 Task: Search one way flight ticket for 4 adults, 2 children, 2 infants in seat and 1 infant on lap in economy from Alpena: Alpena County Regional Airport to Springfield: Abraham Lincoln Capital Airport on 5-2-2023. Choice of flights is United. Number of bags: 1 carry on bag. Price is upto 85000. Outbound departure time preference is 12:00. Flight should be less emission only.
Action: Mouse moved to (357, 144)
Screenshot: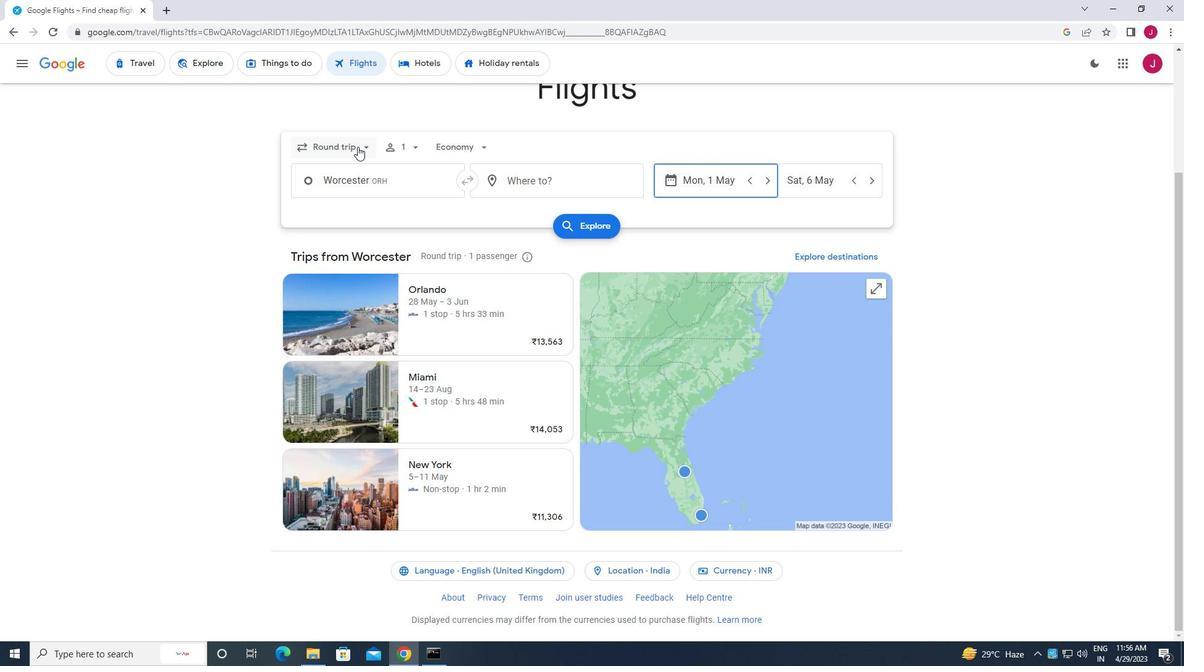 
Action: Mouse pressed left at (357, 144)
Screenshot: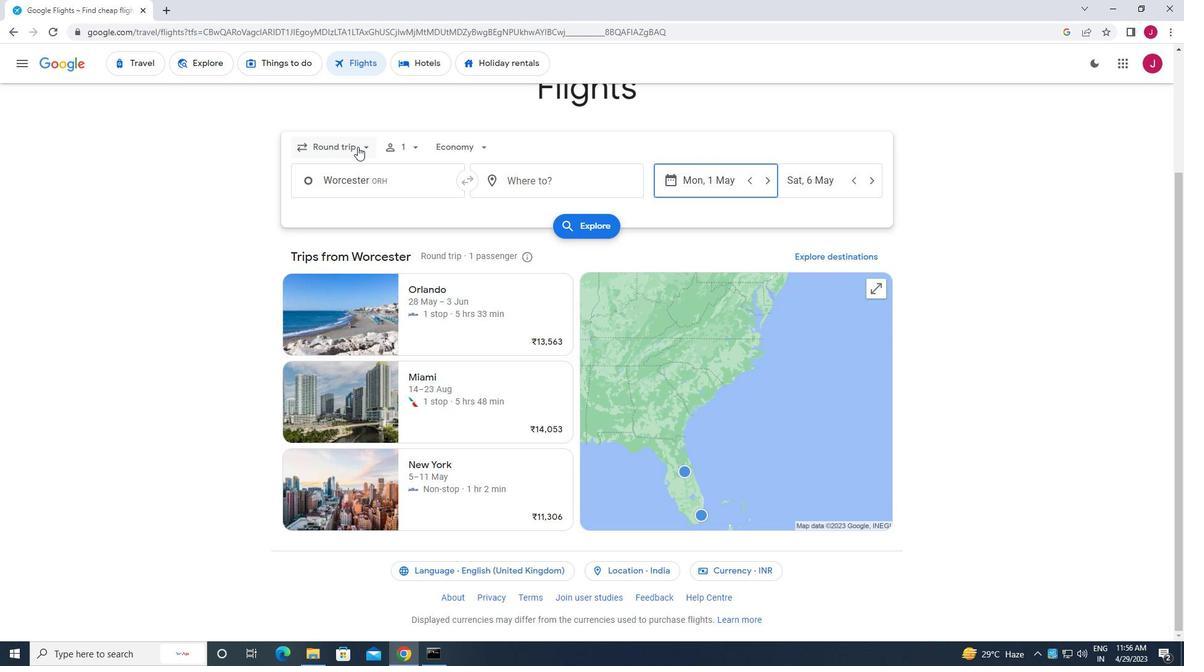 
Action: Mouse moved to (356, 199)
Screenshot: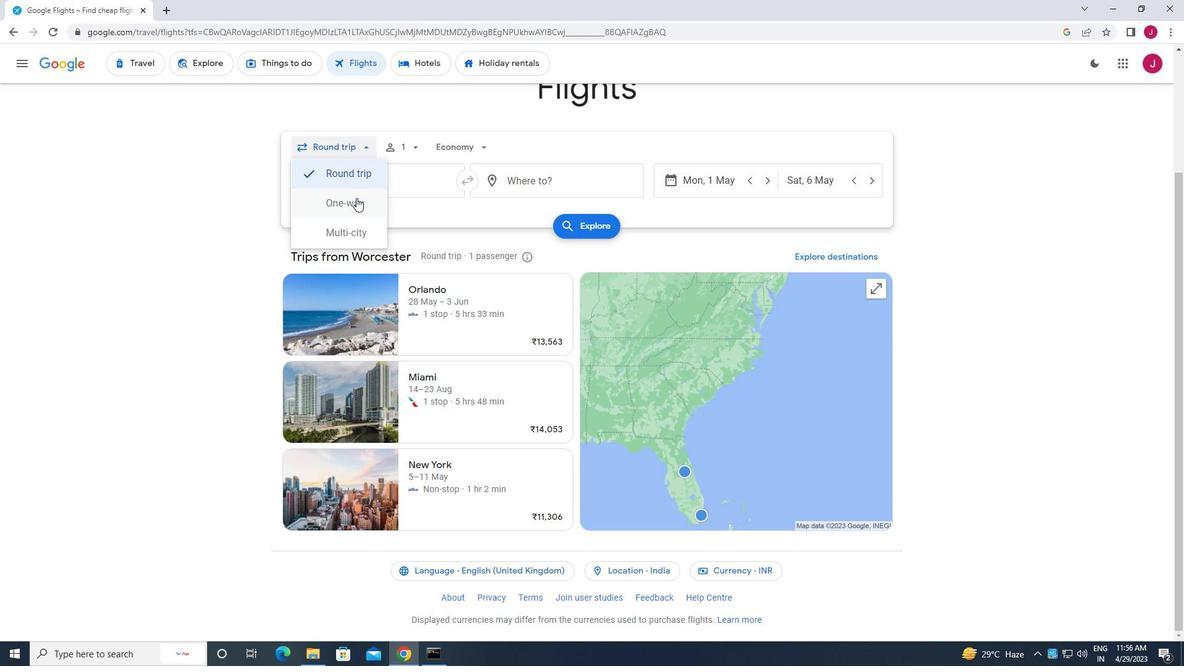 
Action: Mouse pressed left at (356, 199)
Screenshot: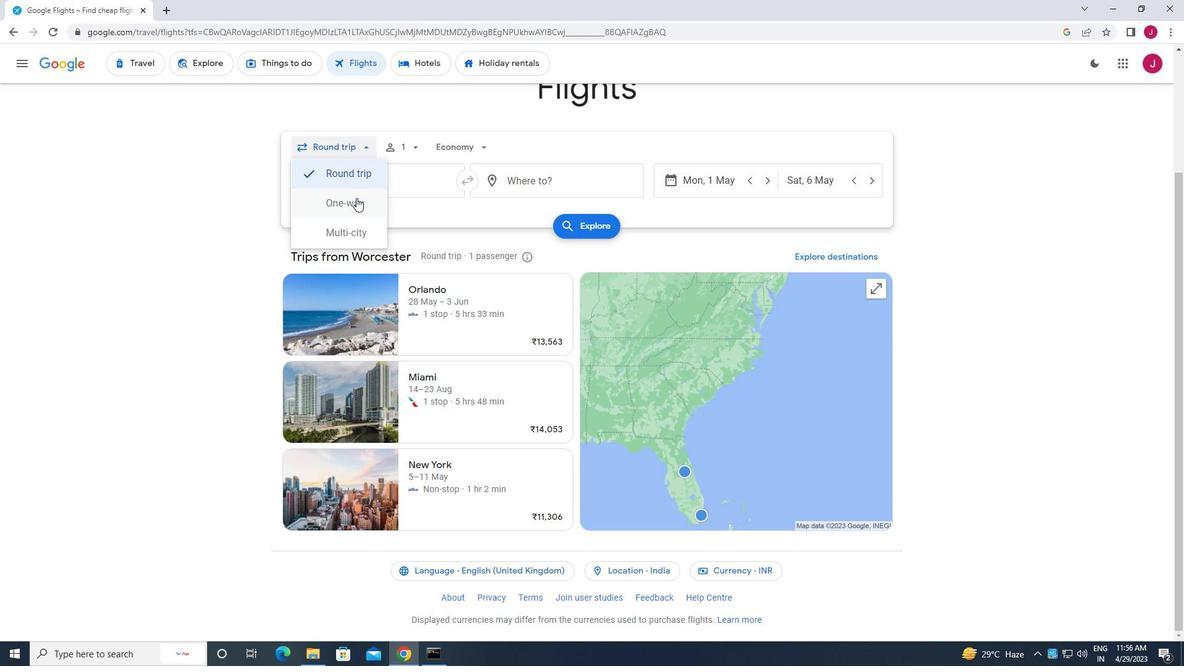 
Action: Mouse moved to (406, 145)
Screenshot: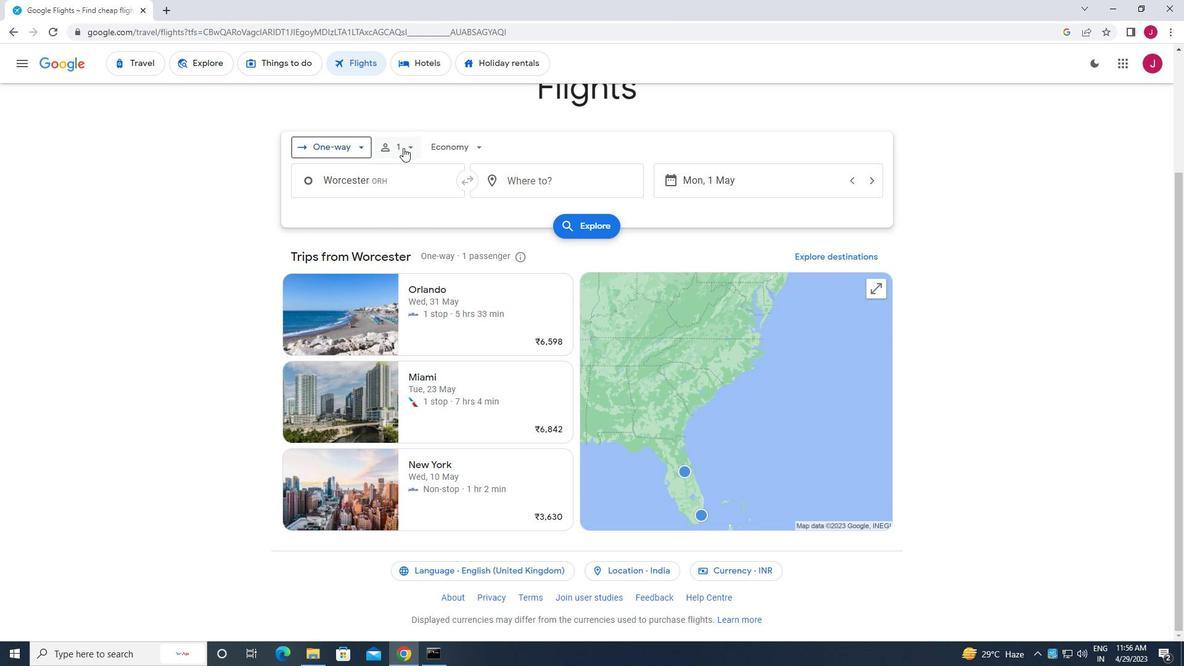 
Action: Mouse pressed left at (406, 145)
Screenshot: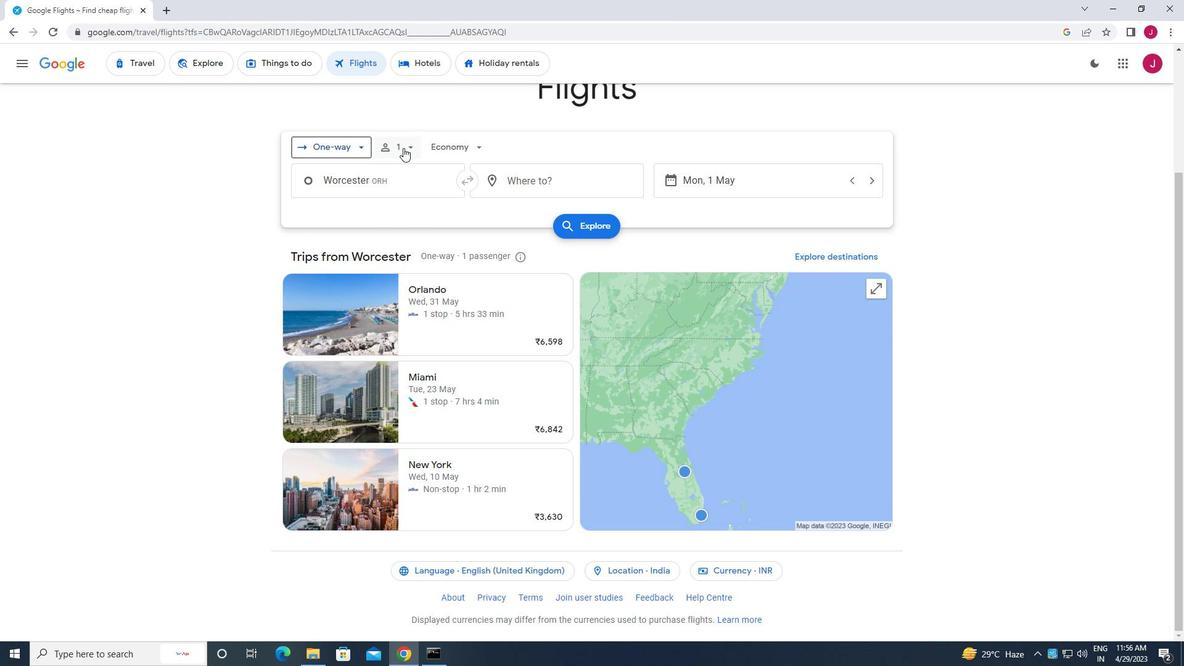 
Action: Mouse moved to (508, 179)
Screenshot: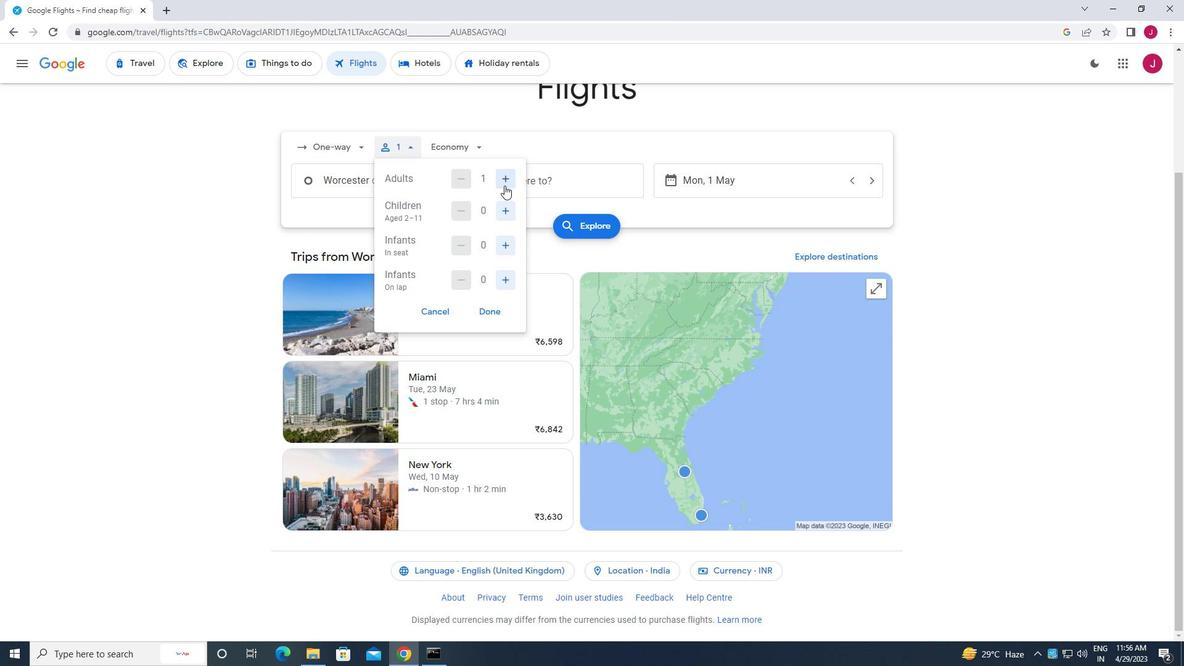 
Action: Mouse pressed left at (508, 179)
Screenshot: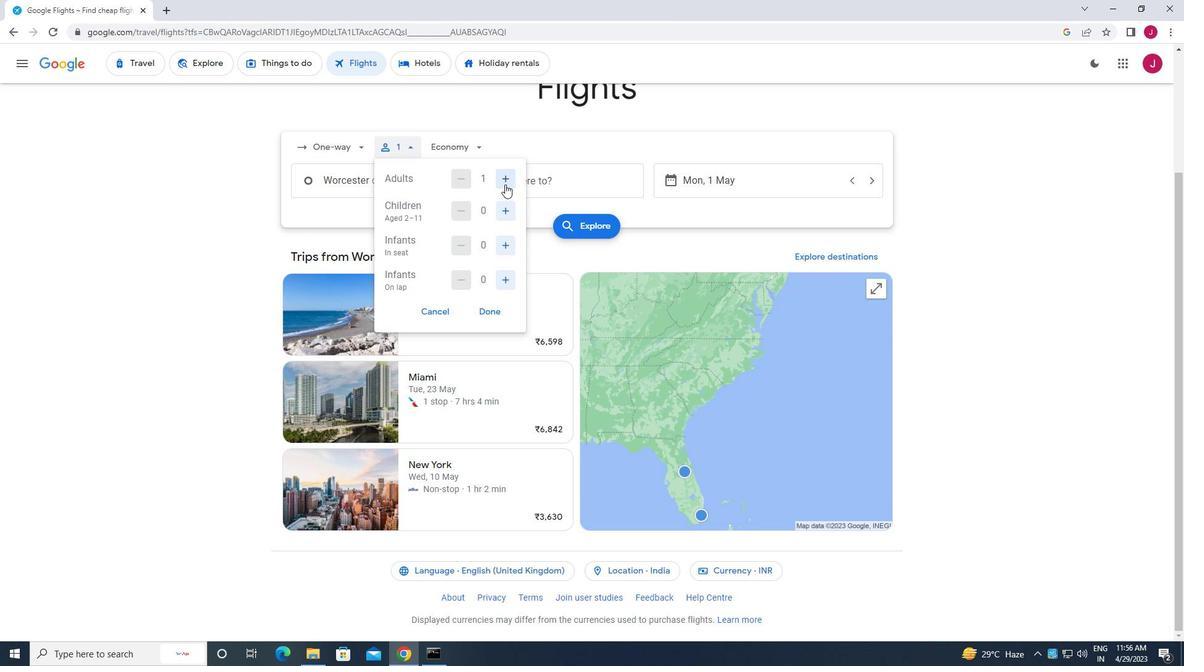
Action: Mouse pressed left at (508, 179)
Screenshot: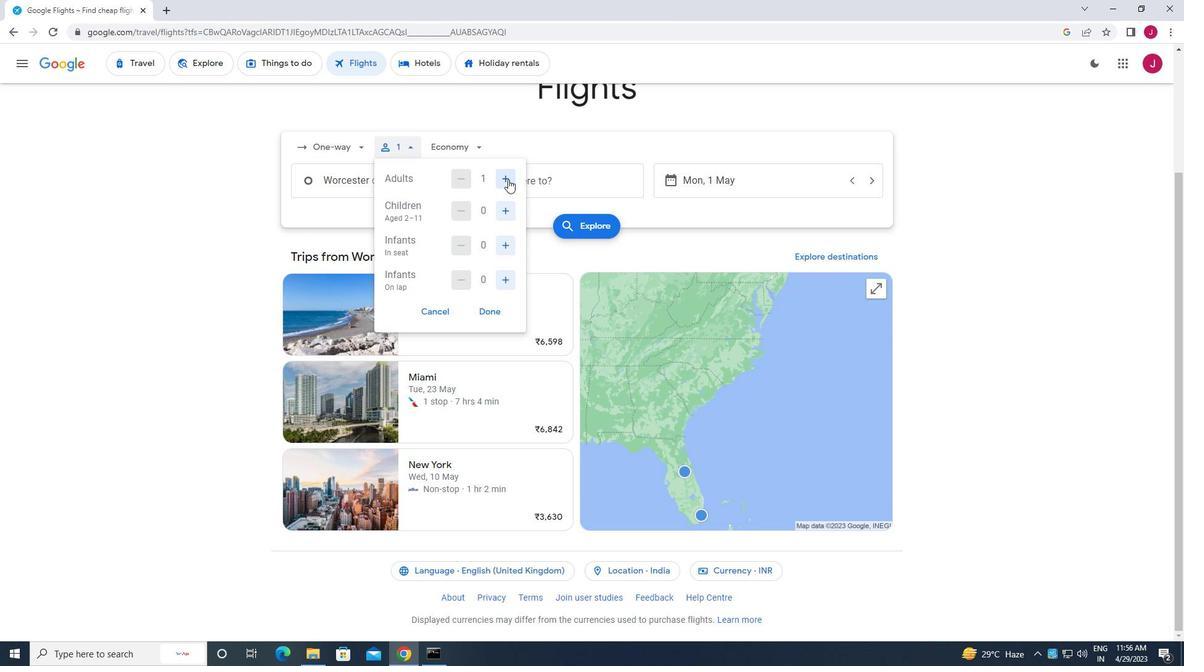 
Action: Mouse pressed left at (508, 179)
Screenshot: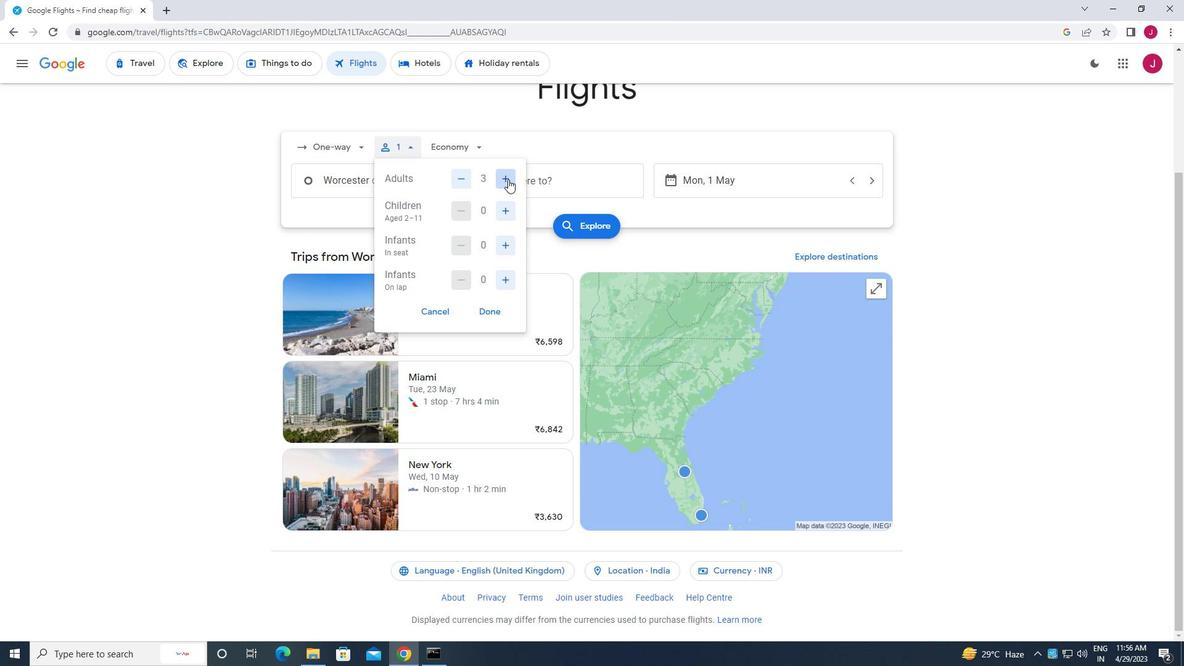 
Action: Mouse moved to (508, 212)
Screenshot: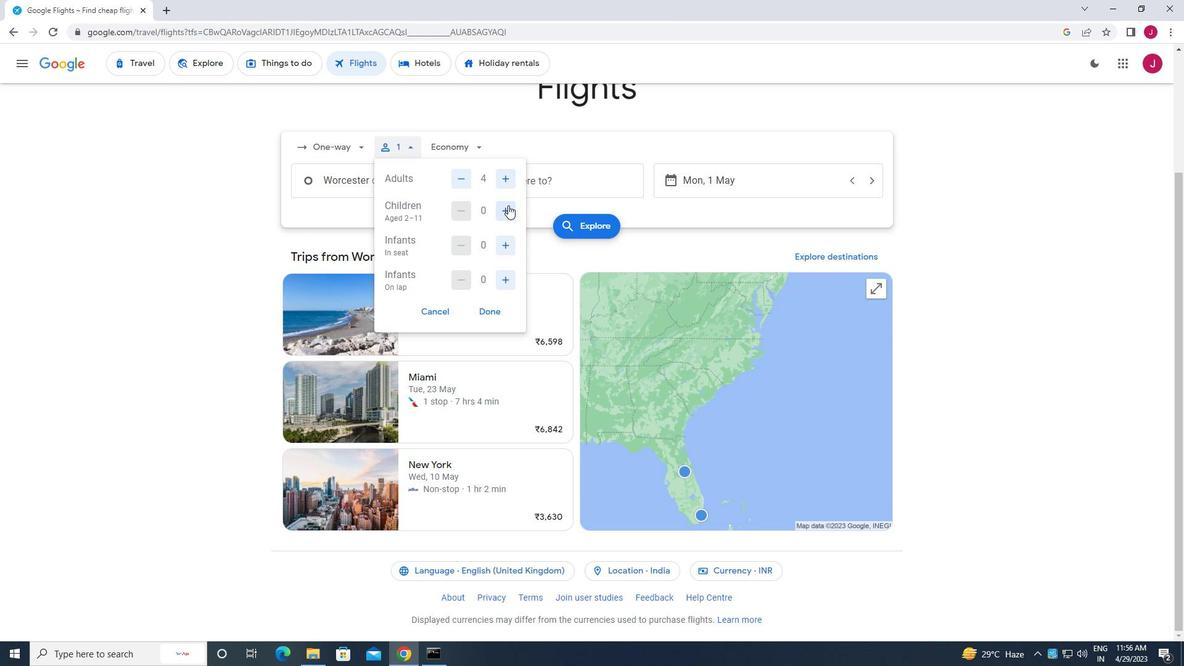 
Action: Mouse pressed left at (508, 212)
Screenshot: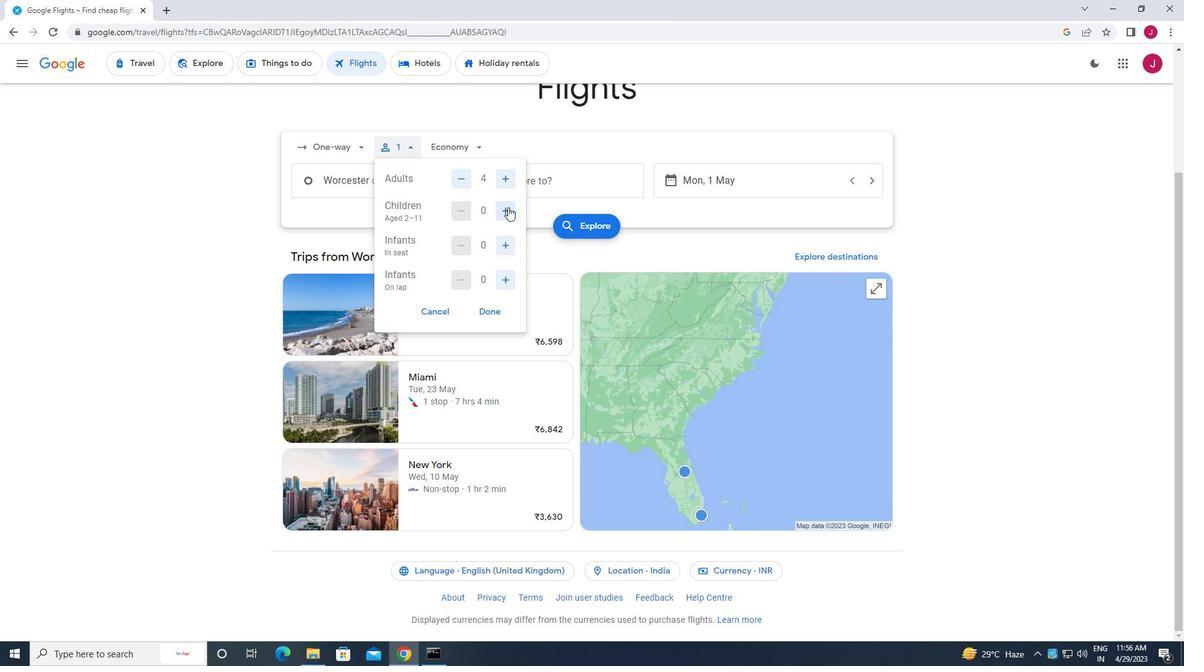 
Action: Mouse pressed left at (508, 212)
Screenshot: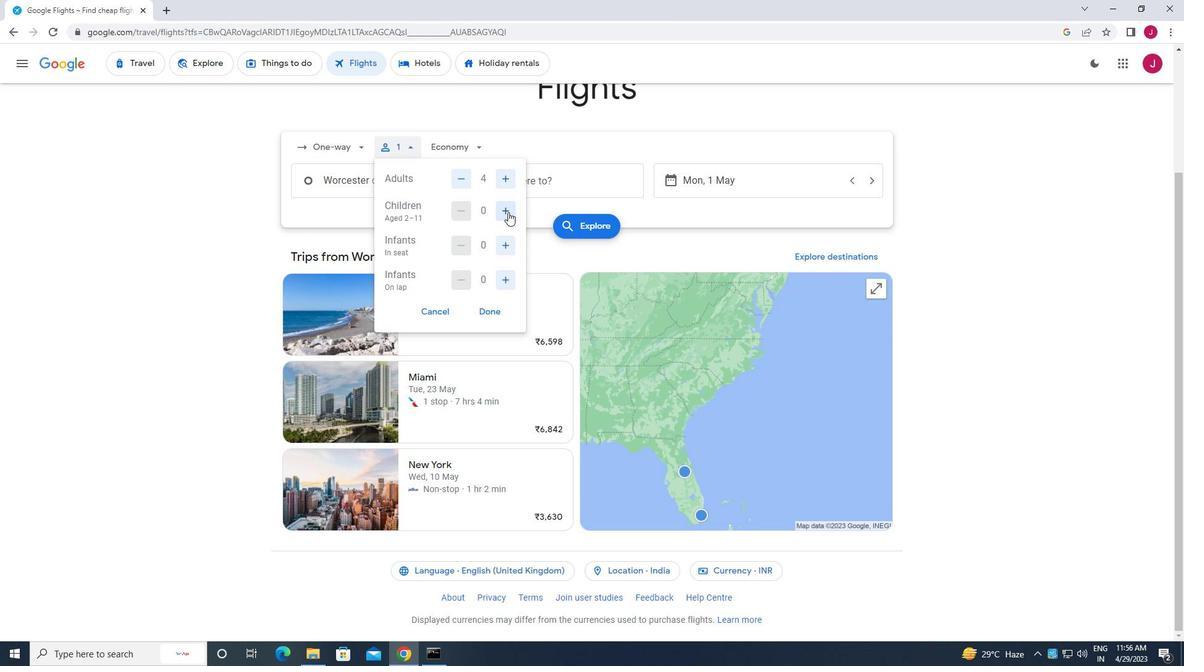 
Action: Mouse moved to (506, 246)
Screenshot: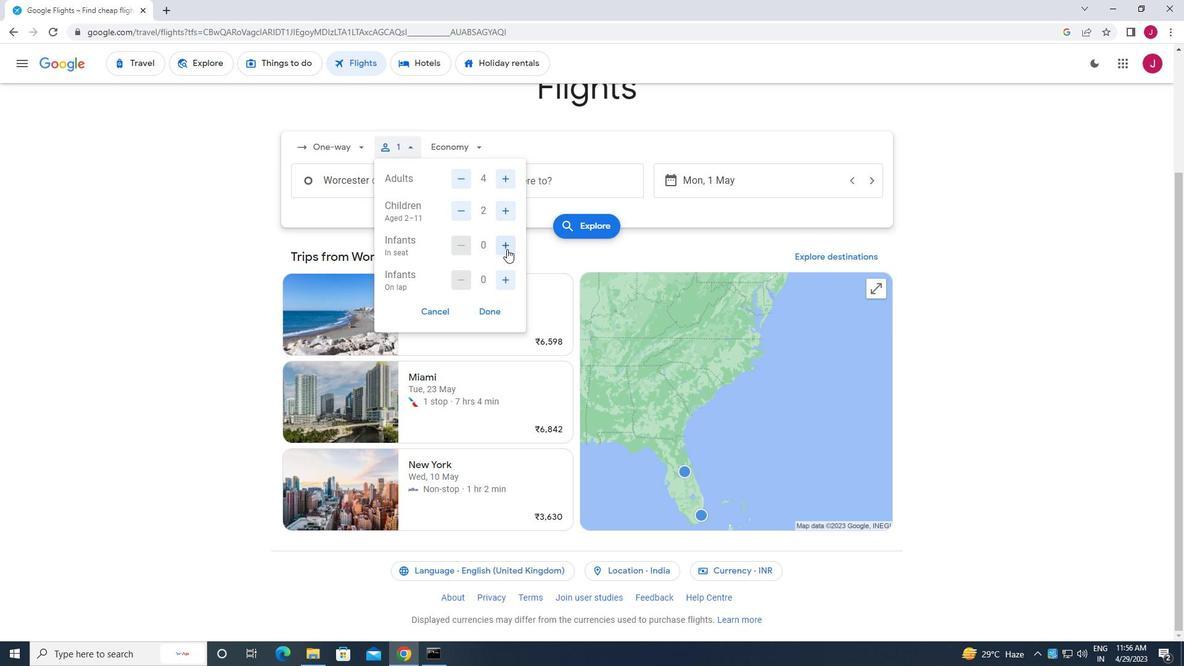 
Action: Mouse pressed left at (506, 246)
Screenshot: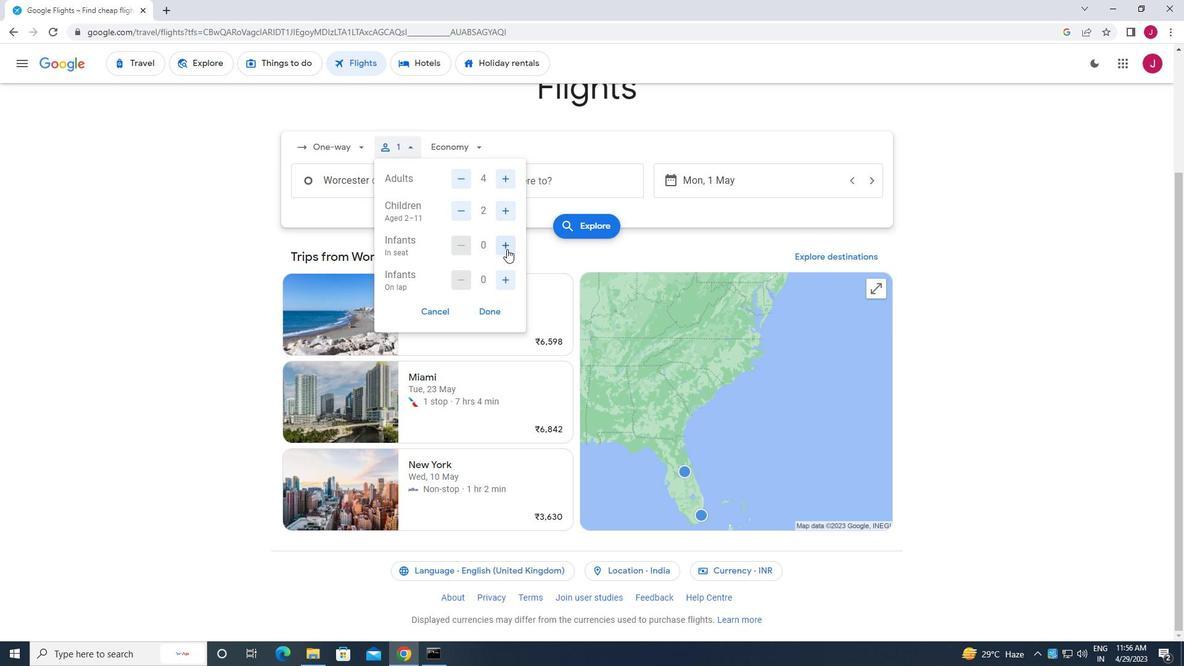 
Action: Mouse pressed left at (506, 246)
Screenshot: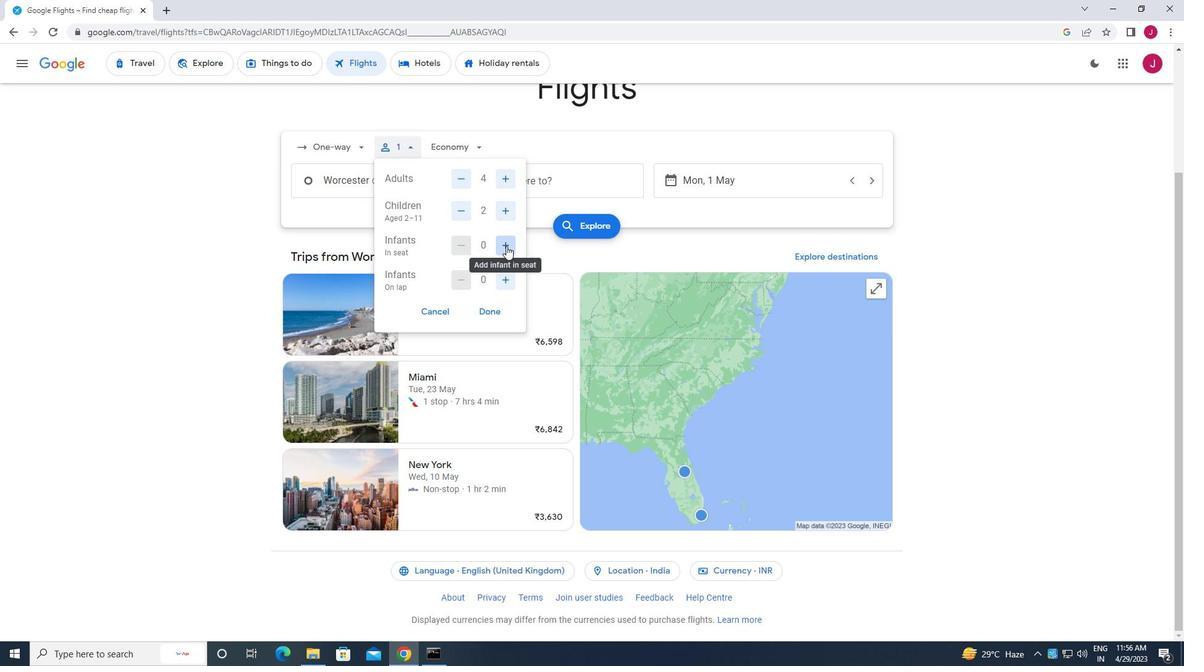 
Action: Mouse moved to (508, 276)
Screenshot: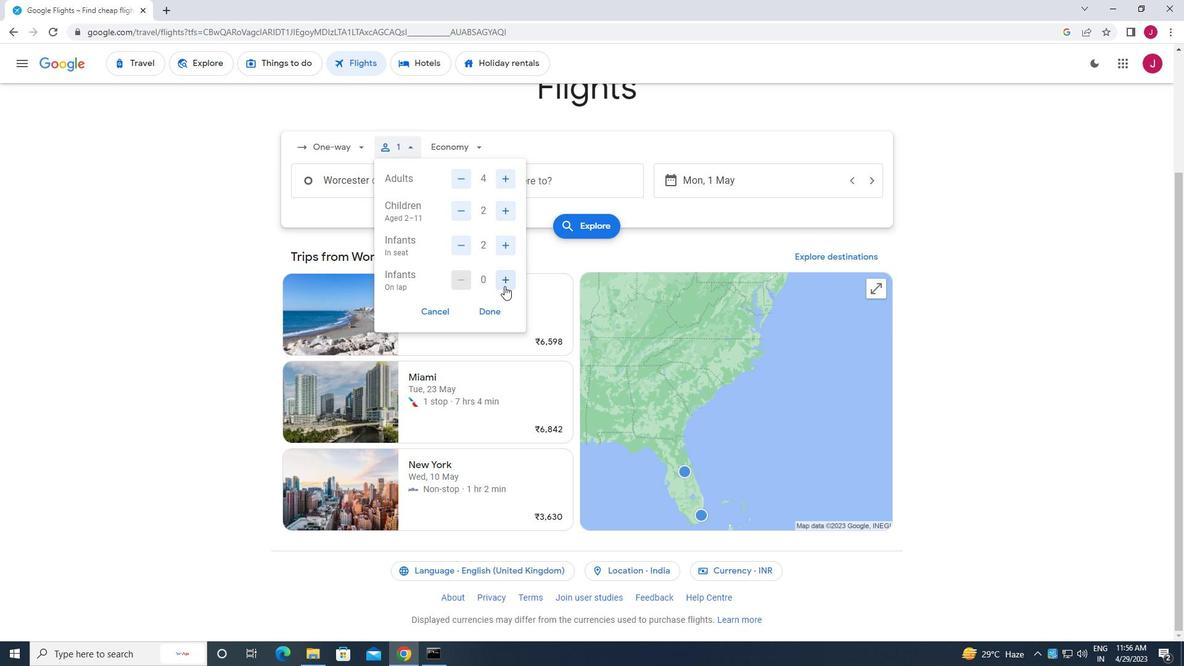 
Action: Mouse pressed left at (508, 276)
Screenshot: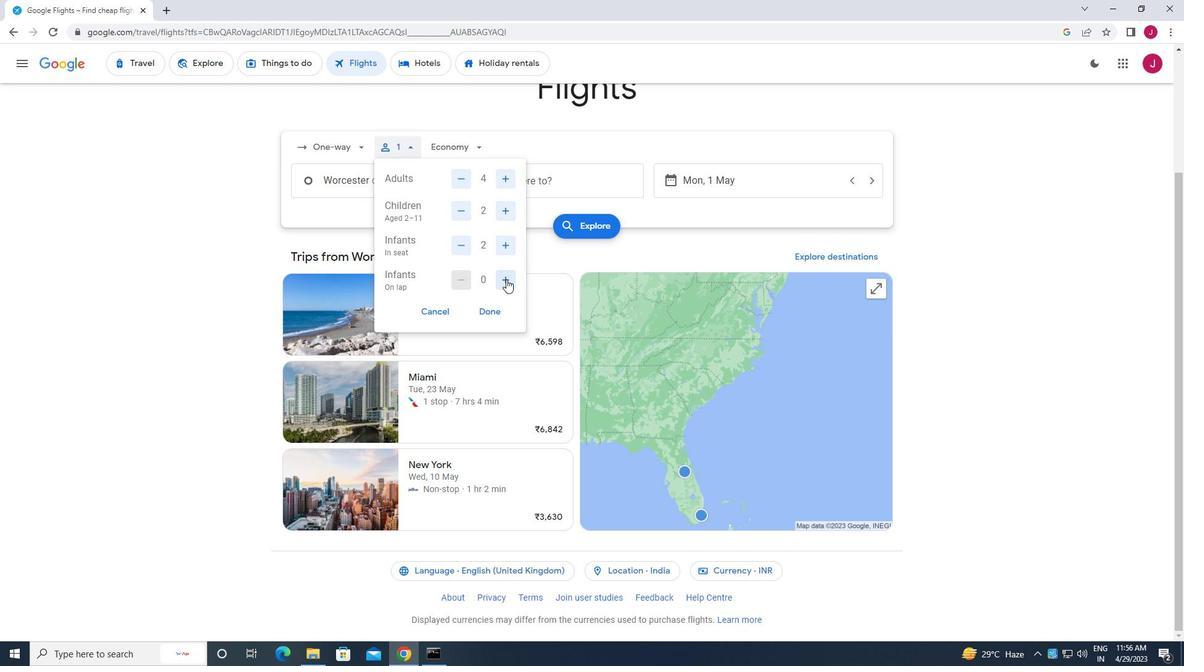 
Action: Mouse moved to (494, 309)
Screenshot: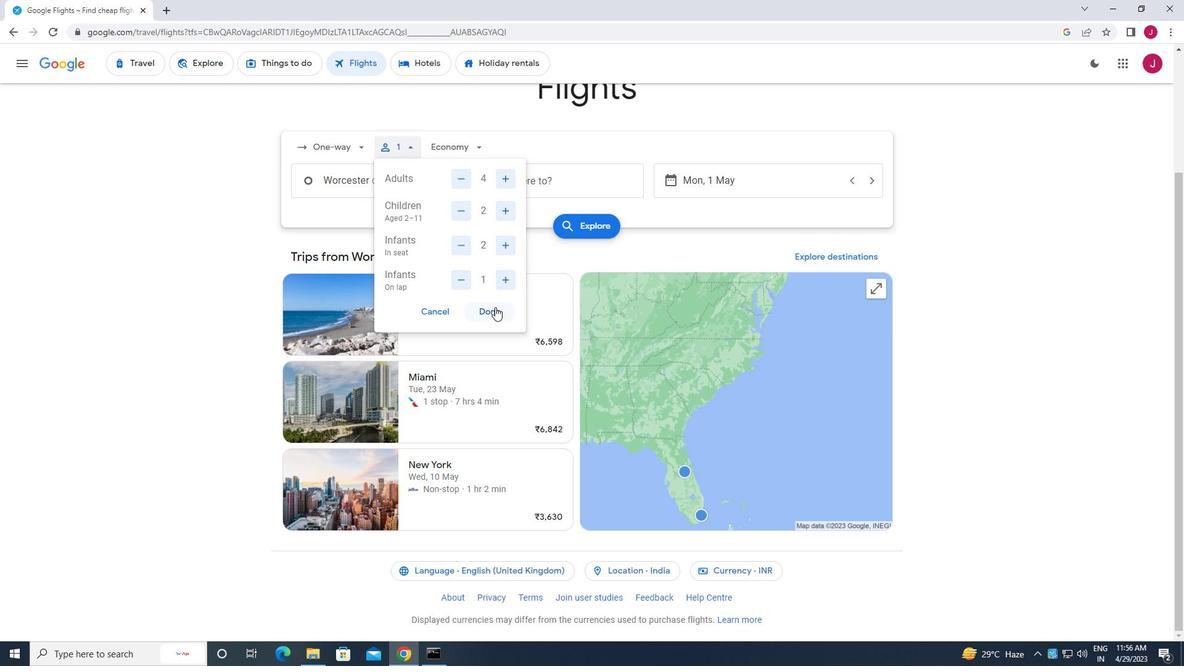 
Action: Mouse pressed left at (494, 309)
Screenshot: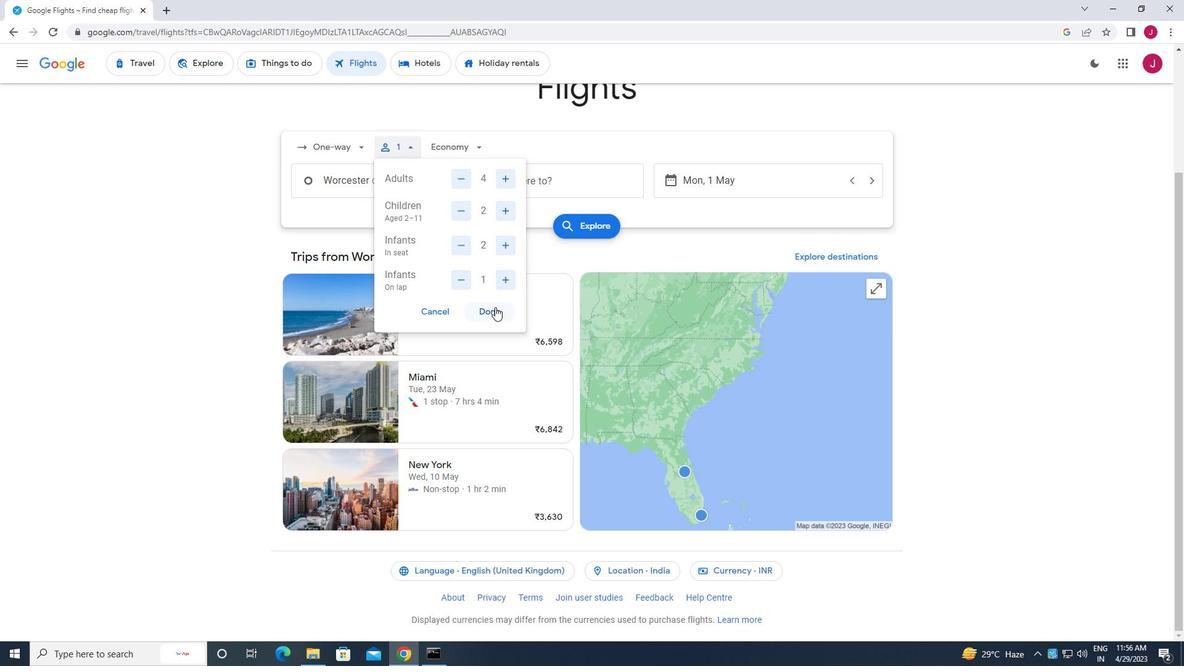 
Action: Mouse moved to (476, 150)
Screenshot: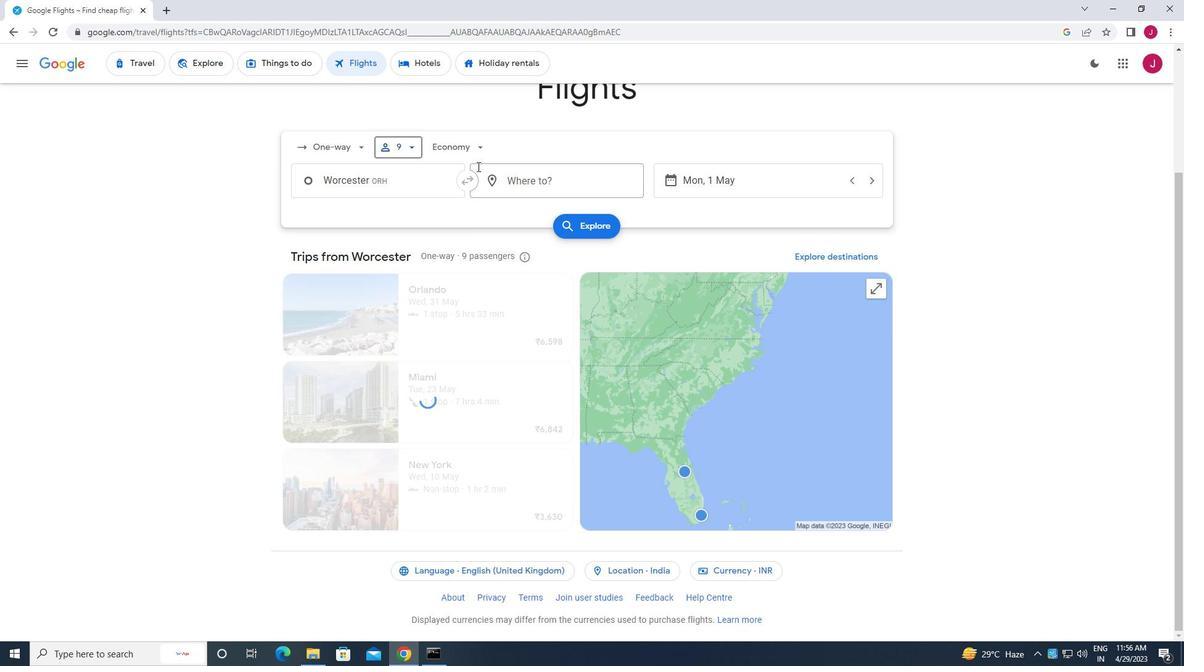 
Action: Mouse pressed left at (476, 150)
Screenshot: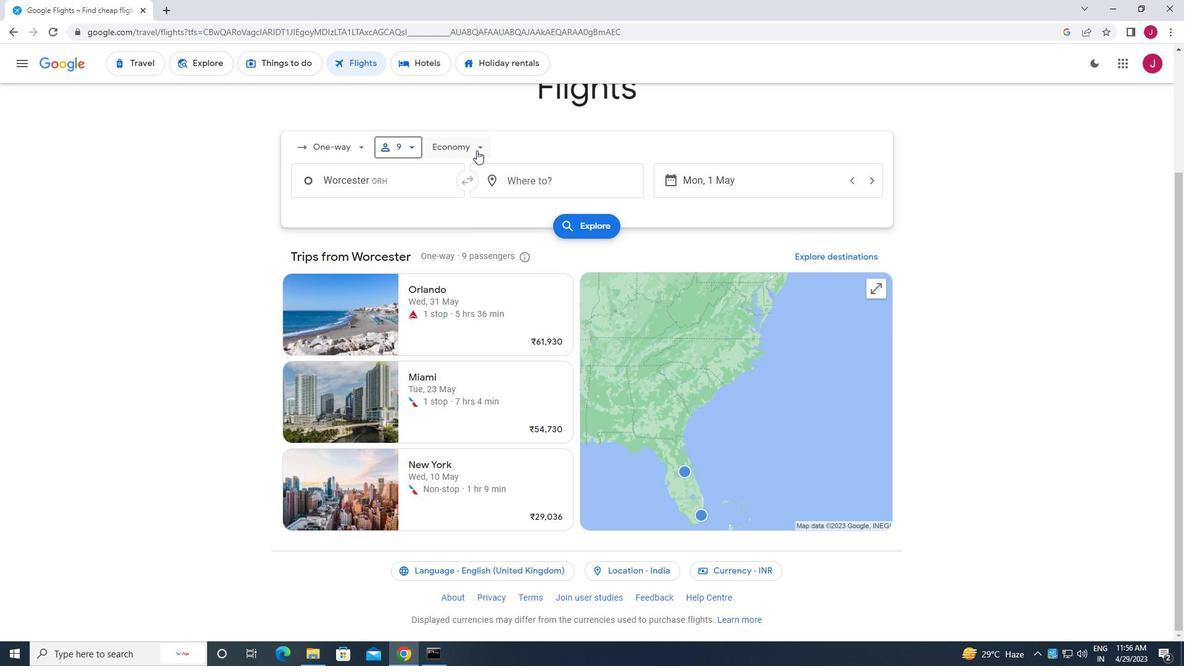
Action: Mouse moved to (498, 170)
Screenshot: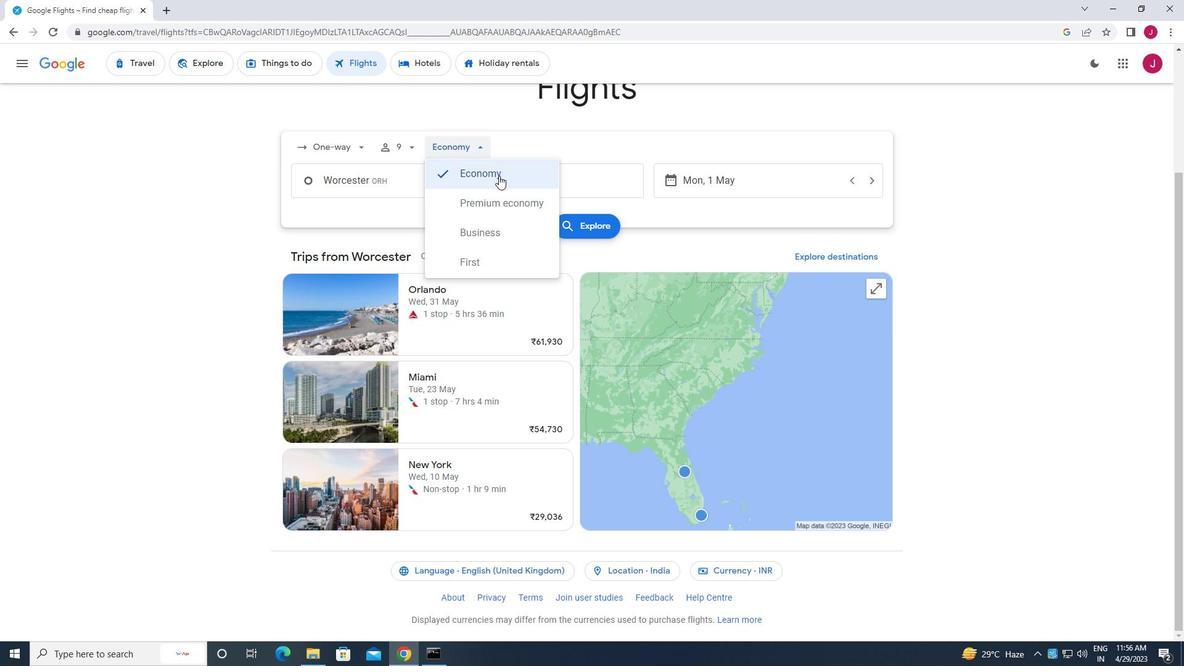 
Action: Mouse pressed left at (498, 170)
Screenshot: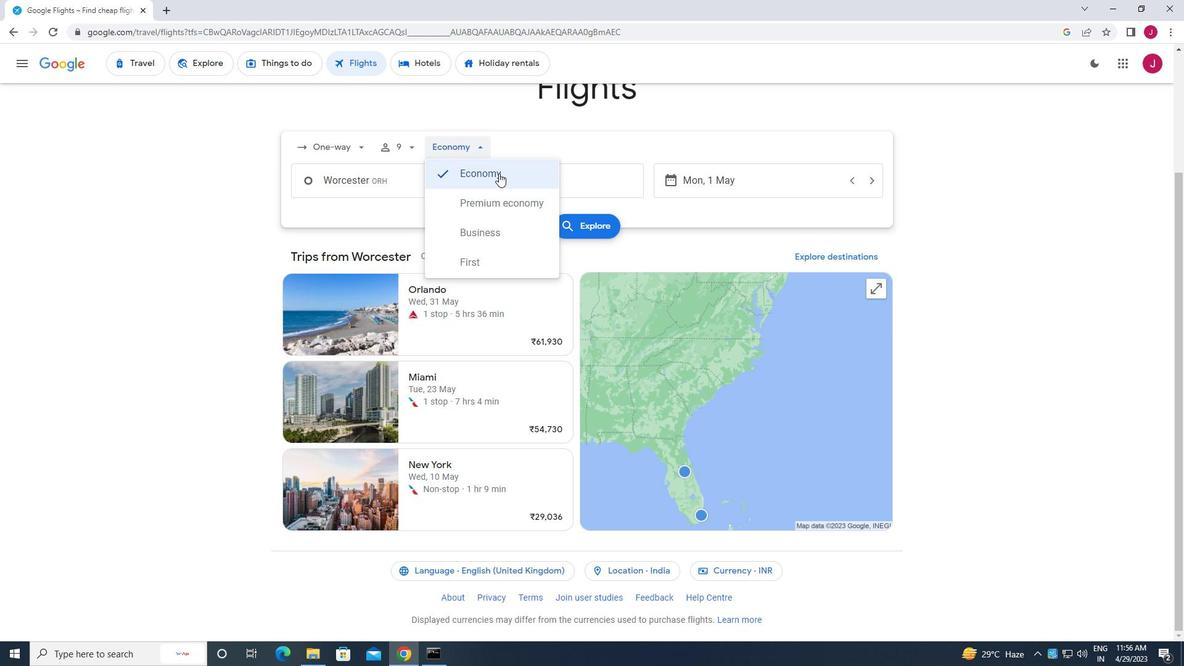
Action: Mouse moved to (431, 184)
Screenshot: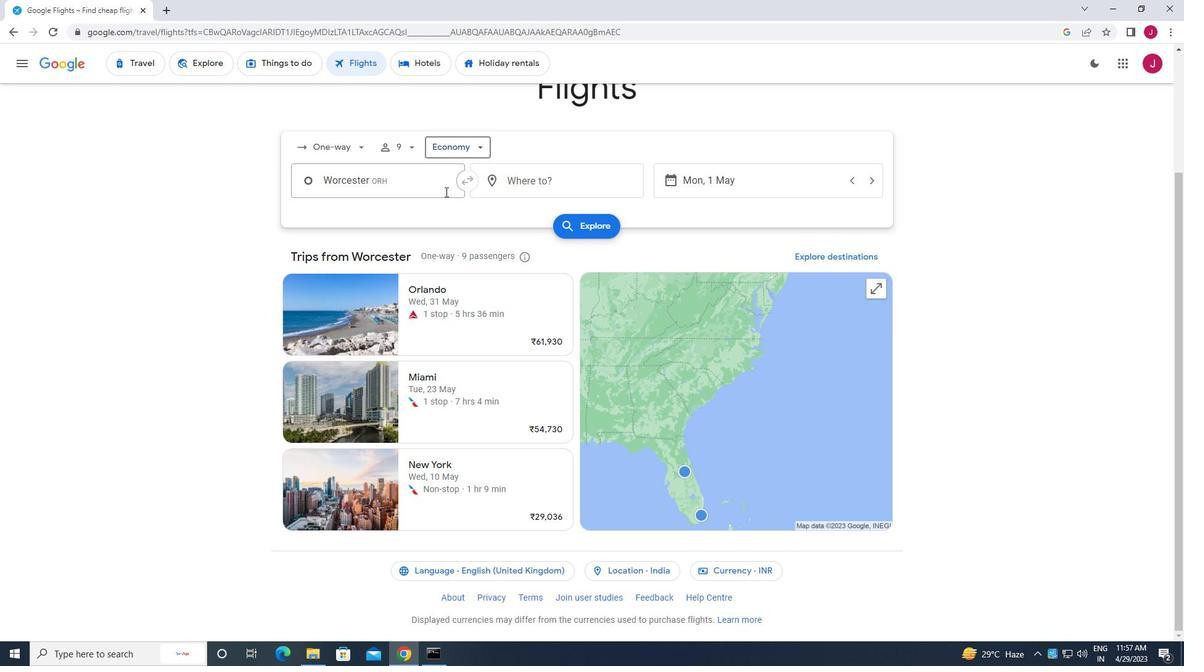 
Action: Mouse pressed left at (431, 184)
Screenshot: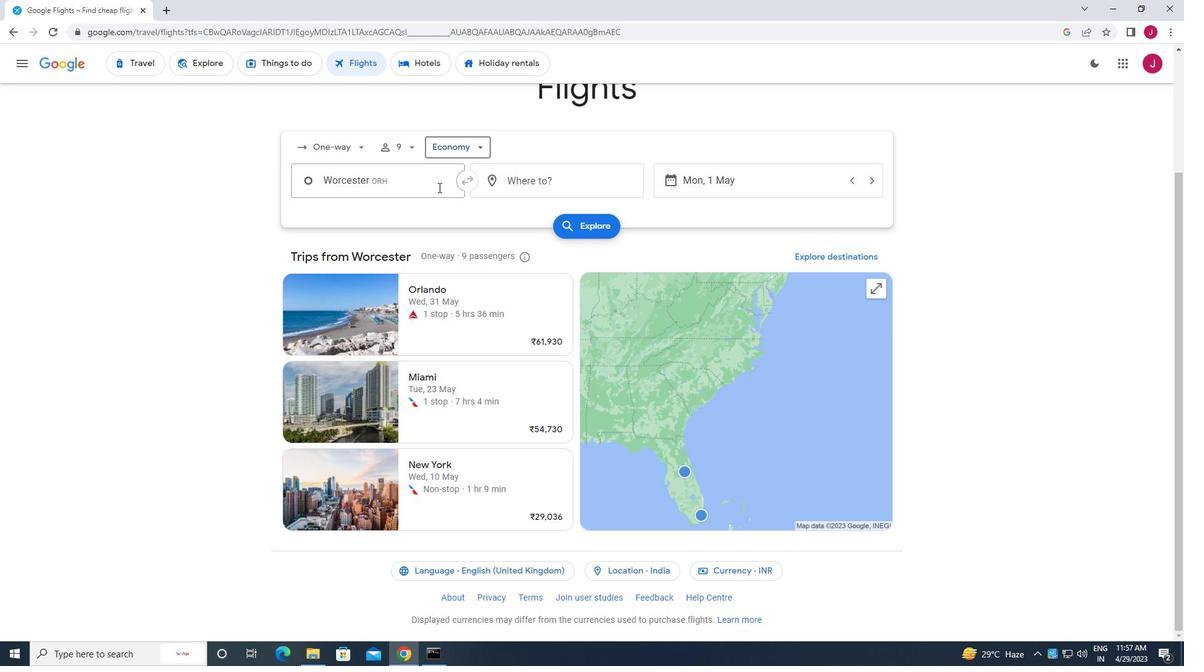 
Action: Mouse moved to (431, 183)
Screenshot: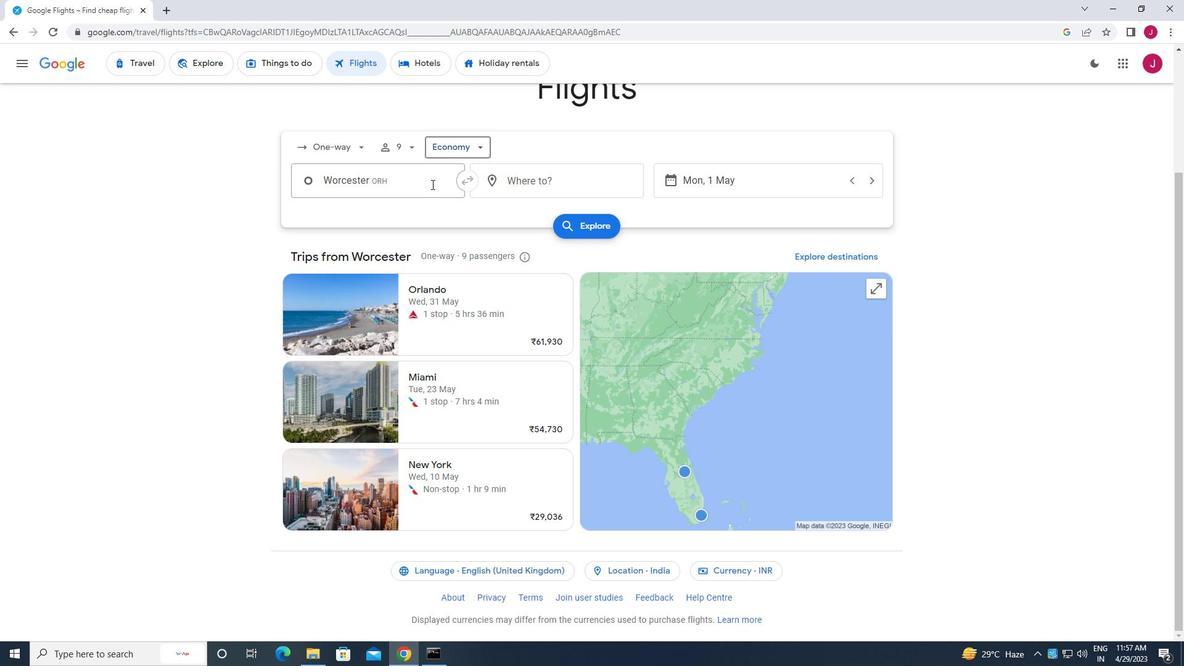 
Action: Key pressed <Key.backspace>alpena
Screenshot: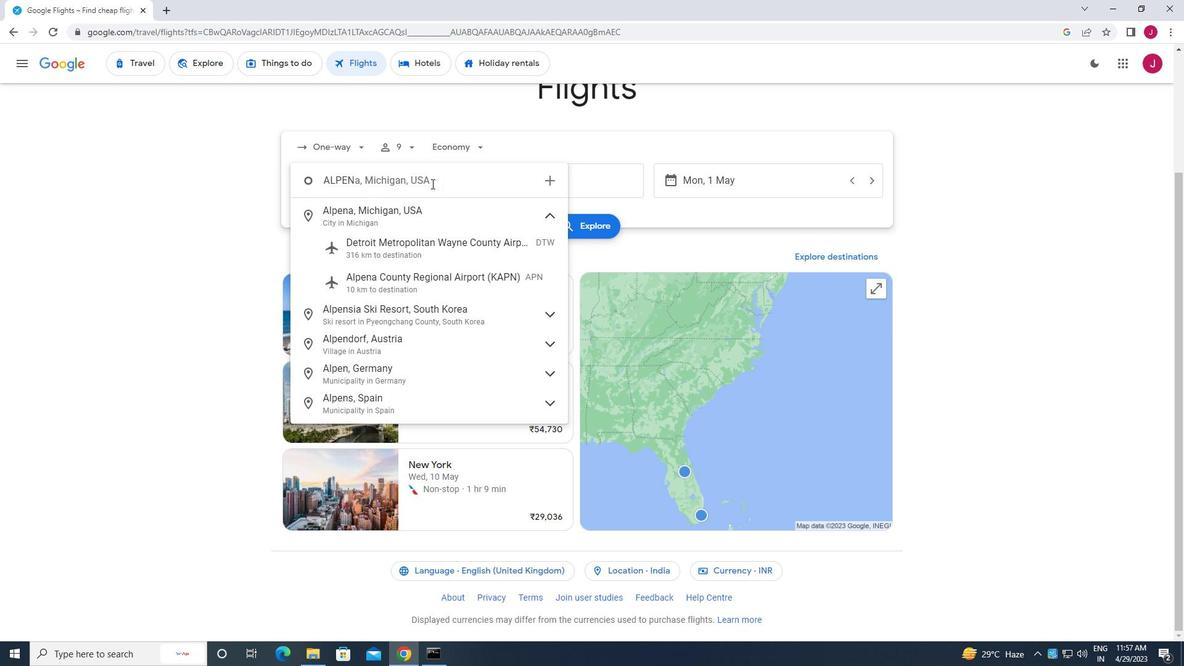 
Action: Mouse moved to (463, 271)
Screenshot: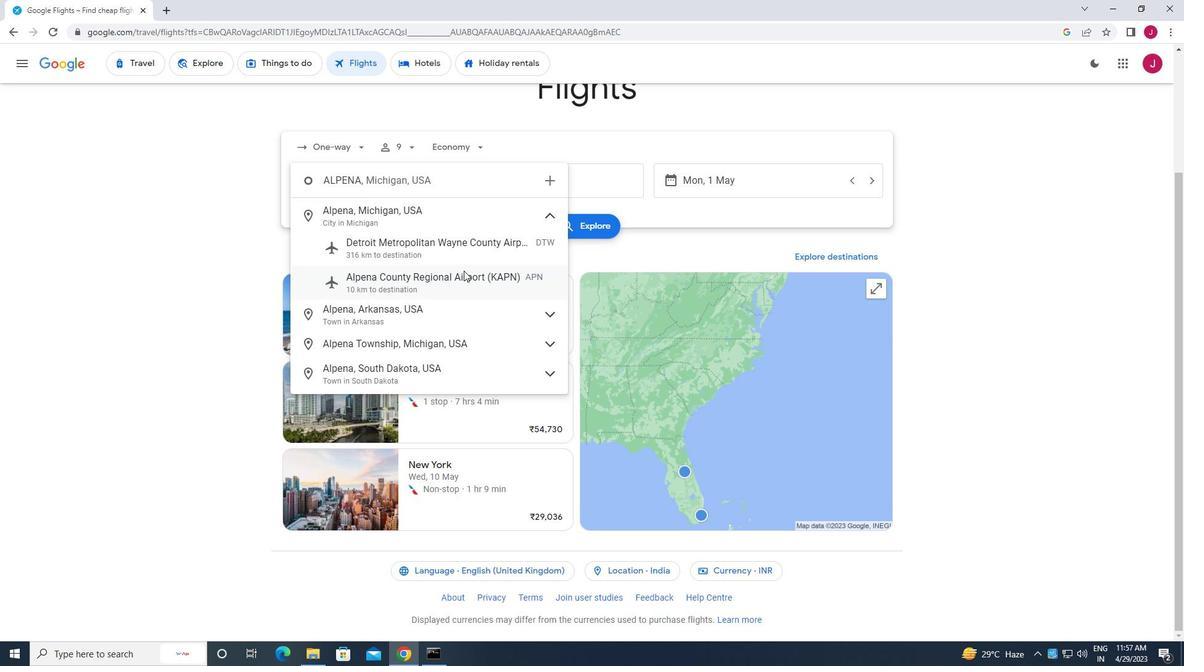 
Action: Mouse pressed left at (463, 271)
Screenshot: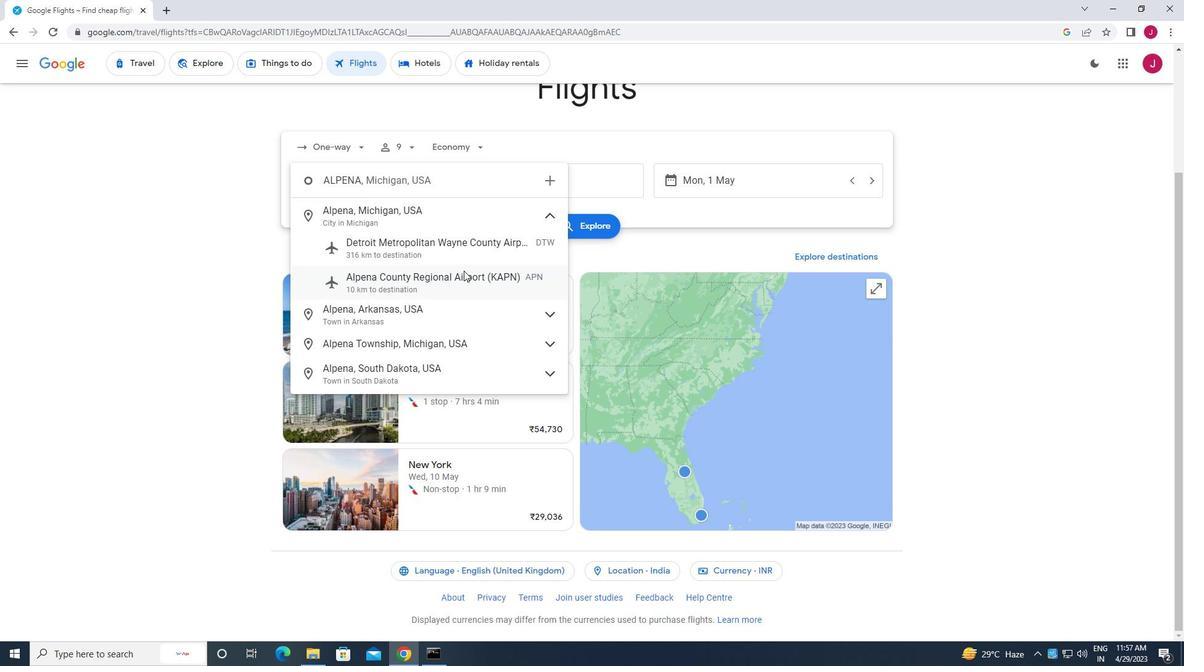 
Action: Mouse moved to (545, 179)
Screenshot: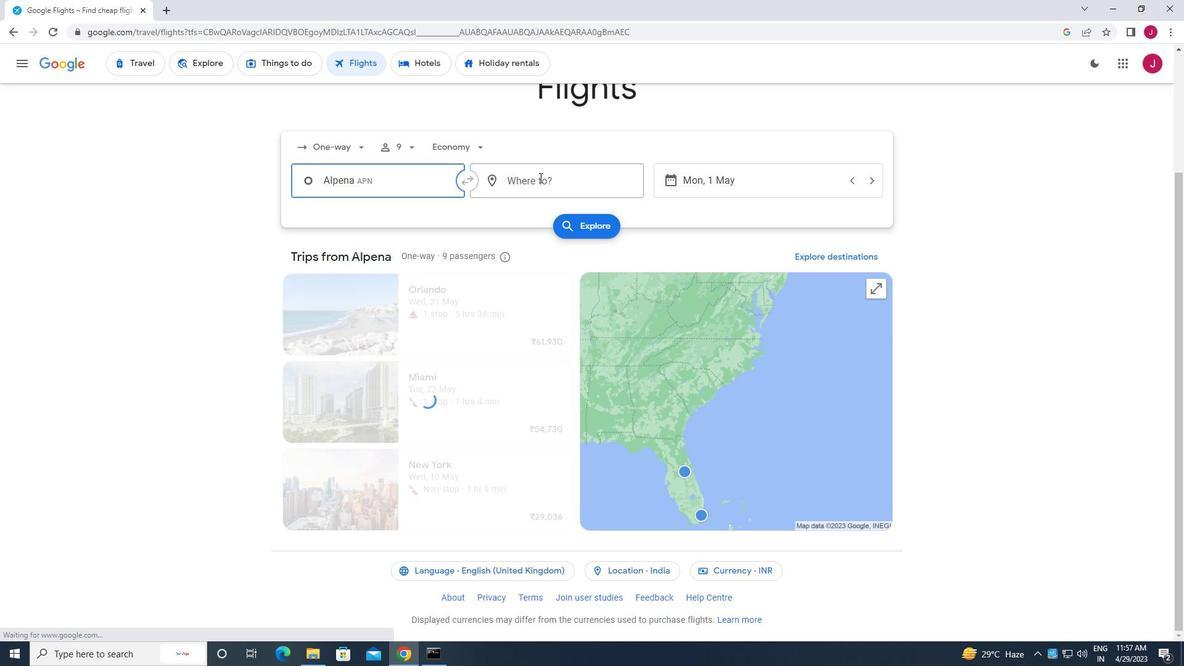 
Action: Mouse pressed left at (545, 179)
Screenshot: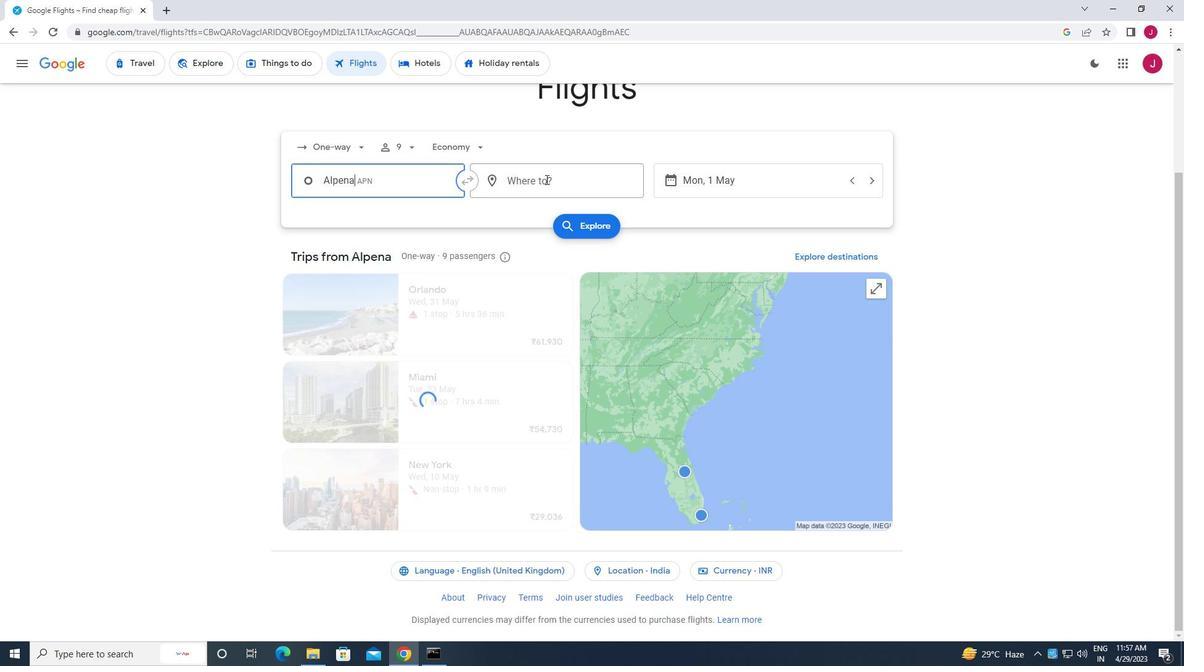 
Action: Mouse moved to (550, 181)
Screenshot: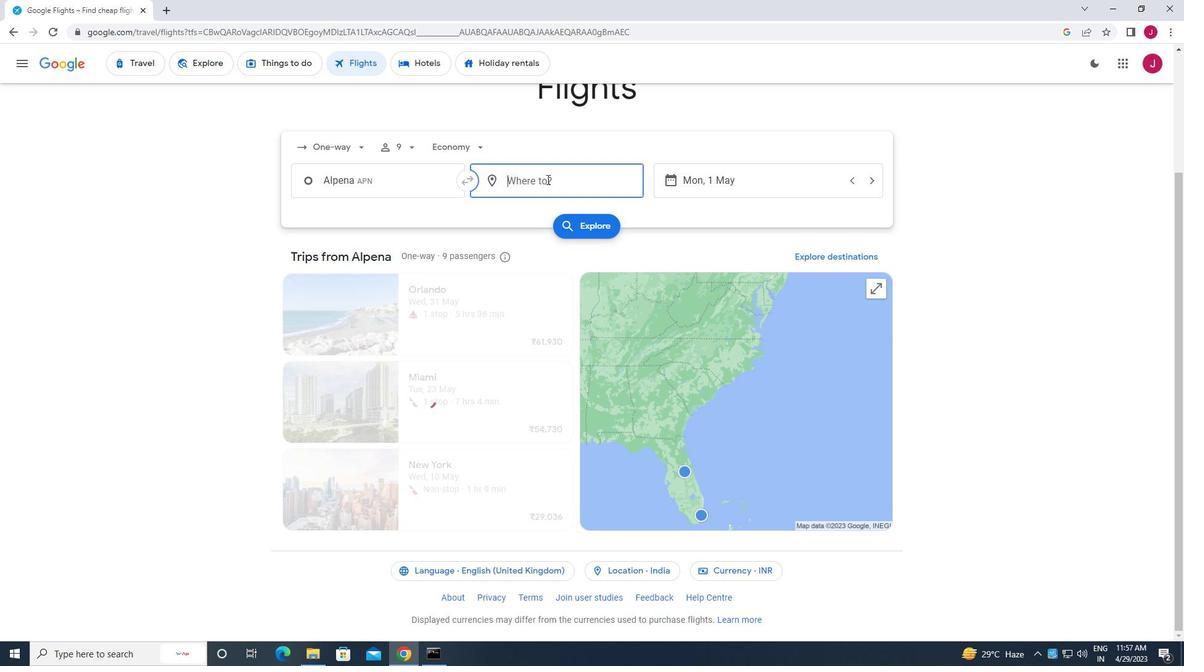 
Action: Key pressed springb<Key.backspace>field
Screenshot: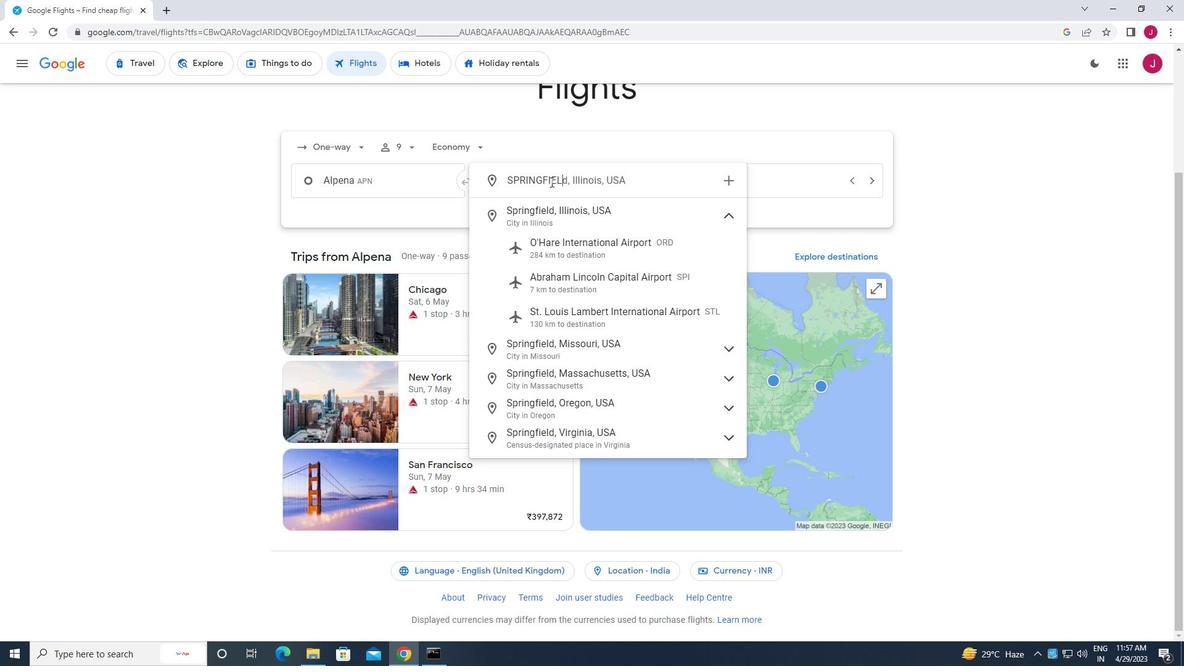 
Action: Mouse moved to (622, 290)
Screenshot: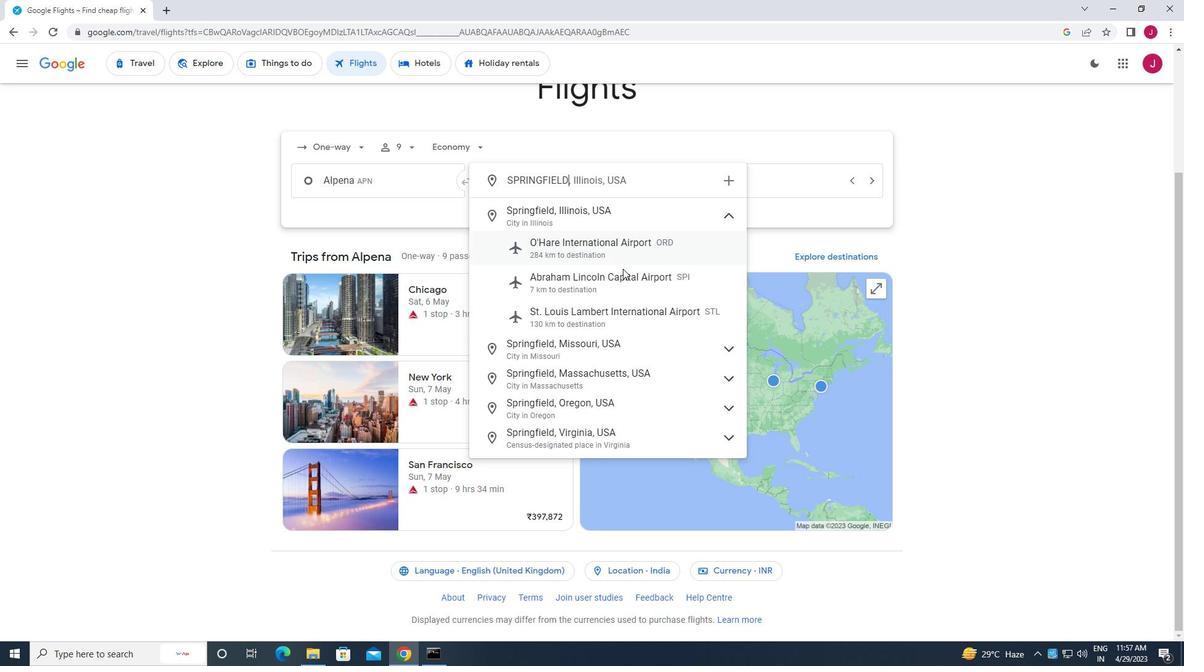 
Action: Mouse pressed left at (622, 290)
Screenshot: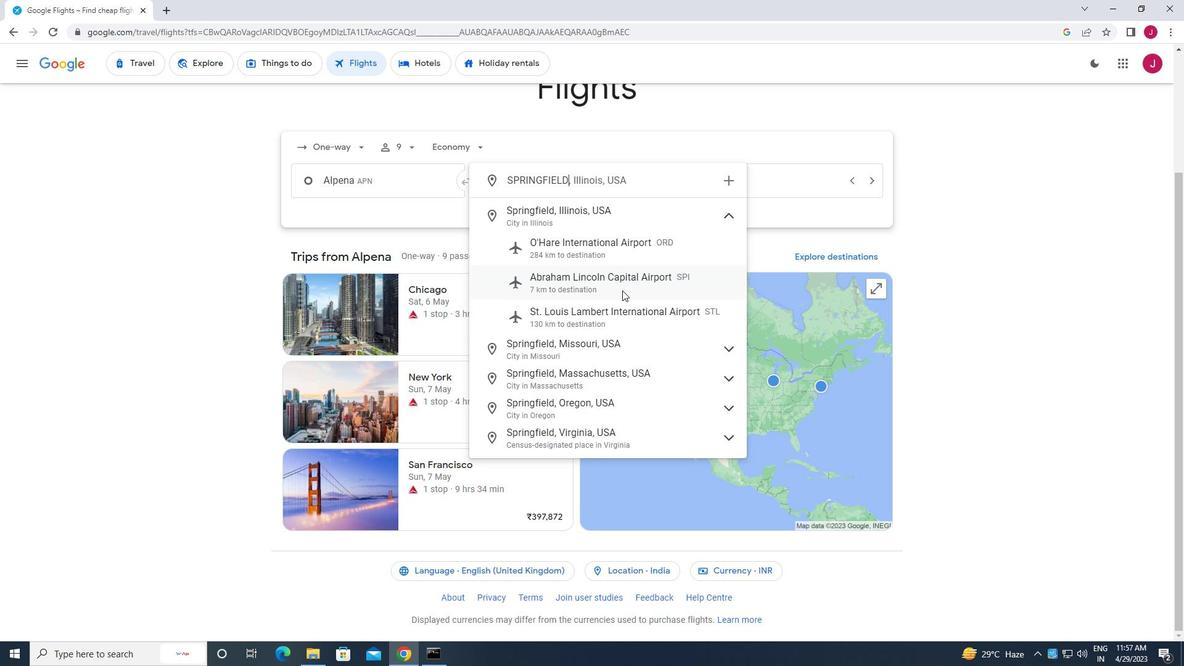 
Action: Mouse moved to (622, 291)
Screenshot: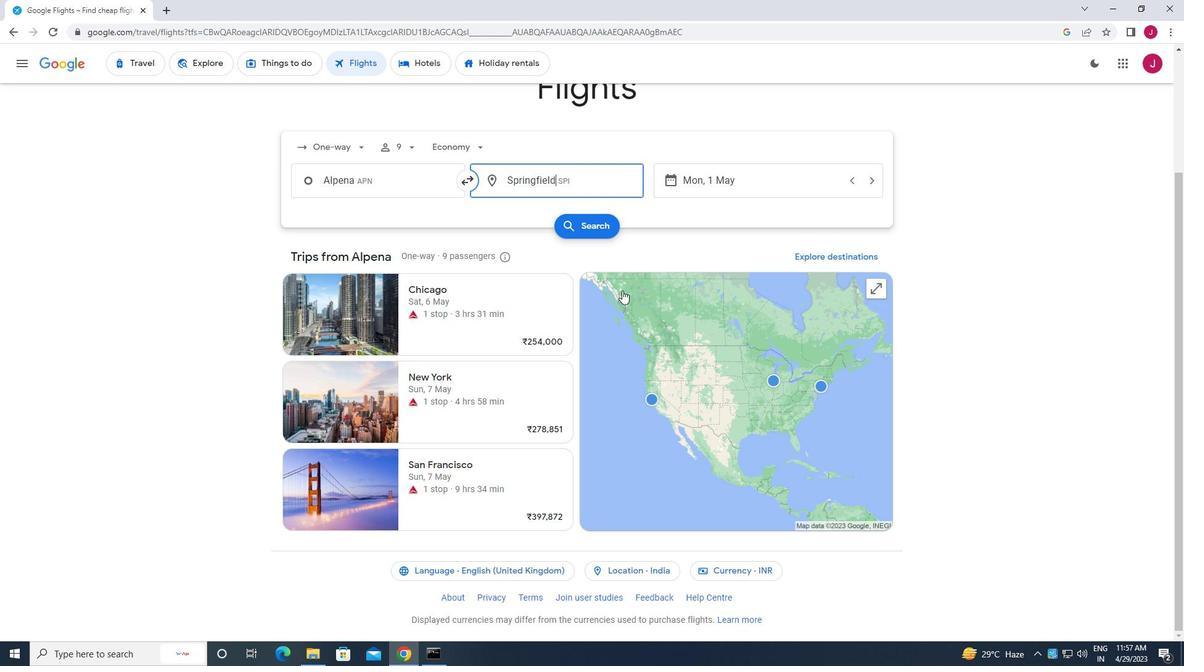 
Action: Mouse scrolled (622, 290) with delta (0, 0)
Screenshot: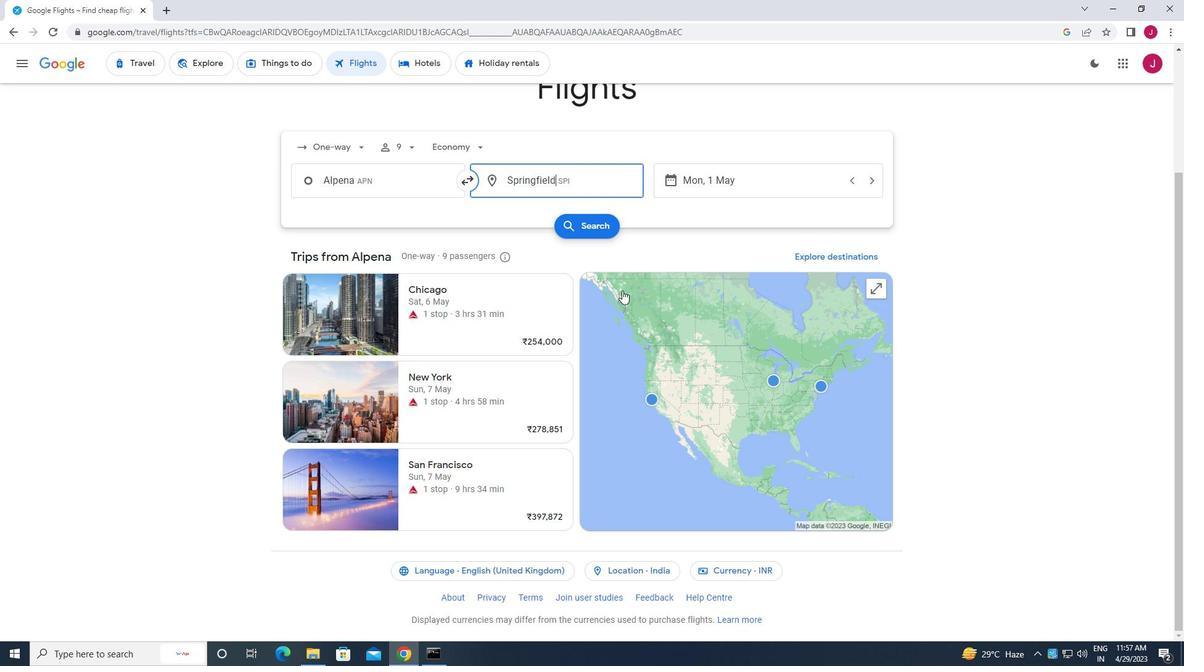 
Action: Mouse scrolled (622, 290) with delta (0, 0)
Screenshot: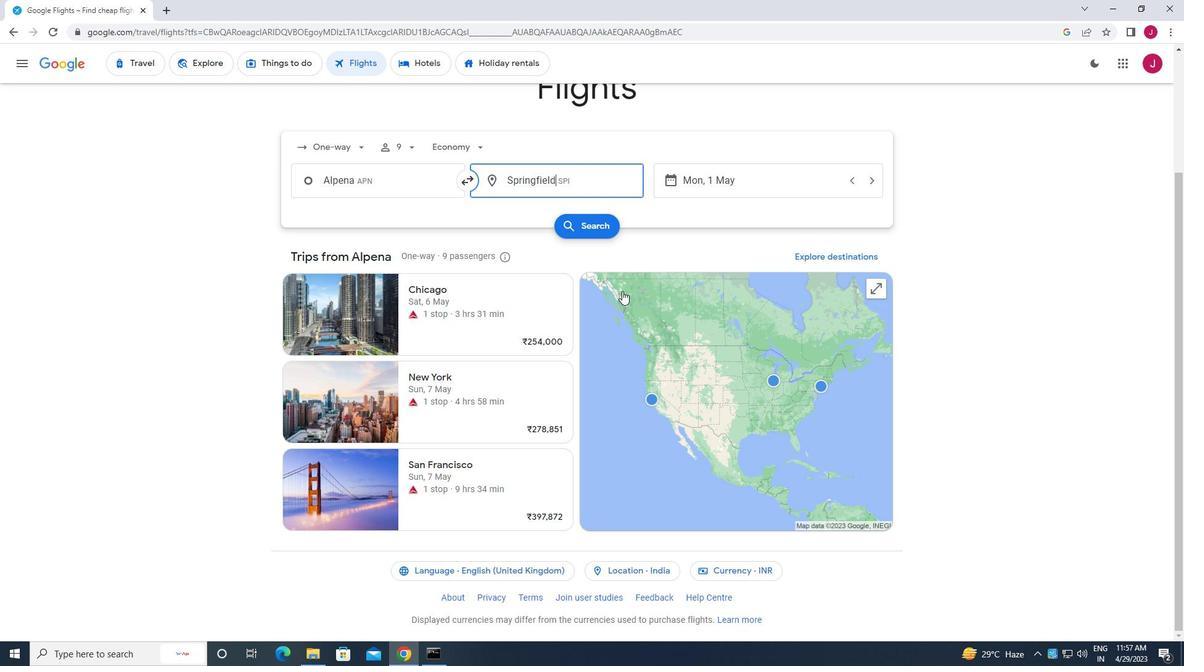 
Action: Mouse moved to (731, 183)
Screenshot: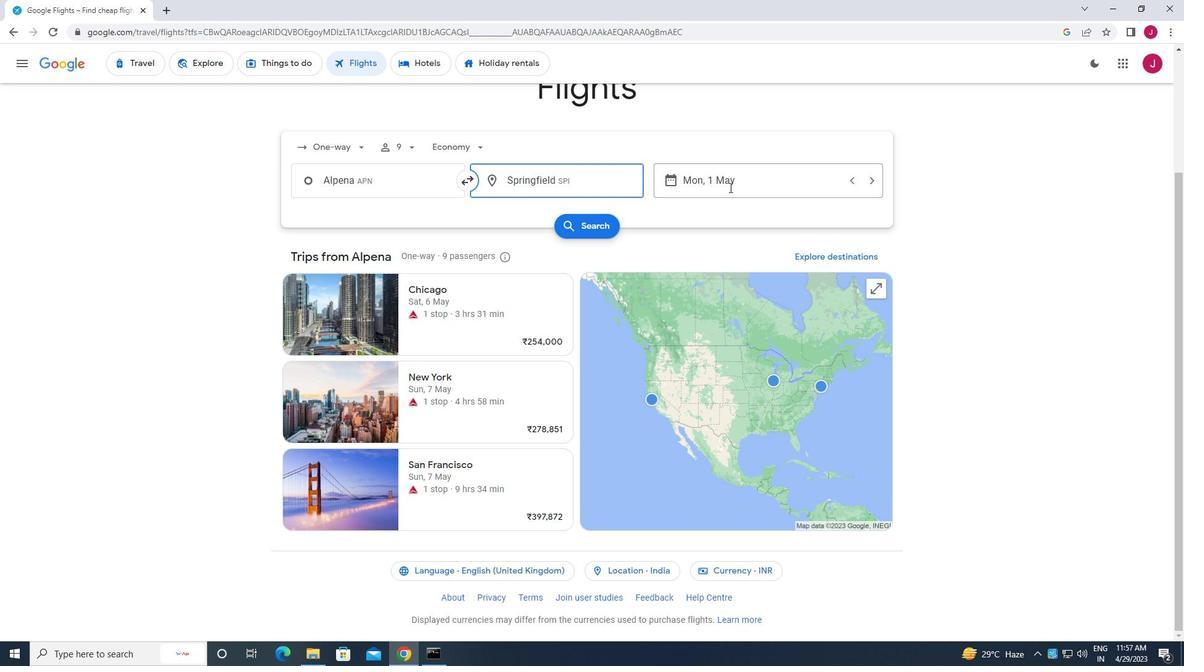 
Action: Mouse pressed left at (731, 183)
Screenshot: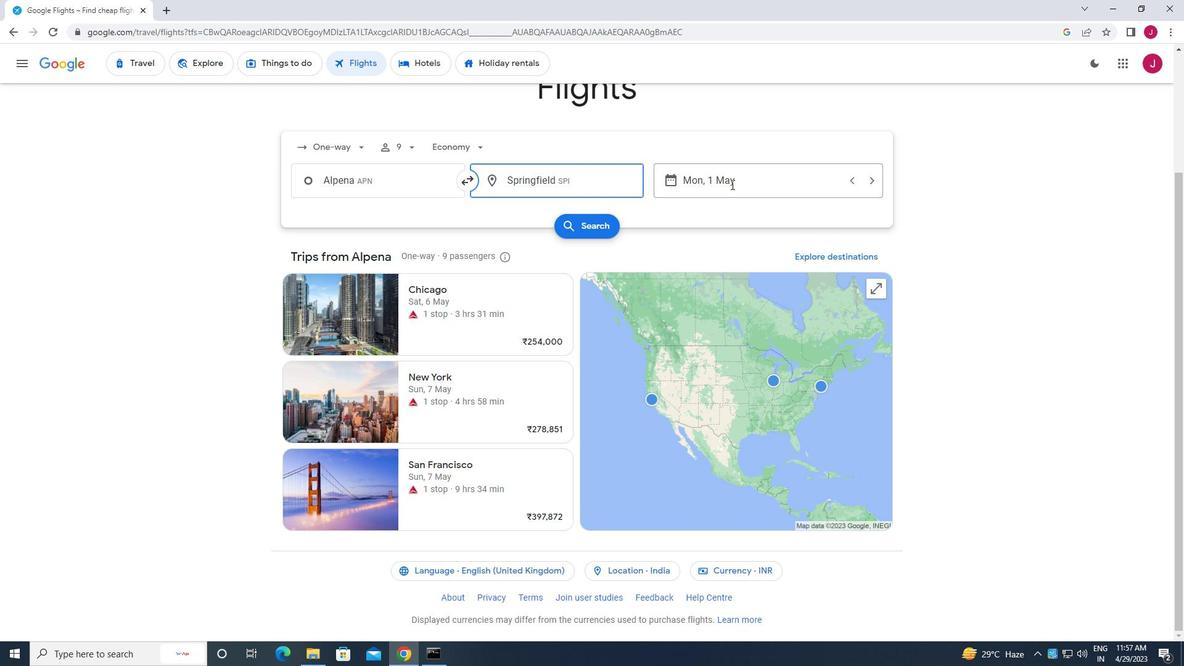 
Action: Mouse moved to (747, 278)
Screenshot: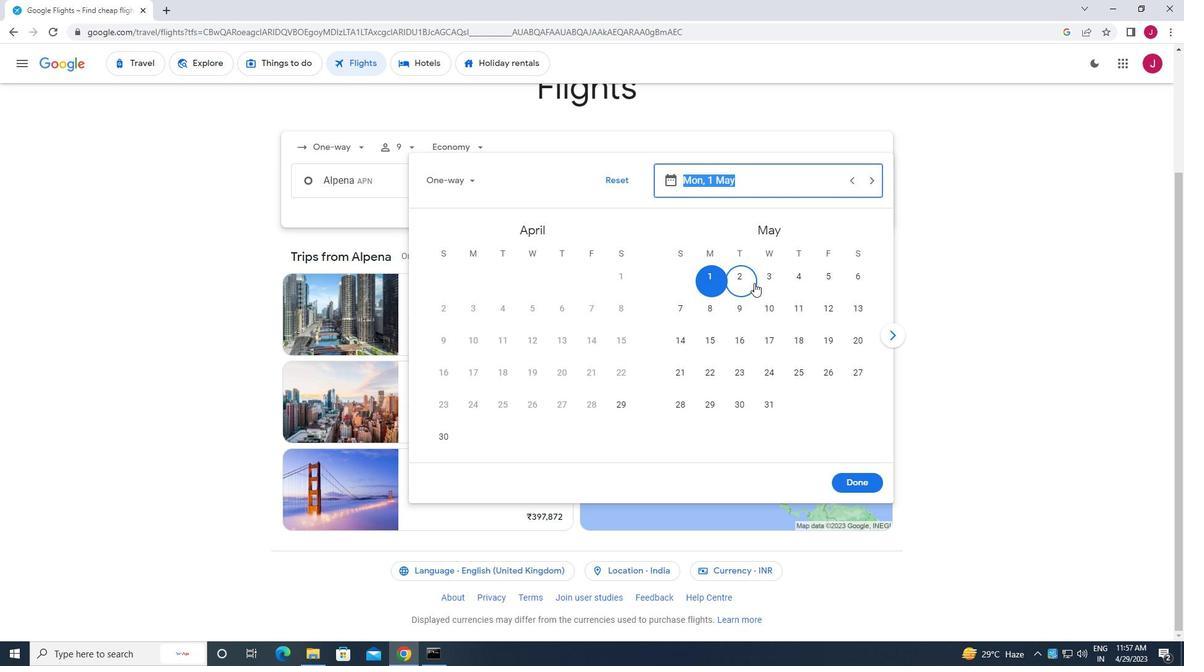 
Action: Mouse pressed left at (747, 278)
Screenshot: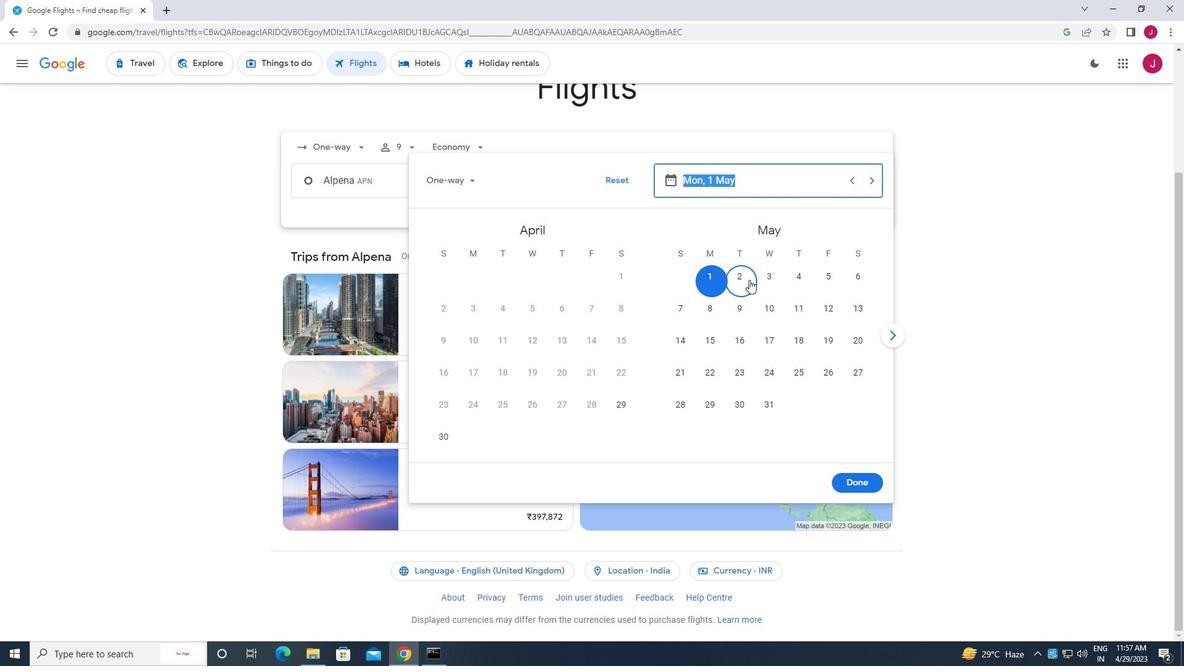 
Action: Mouse moved to (853, 477)
Screenshot: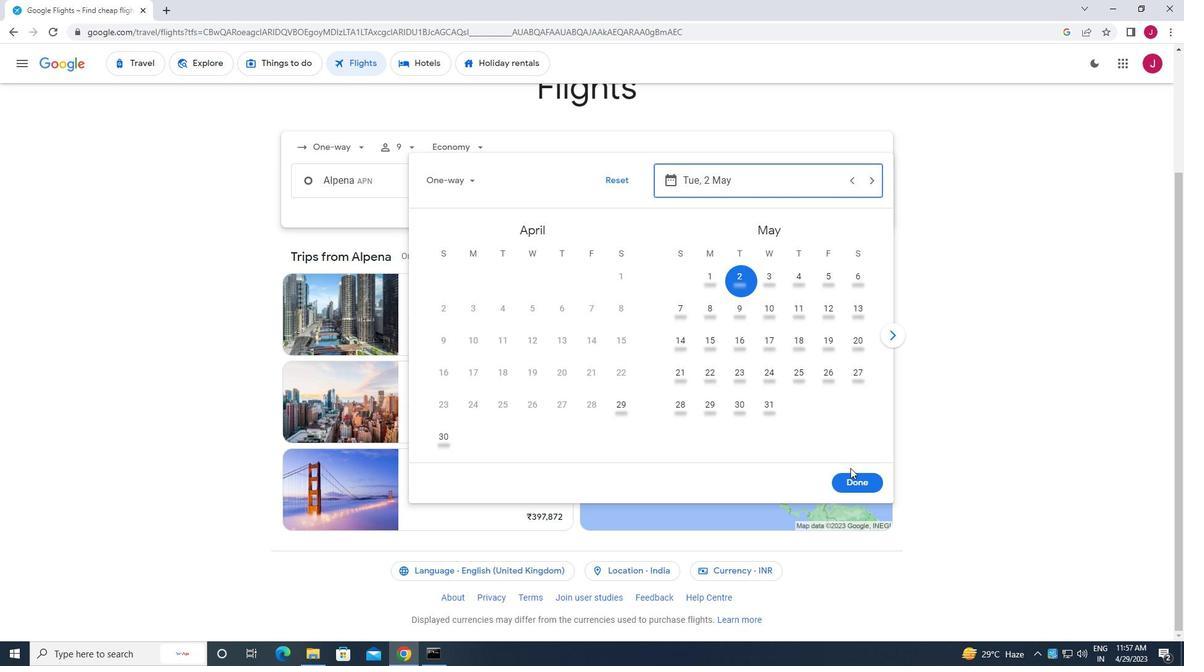 
Action: Mouse pressed left at (853, 477)
Screenshot: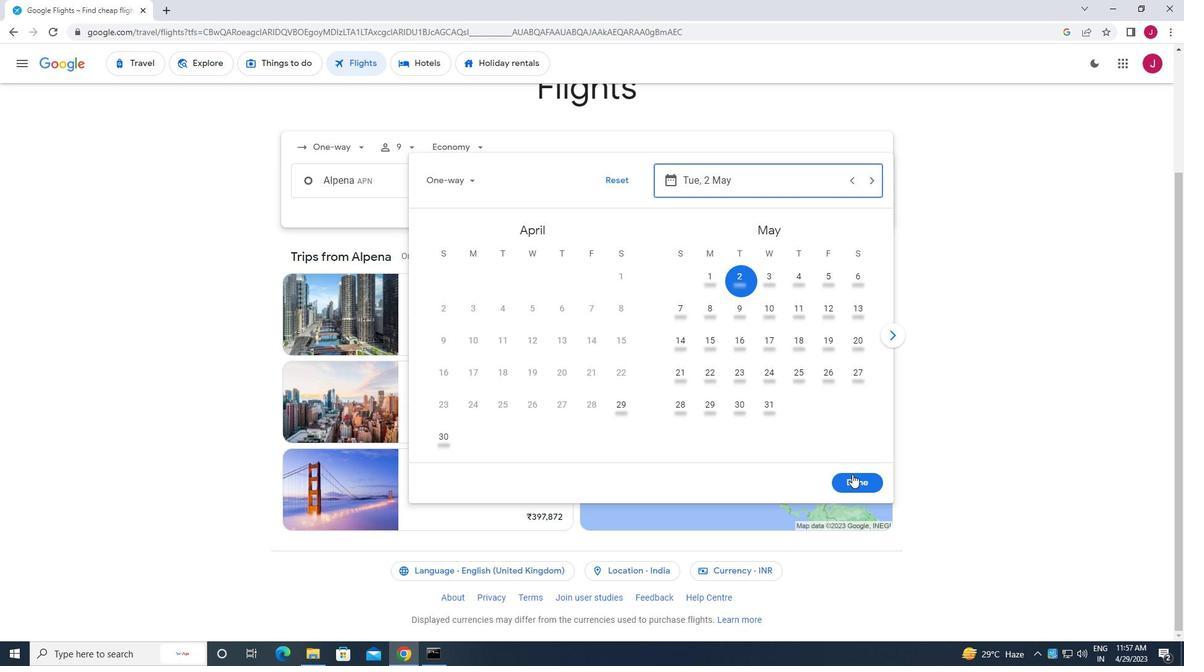 
Action: Mouse moved to (604, 220)
Screenshot: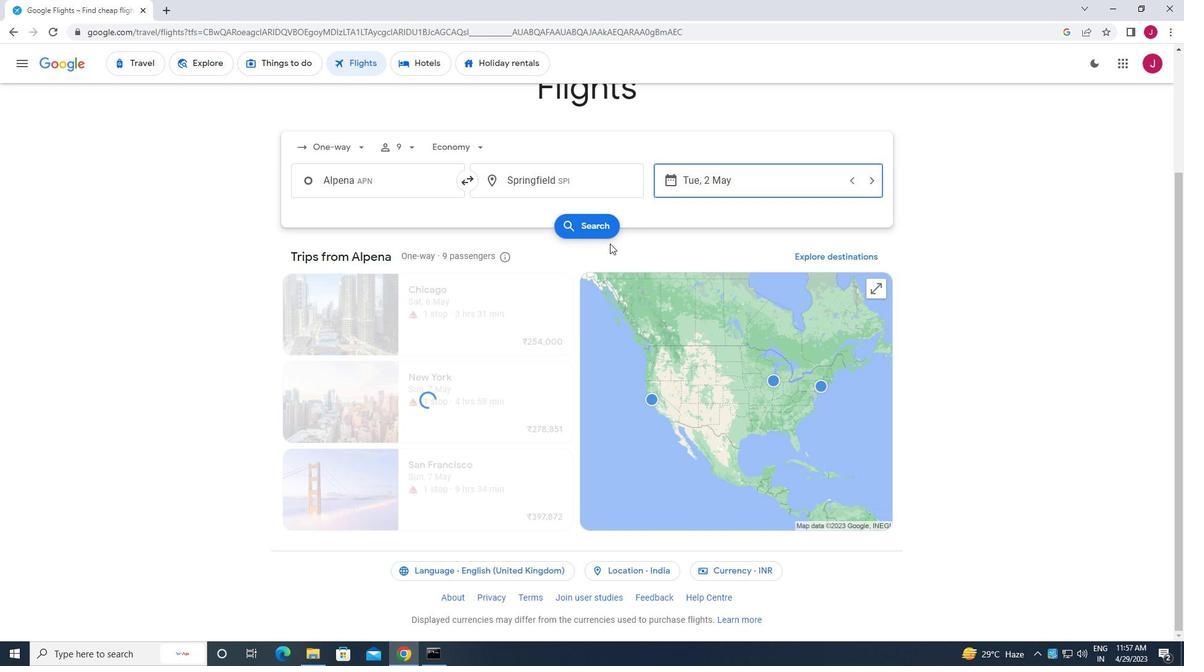 
Action: Mouse pressed left at (604, 220)
Screenshot: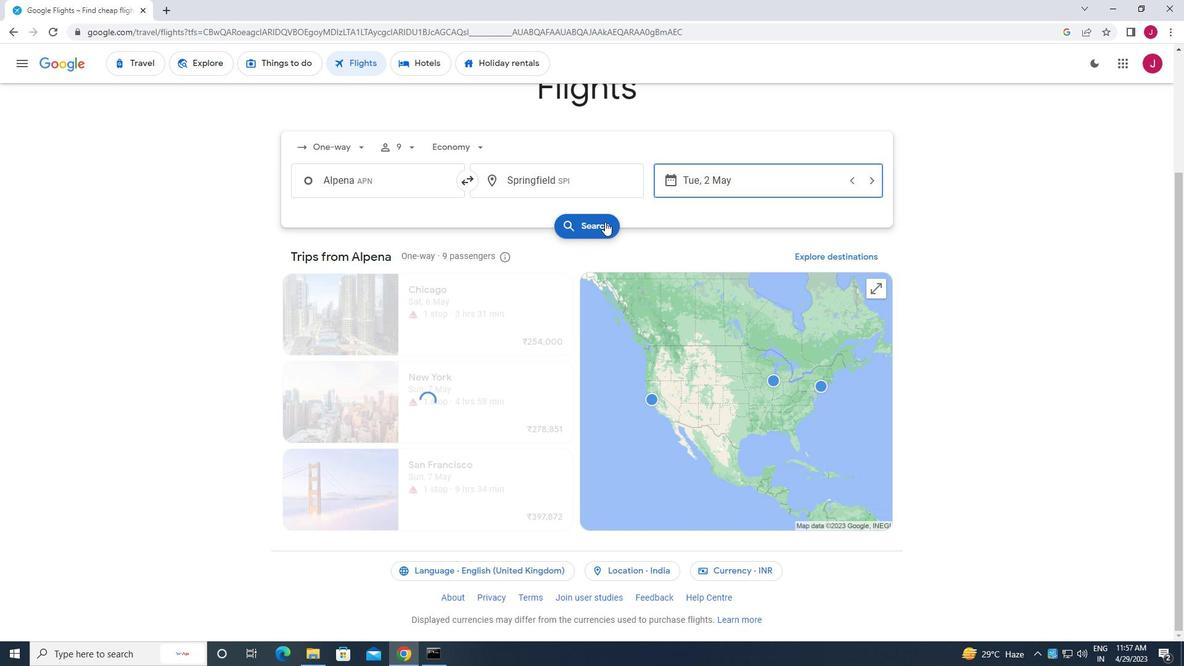 
Action: Mouse moved to (314, 177)
Screenshot: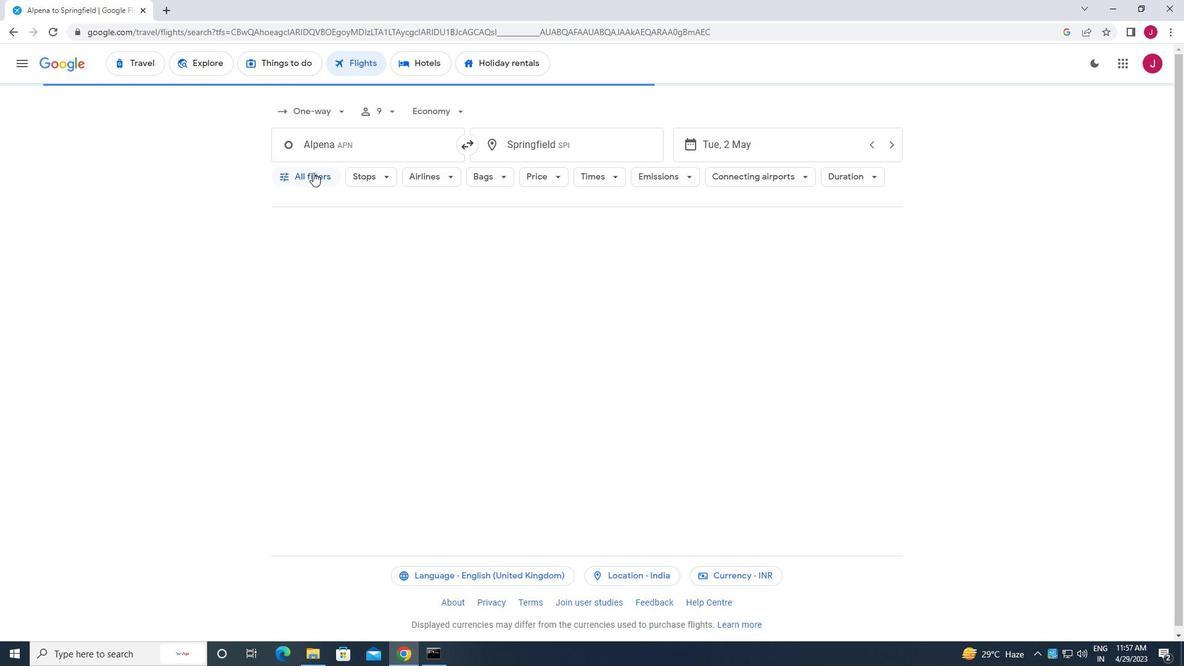 
Action: Mouse pressed left at (314, 177)
Screenshot: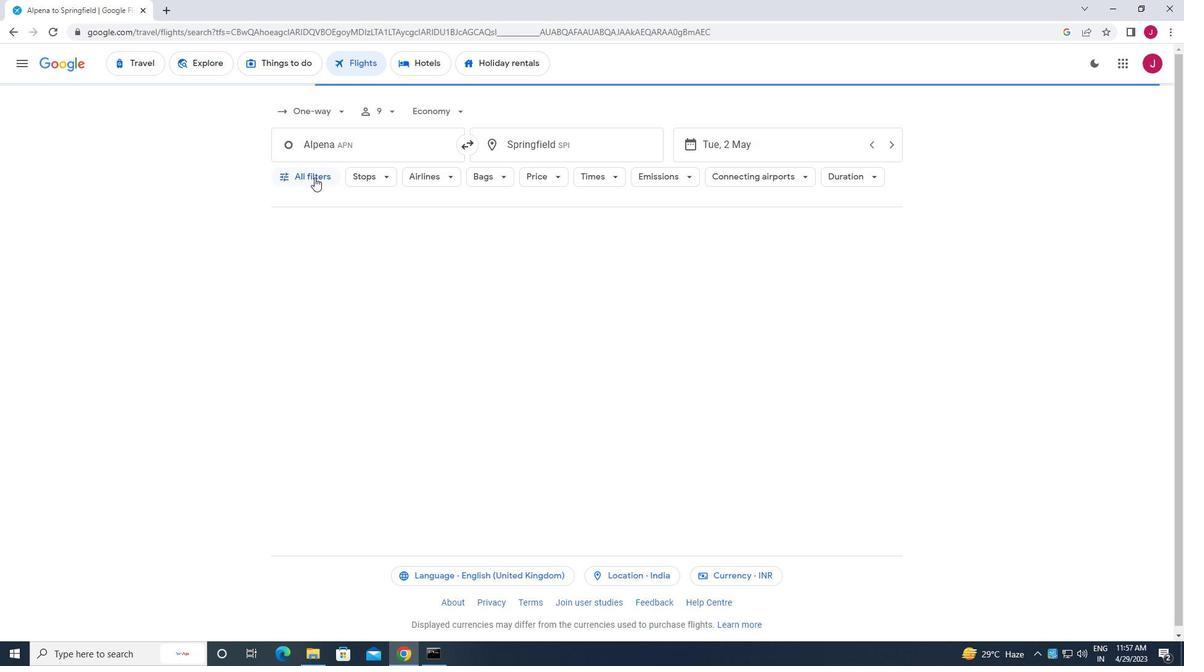 
Action: Mouse moved to (322, 235)
Screenshot: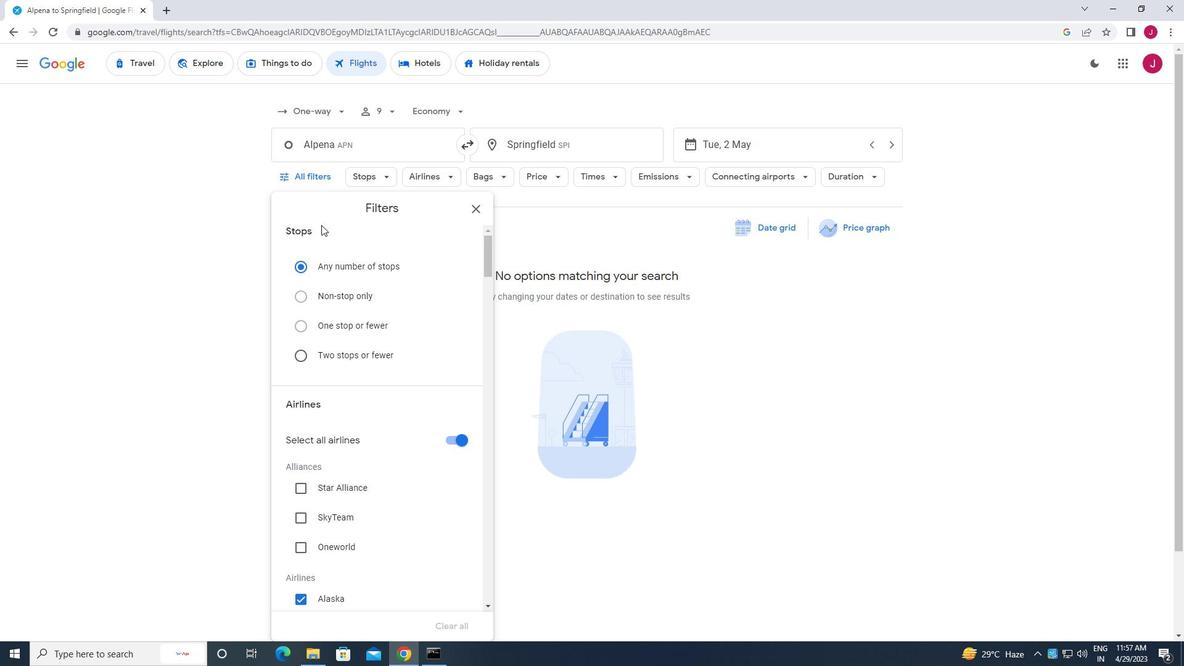 
Action: Mouse scrolled (322, 234) with delta (0, 0)
Screenshot: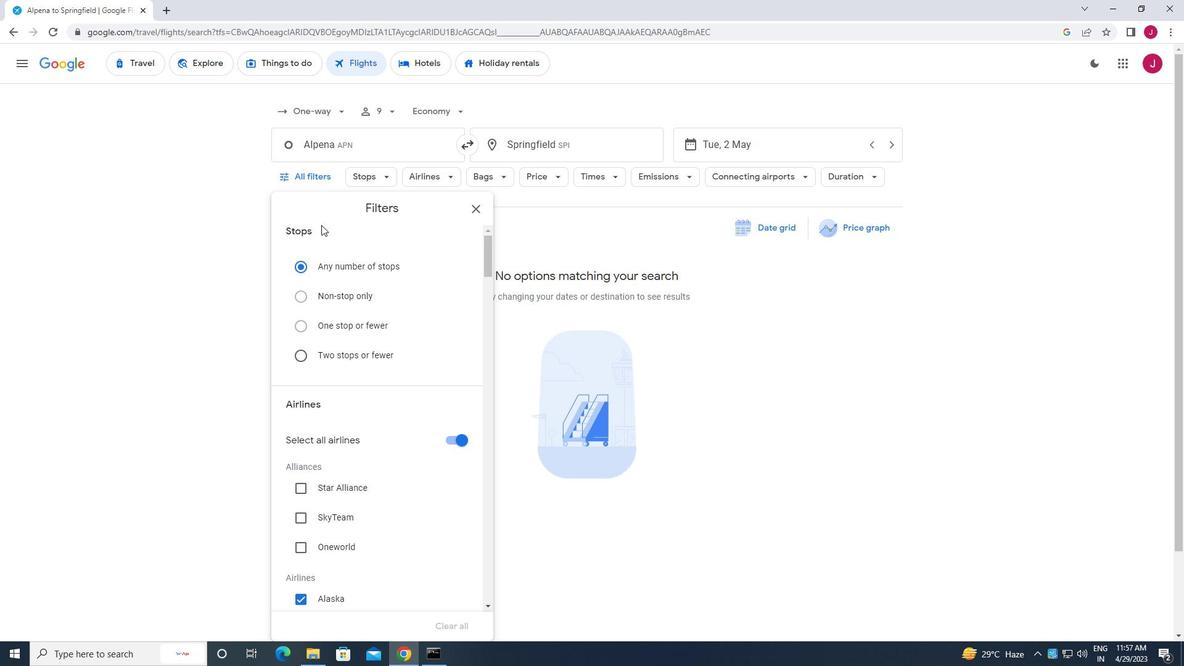 
Action: Mouse moved to (321, 239)
Screenshot: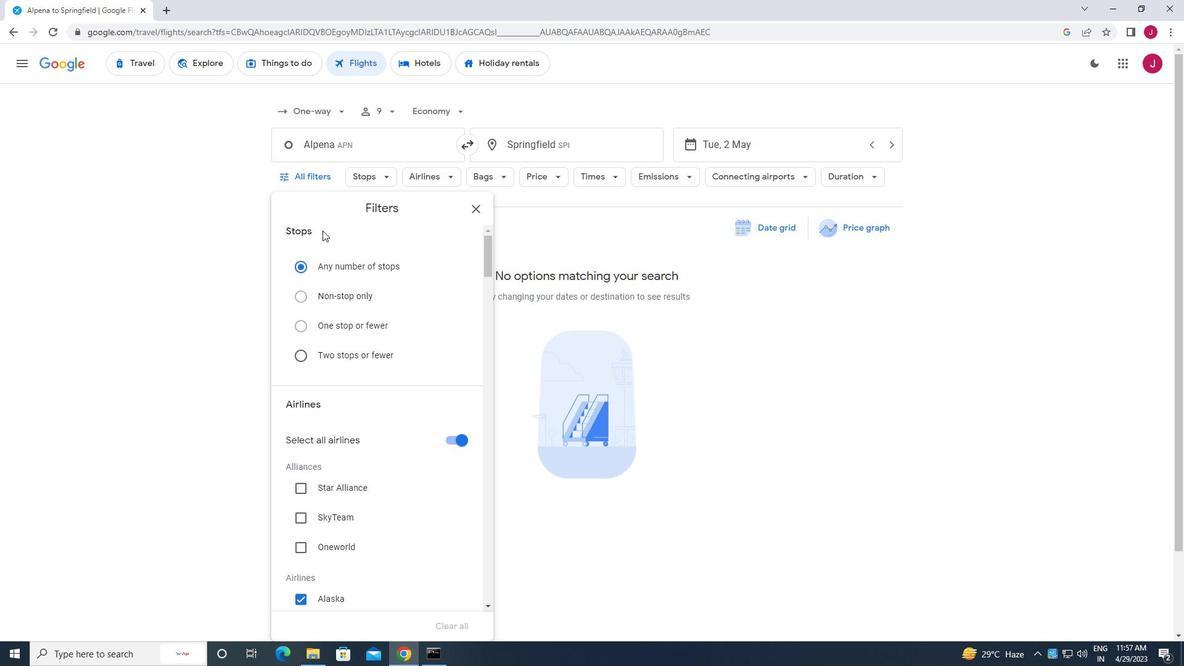 
Action: Mouse scrolled (321, 239) with delta (0, 0)
Screenshot: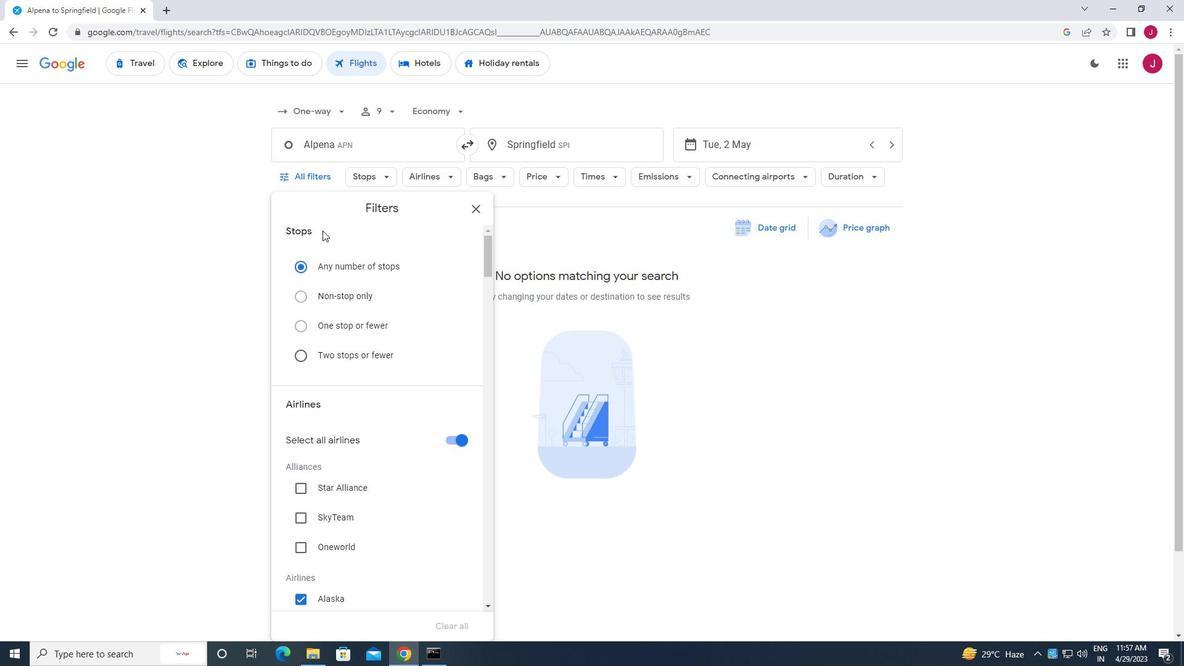 
Action: Mouse moved to (321, 241)
Screenshot: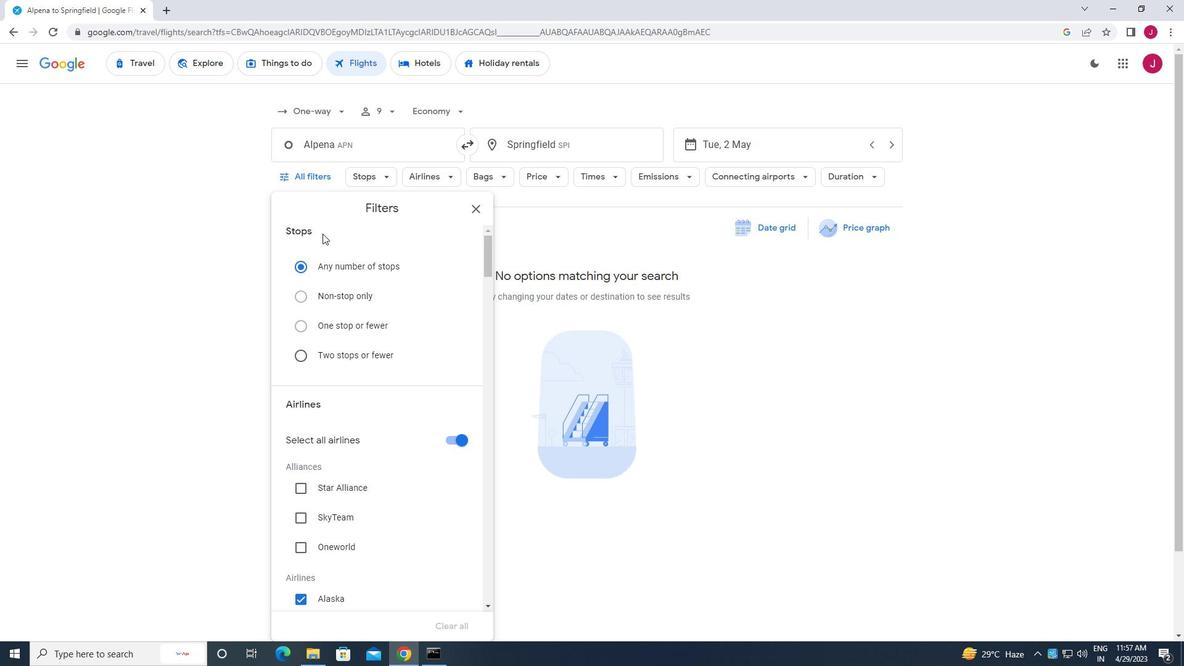 
Action: Mouse scrolled (321, 240) with delta (0, 0)
Screenshot: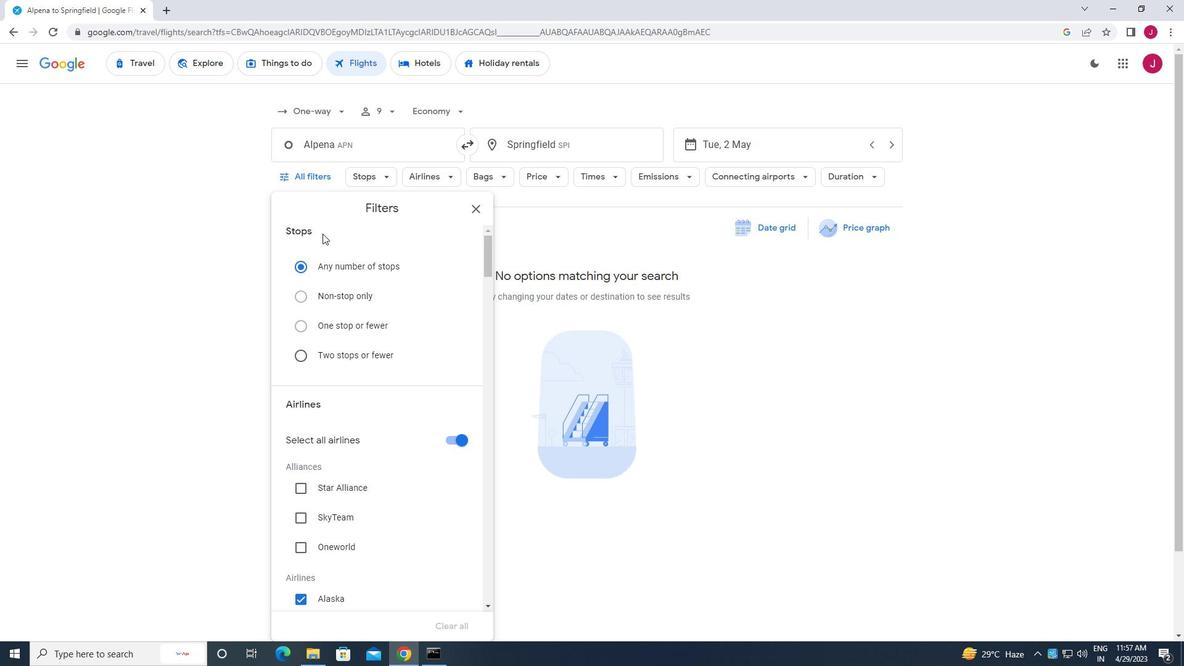 
Action: Mouse moved to (322, 242)
Screenshot: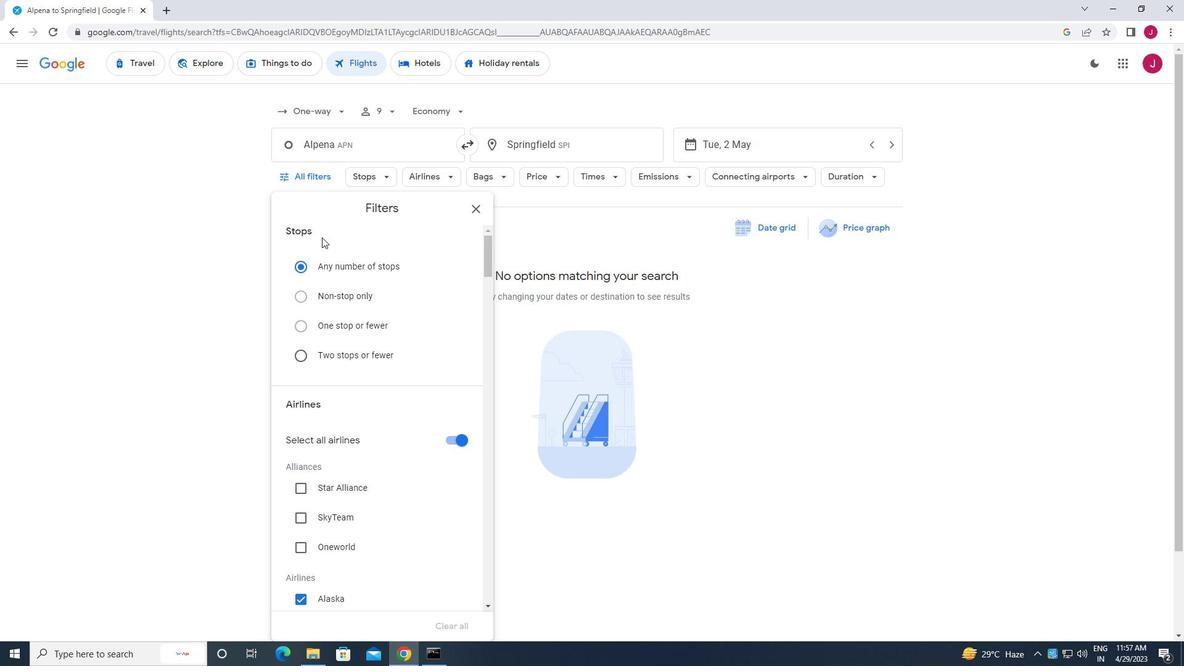 
Action: Mouse scrolled (322, 241) with delta (0, 0)
Screenshot: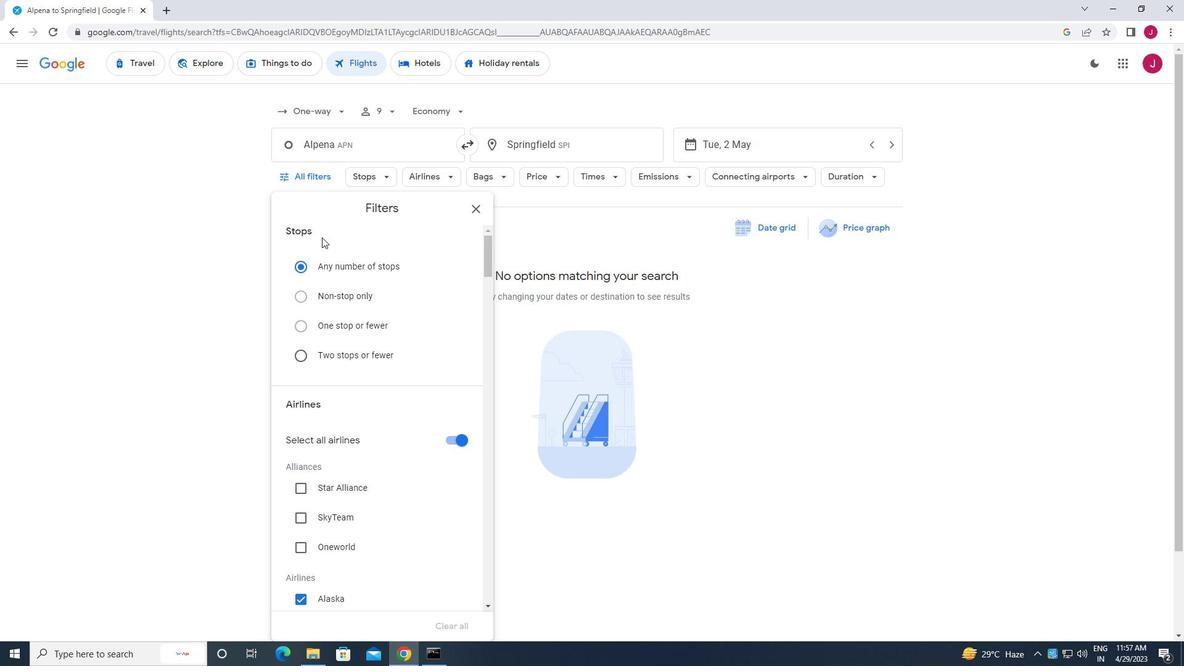 
Action: Mouse moved to (406, 250)
Screenshot: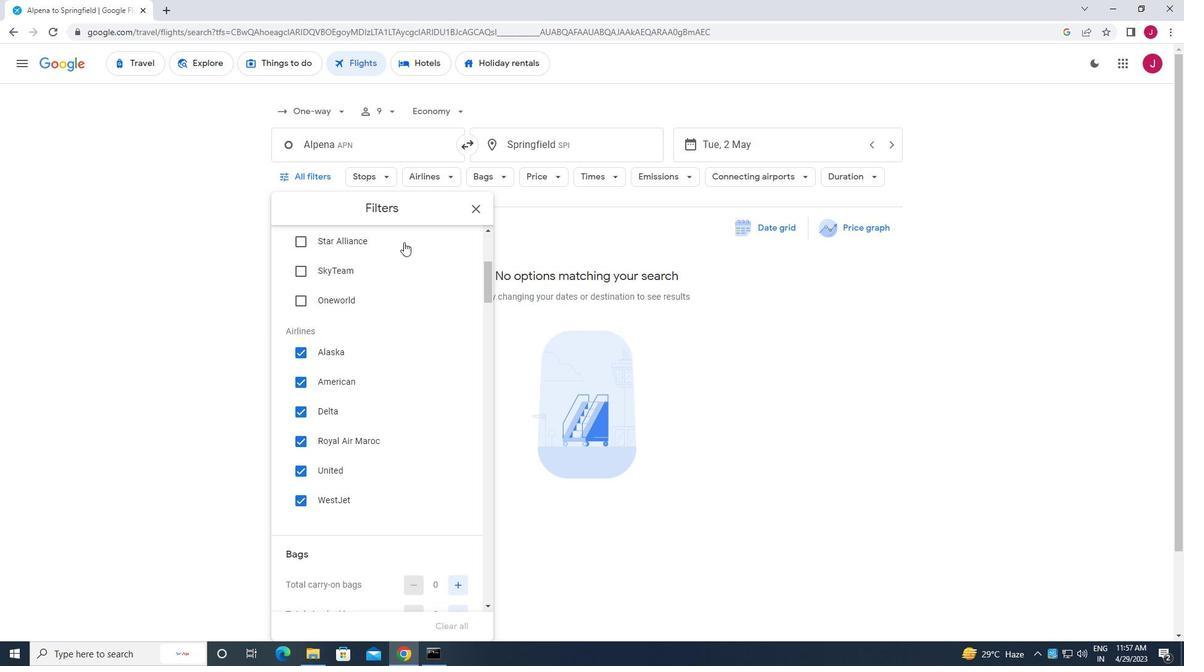 
Action: Mouse scrolled (406, 251) with delta (0, 0)
Screenshot: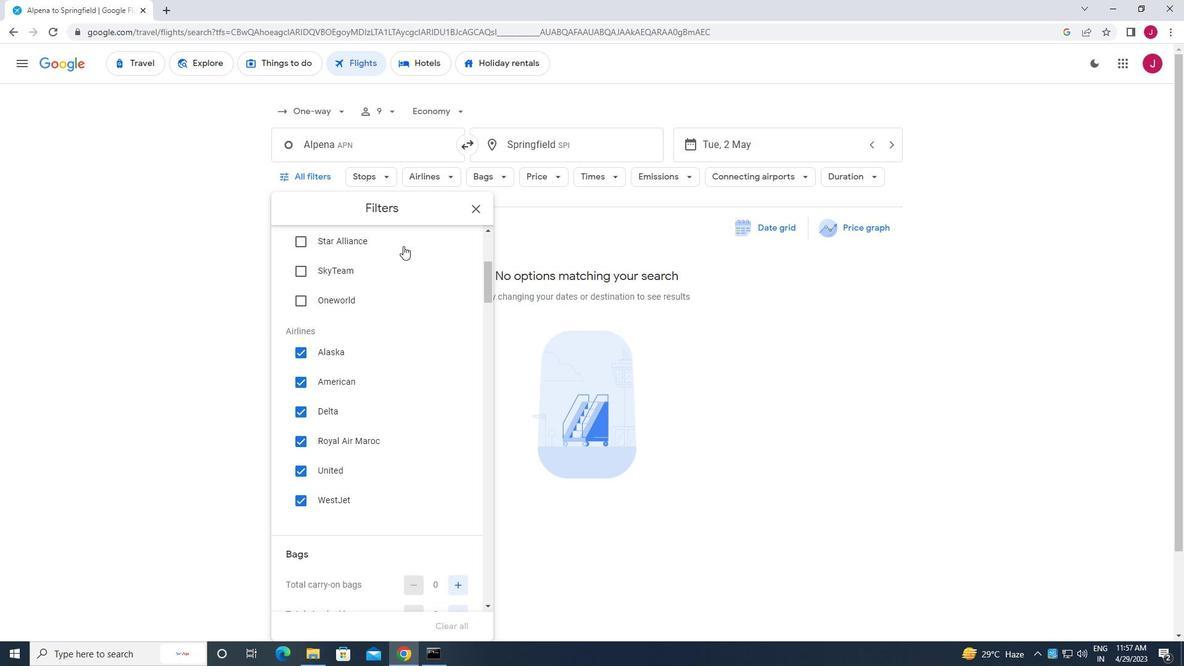 
Action: Mouse moved to (459, 252)
Screenshot: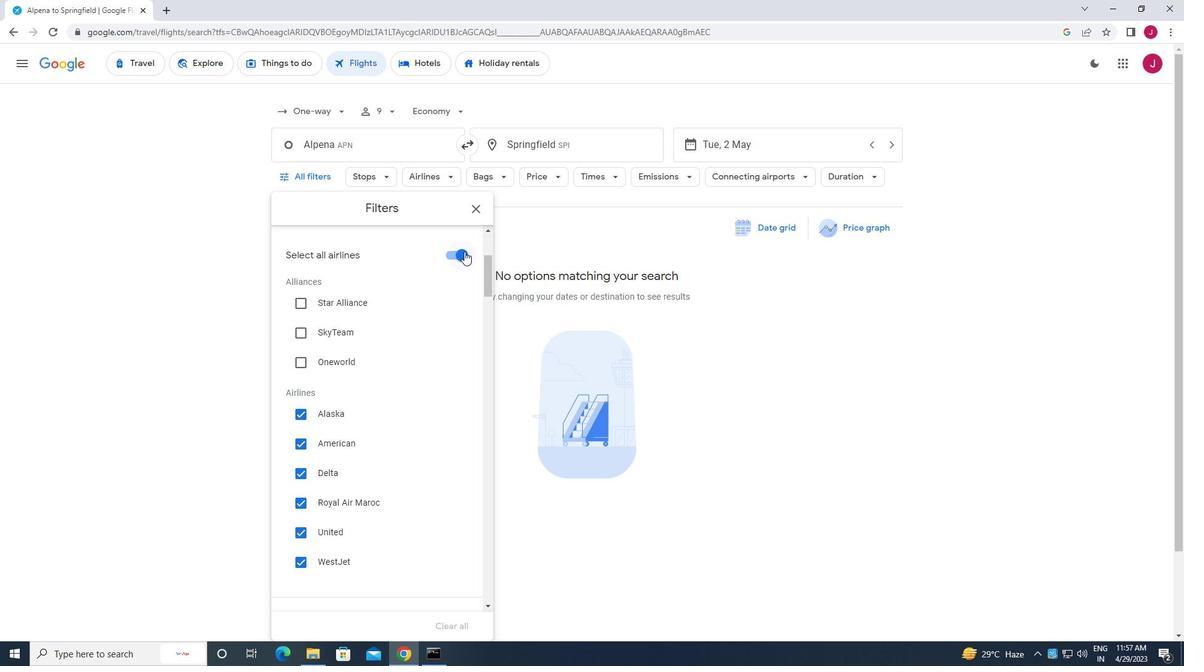 
Action: Mouse pressed left at (459, 252)
Screenshot: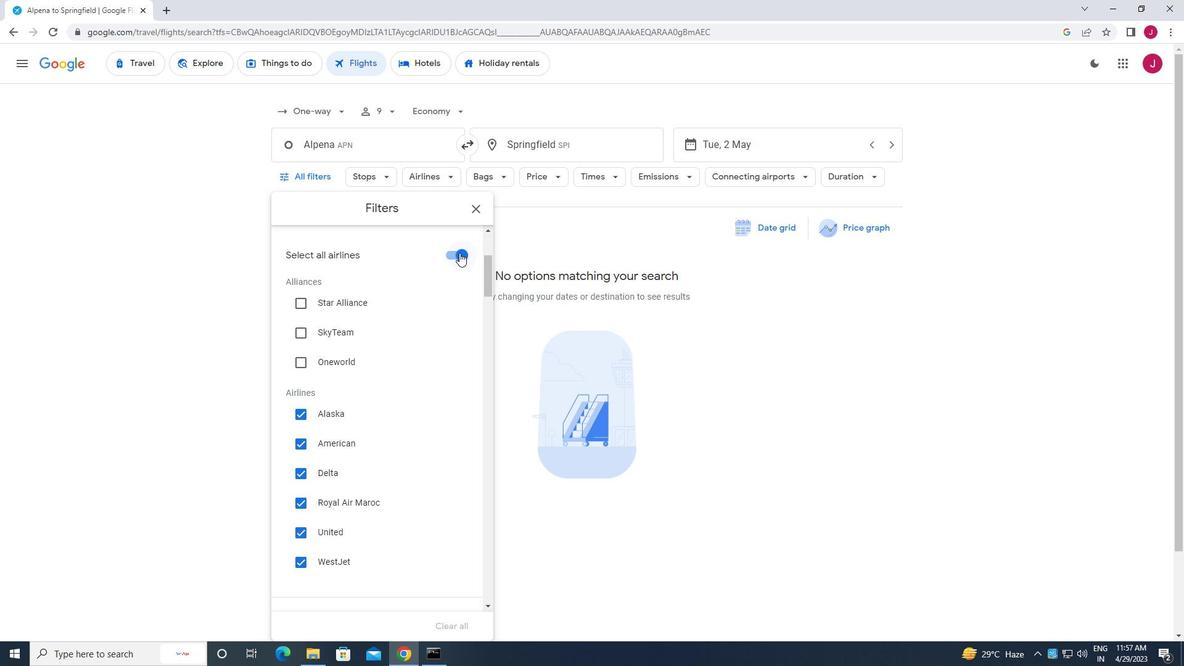 
Action: Mouse moved to (395, 286)
Screenshot: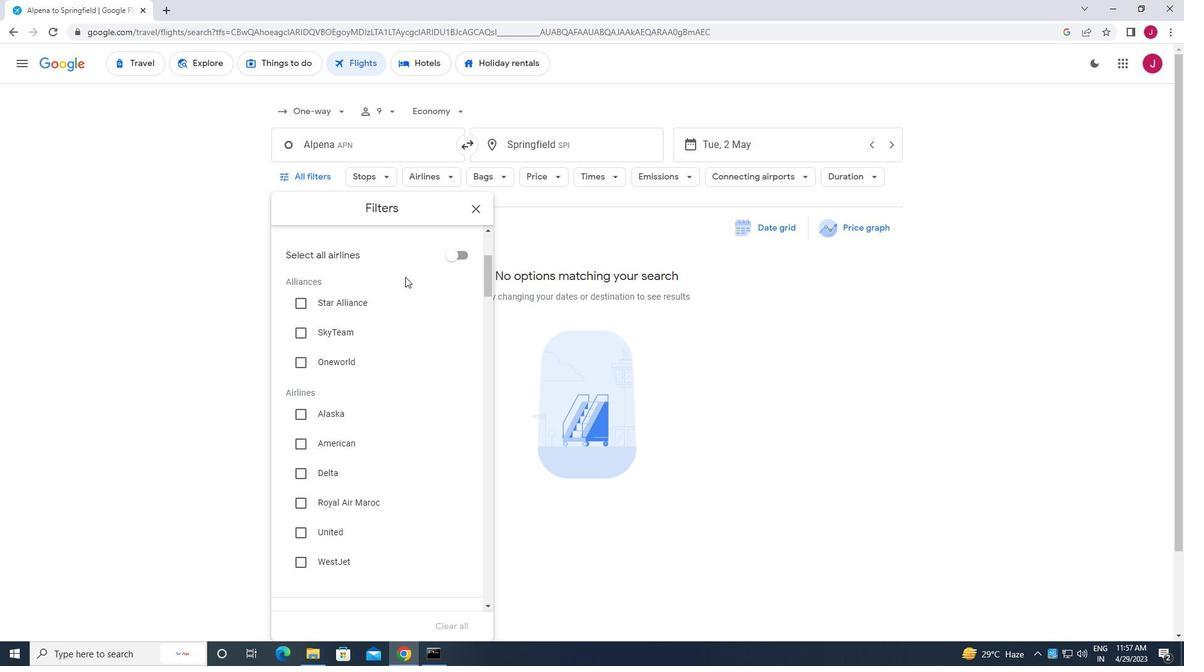 
Action: Mouse scrolled (395, 285) with delta (0, 0)
Screenshot: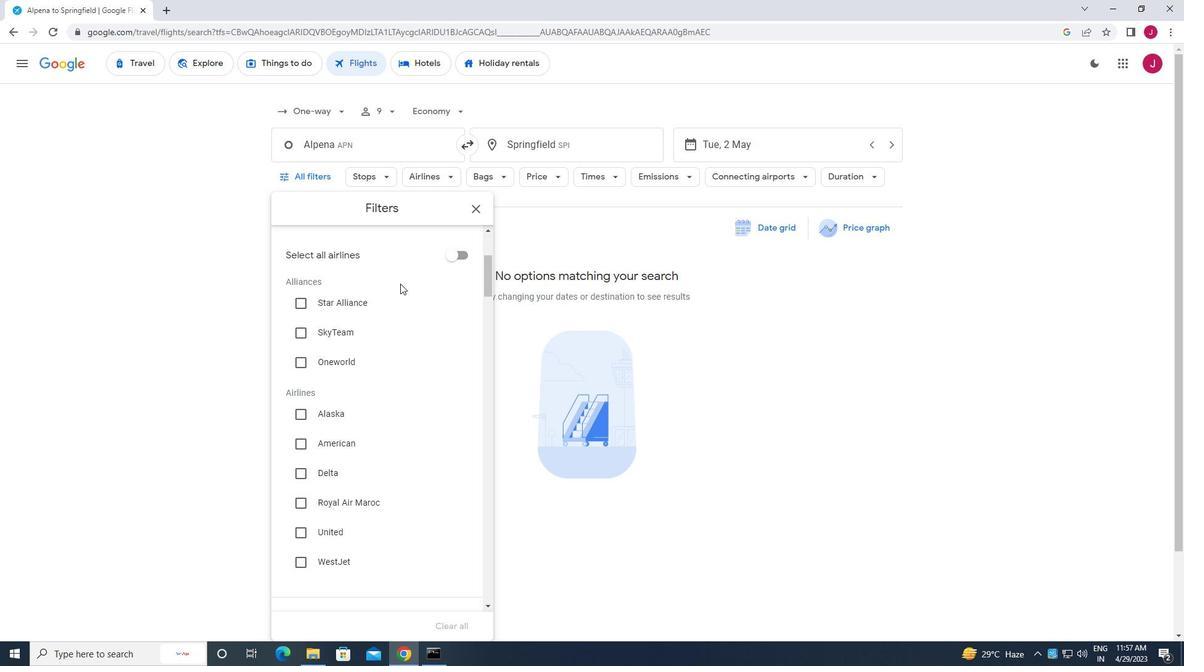 
Action: Mouse scrolled (395, 285) with delta (0, 0)
Screenshot: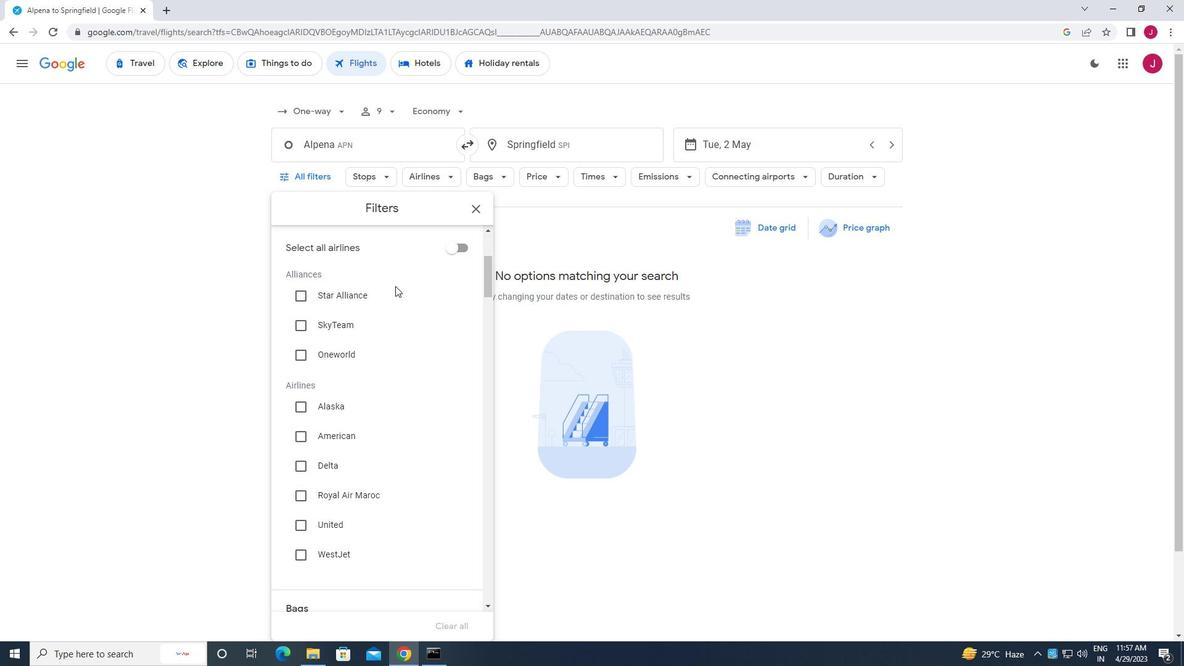 
Action: Mouse moved to (298, 411)
Screenshot: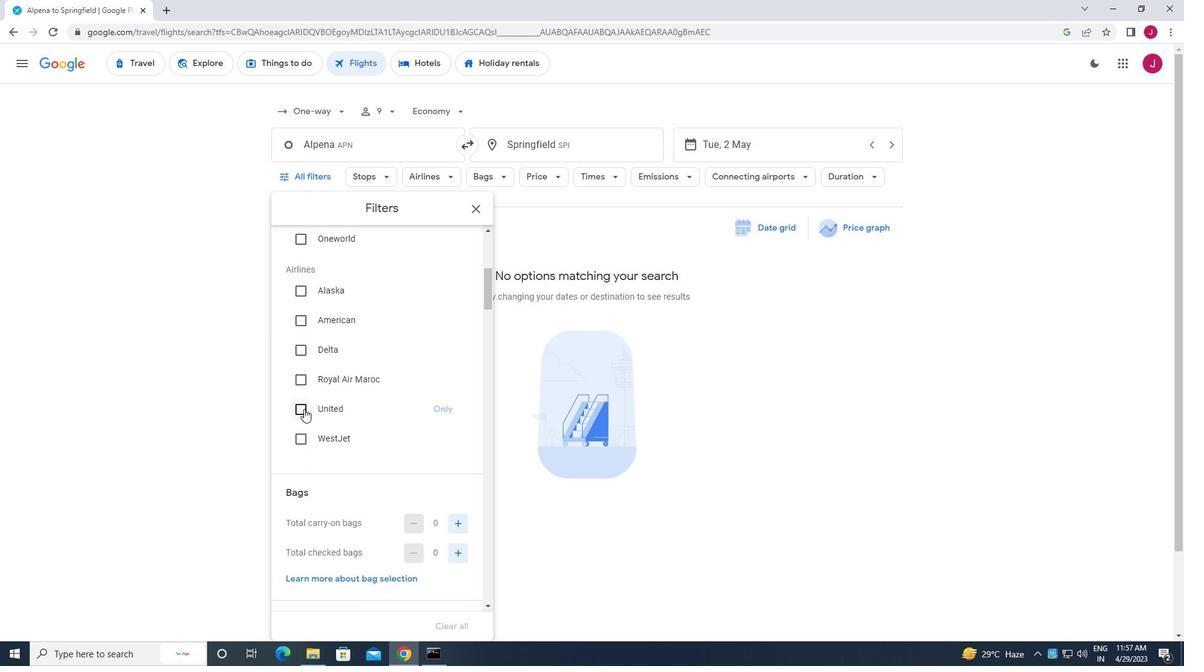
Action: Mouse pressed left at (298, 411)
Screenshot: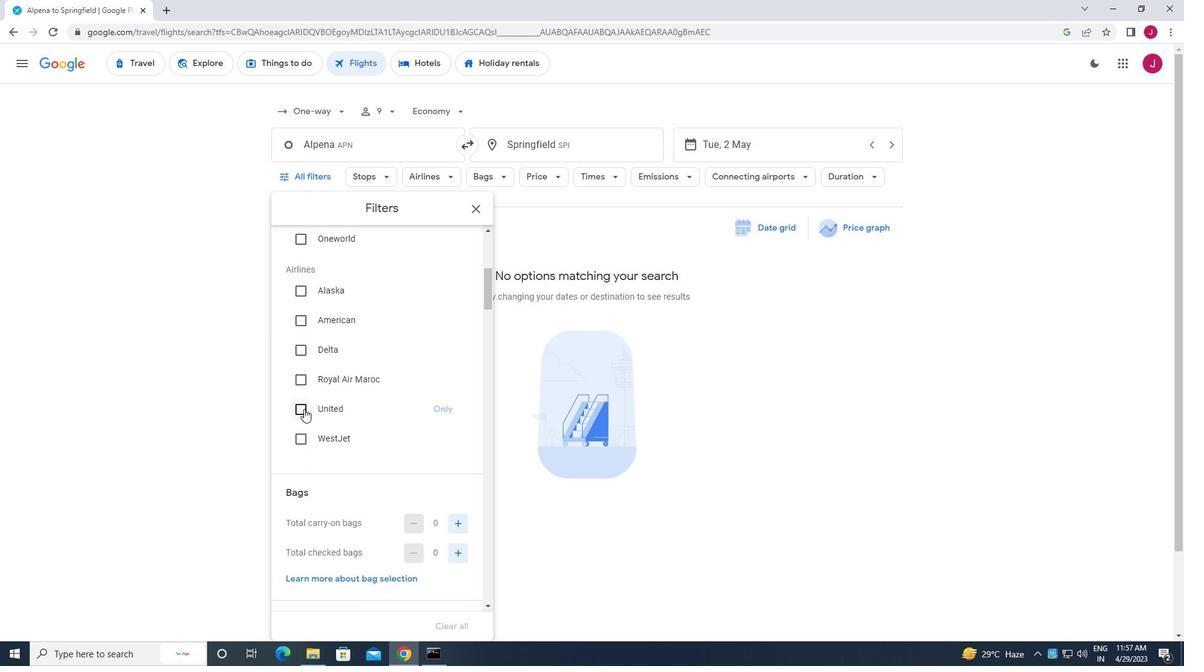 
Action: Mouse moved to (309, 395)
Screenshot: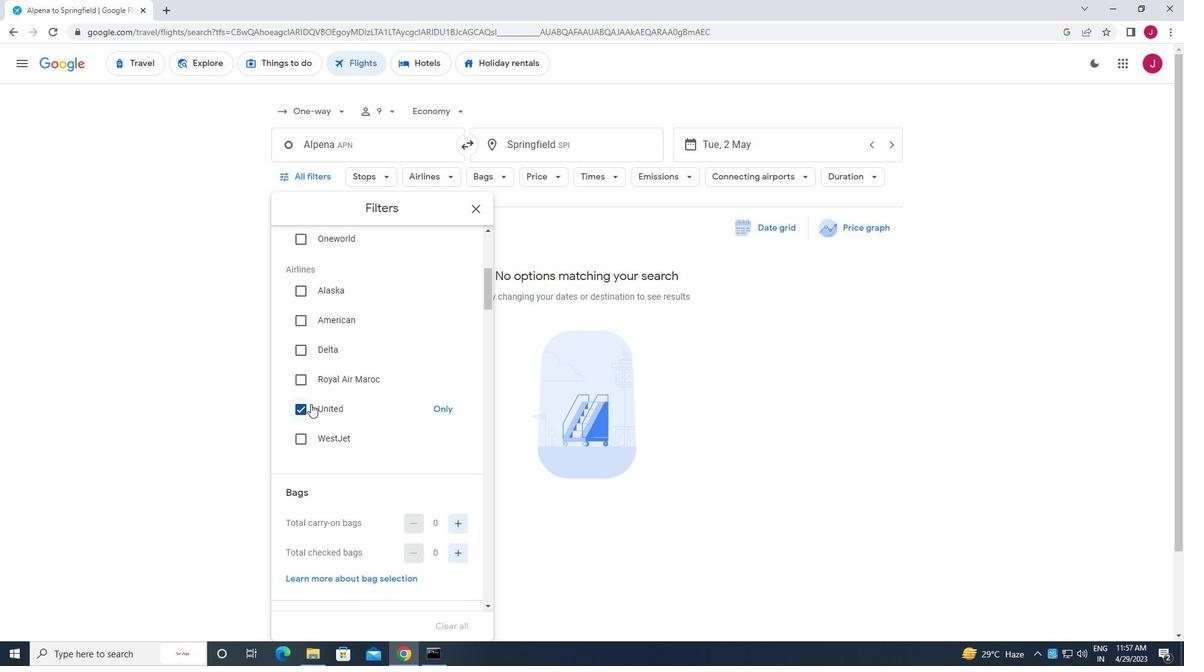 
Action: Mouse scrolled (309, 395) with delta (0, 0)
Screenshot: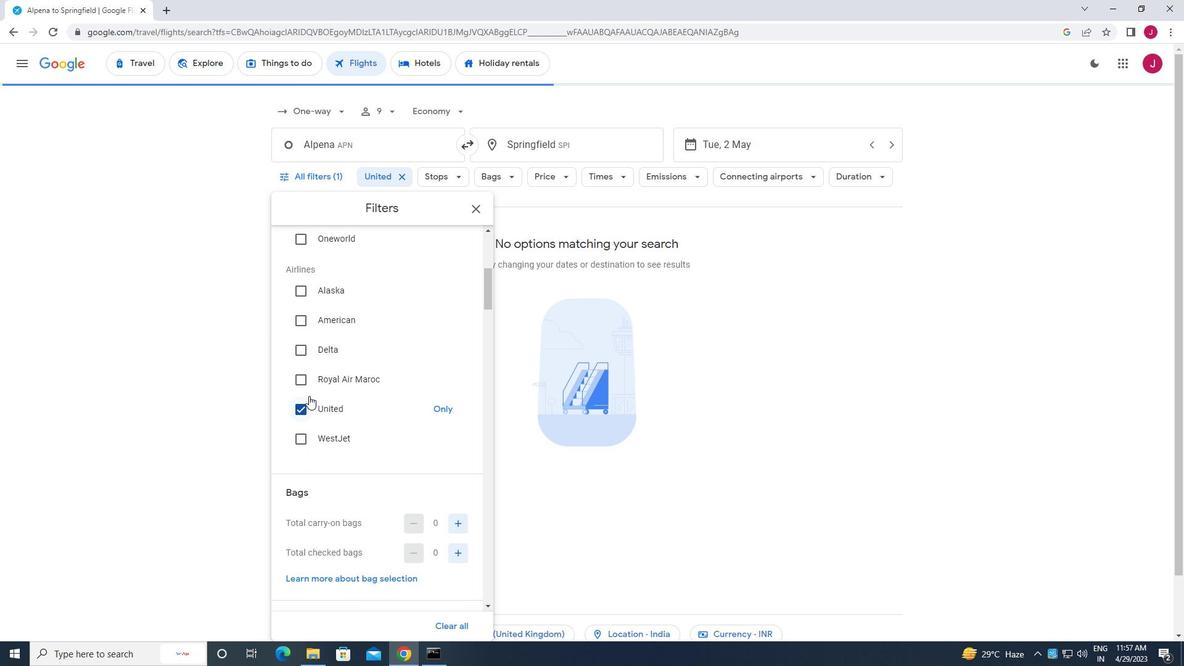 
Action: Mouse scrolled (309, 395) with delta (0, 0)
Screenshot: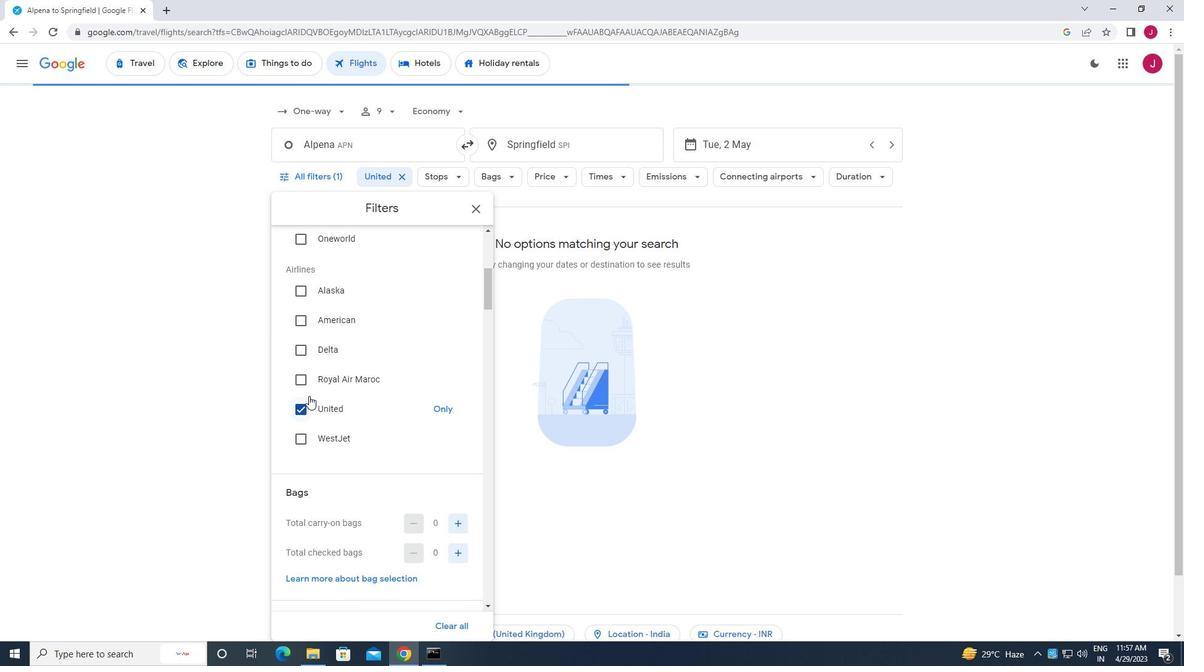 
Action: Mouse scrolled (309, 395) with delta (0, 0)
Screenshot: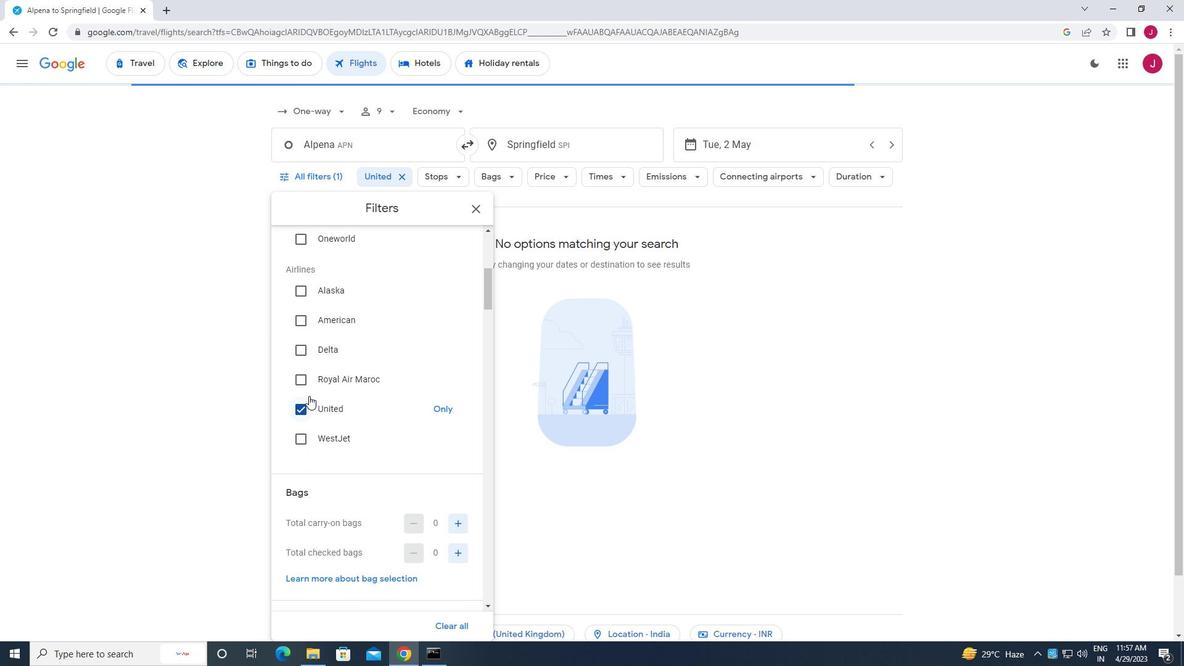 
Action: Mouse moved to (461, 340)
Screenshot: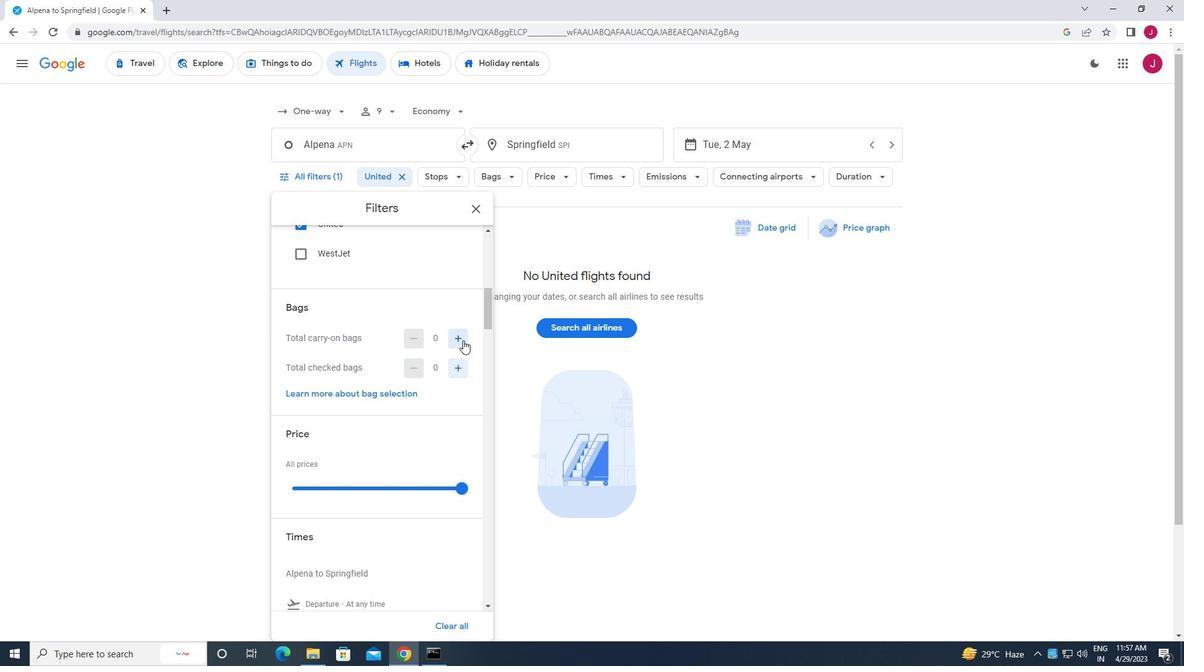 
Action: Mouse pressed left at (461, 340)
Screenshot: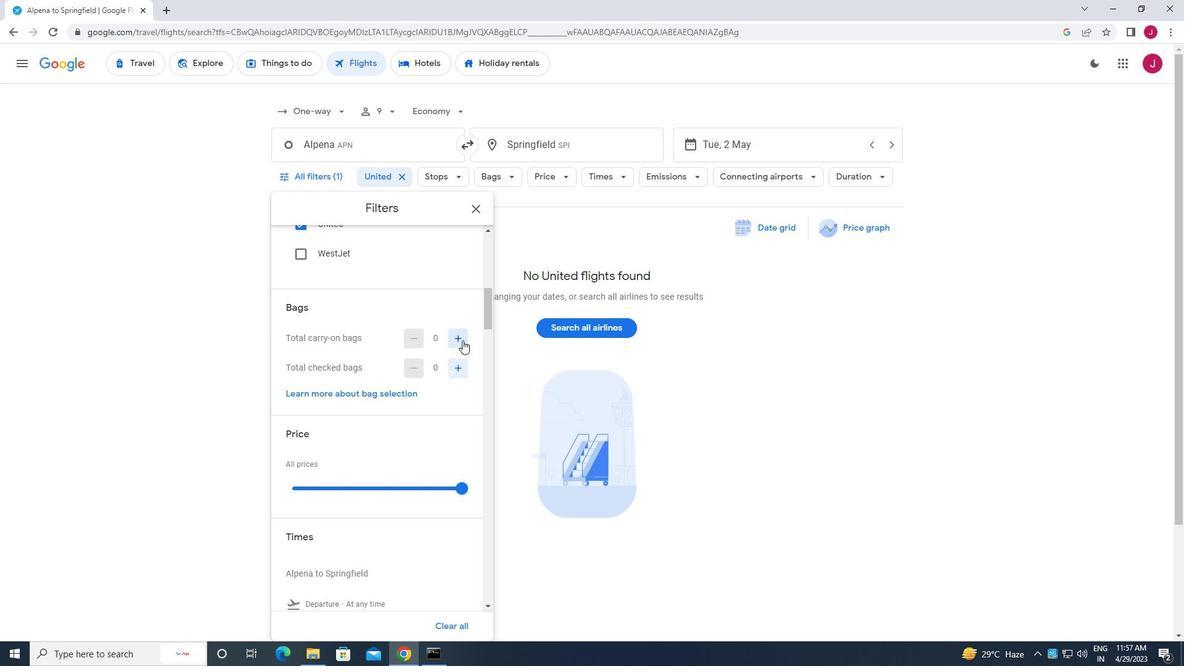 
Action: Mouse moved to (464, 490)
Screenshot: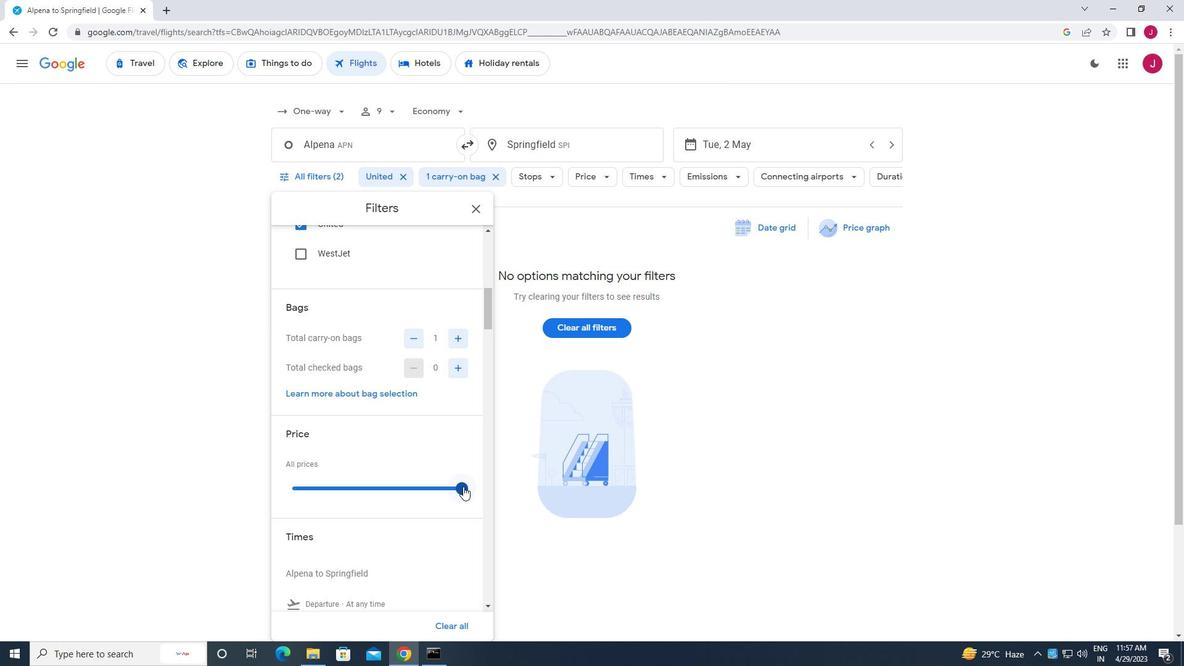
Action: Mouse pressed left at (464, 490)
Screenshot: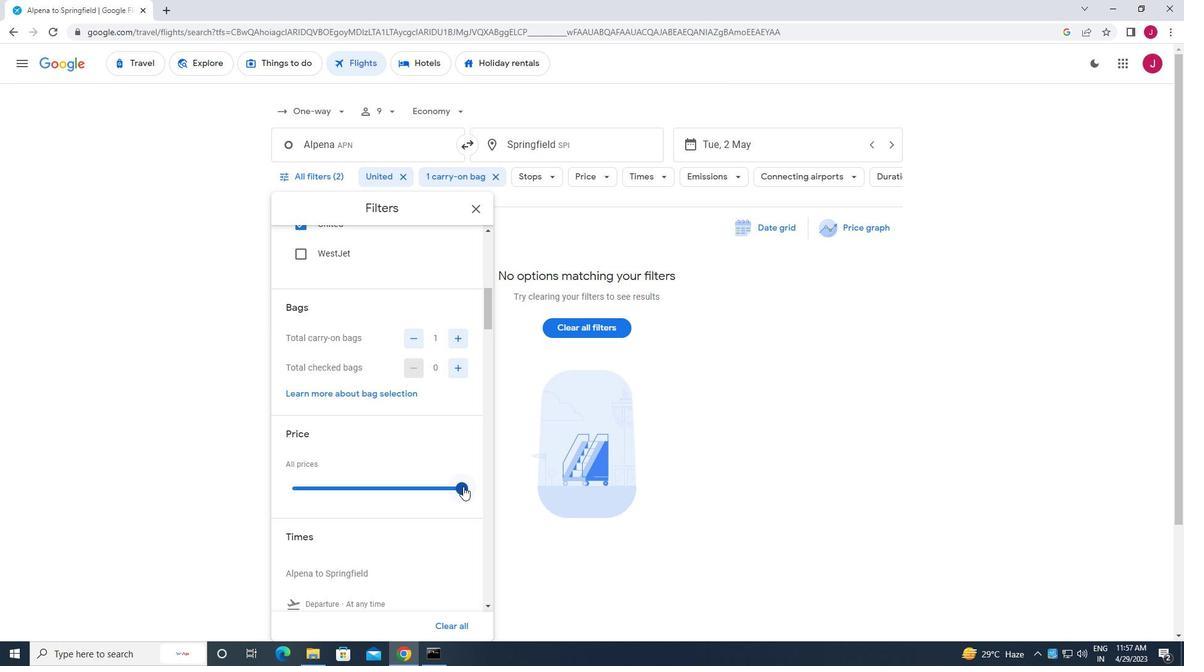 
Action: Mouse moved to (458, 447)
Screenshot: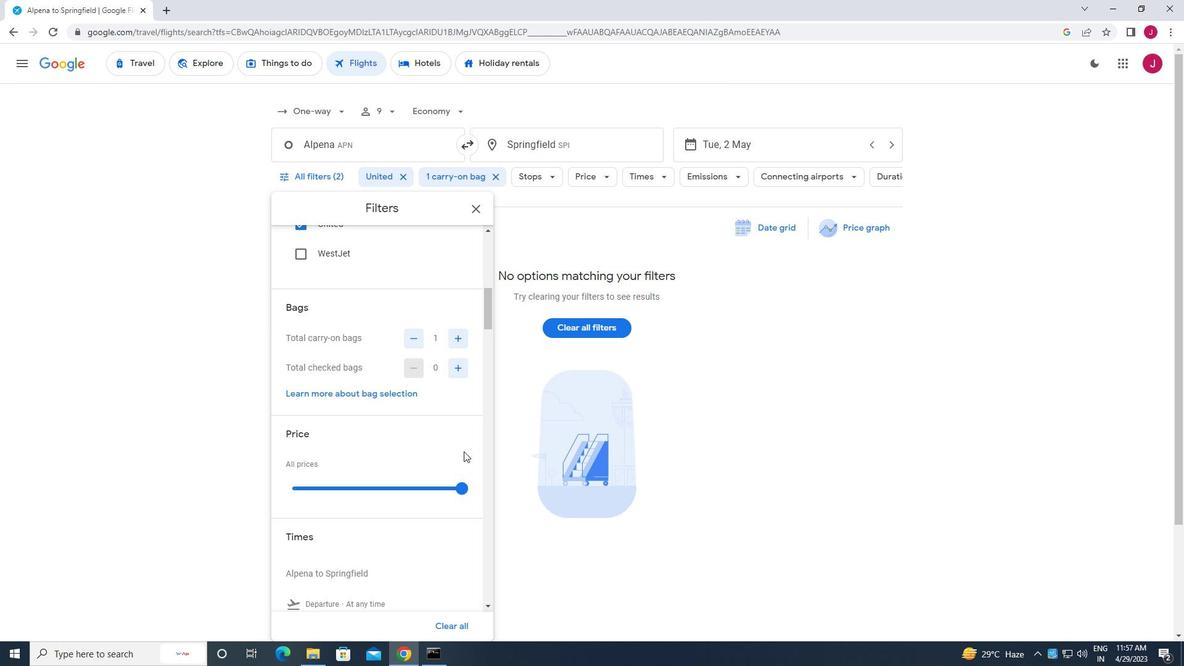 
Action: Mouse scrolled (458, 446) with delta (0, 0)
Screenshot: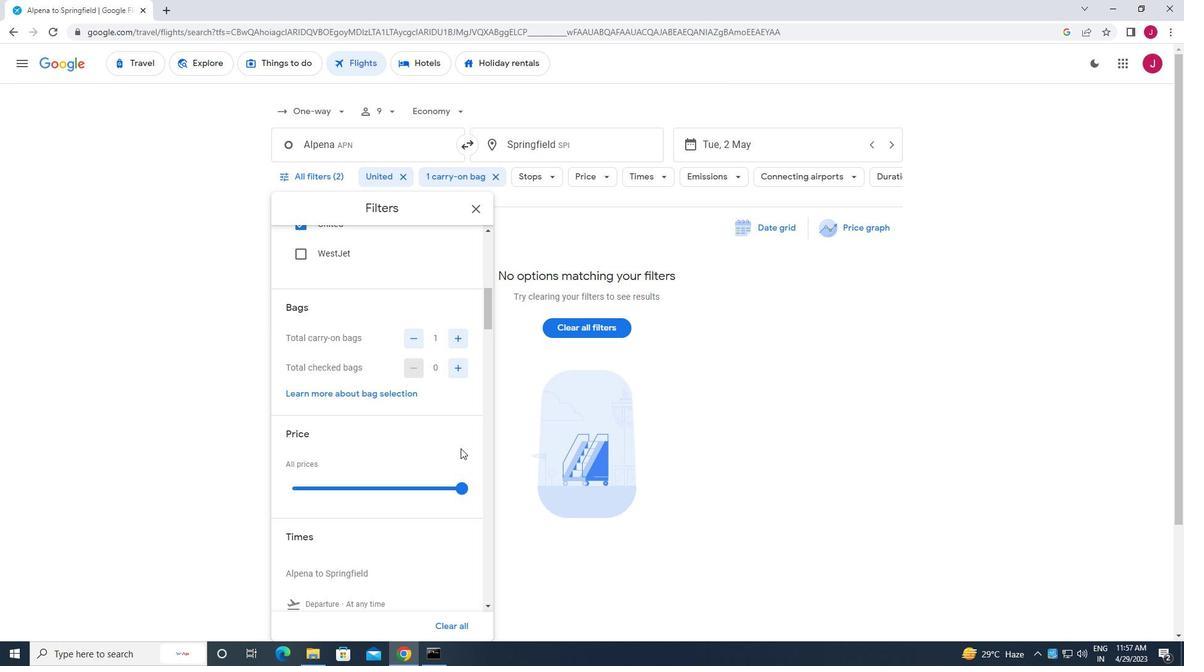 
Action: Mouse scrolled (458, 446) with delta (0, 0)
Screenshot: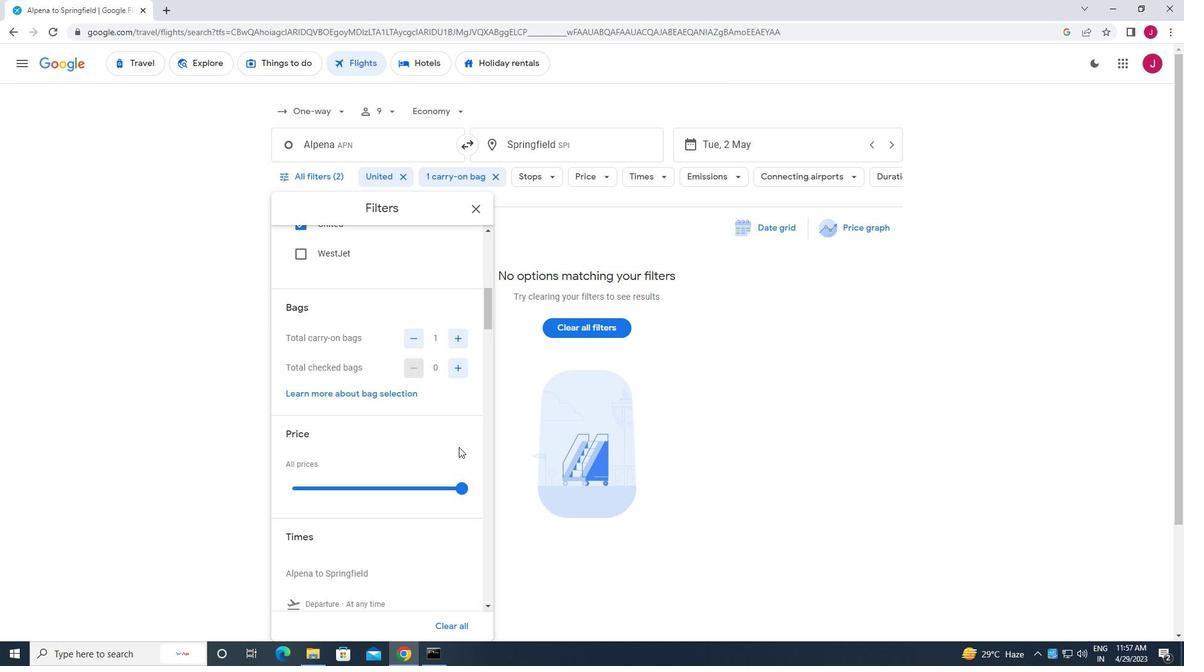 
Action: Mouse scrolled (458, 446) with delta (0, 0)
Screenshot: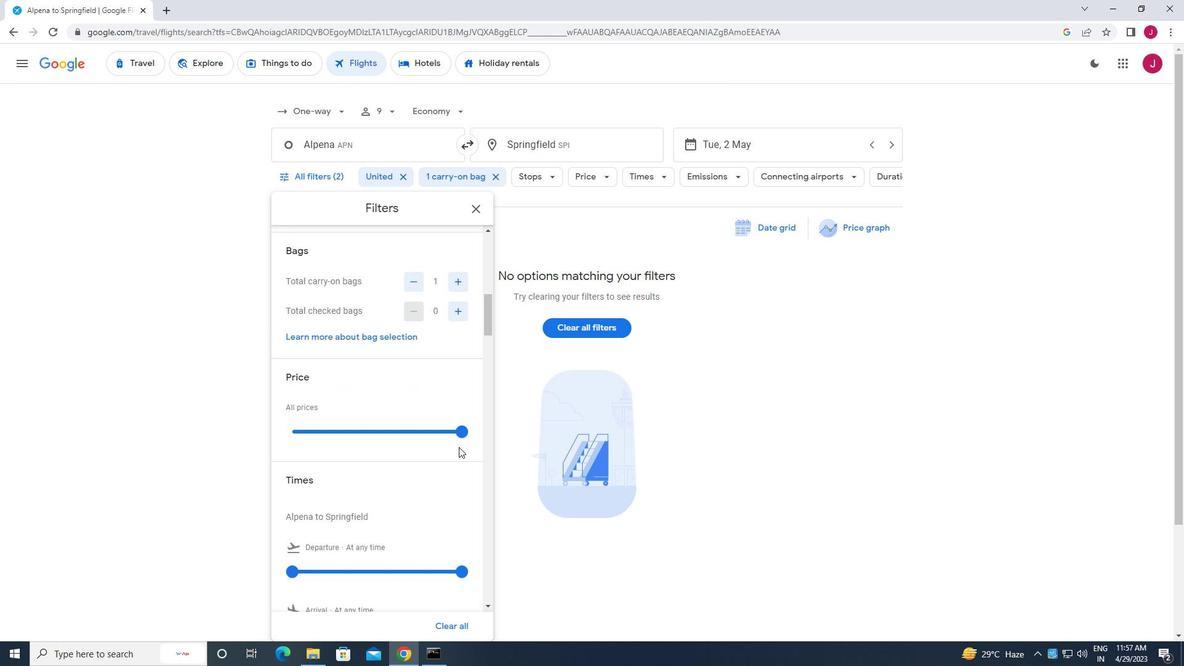 
Action: Mouse scrolled (458, 446) with delta (0, 0)
Screenshot: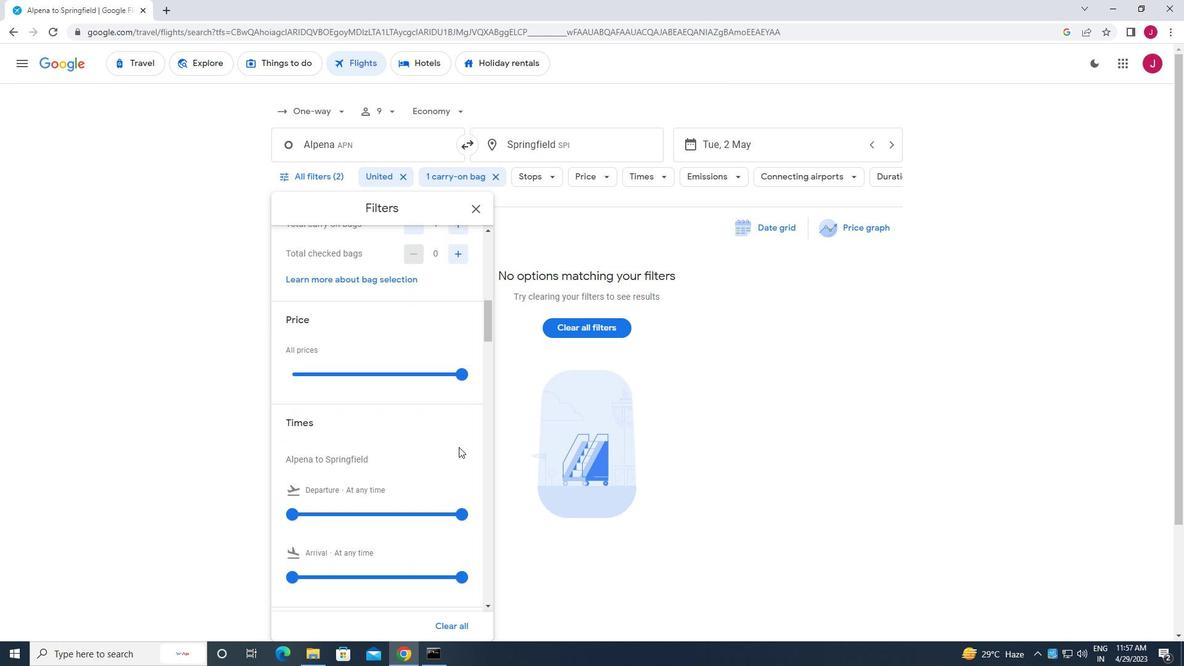 
Action: Mouse moved to (419, 437)
Screenshot: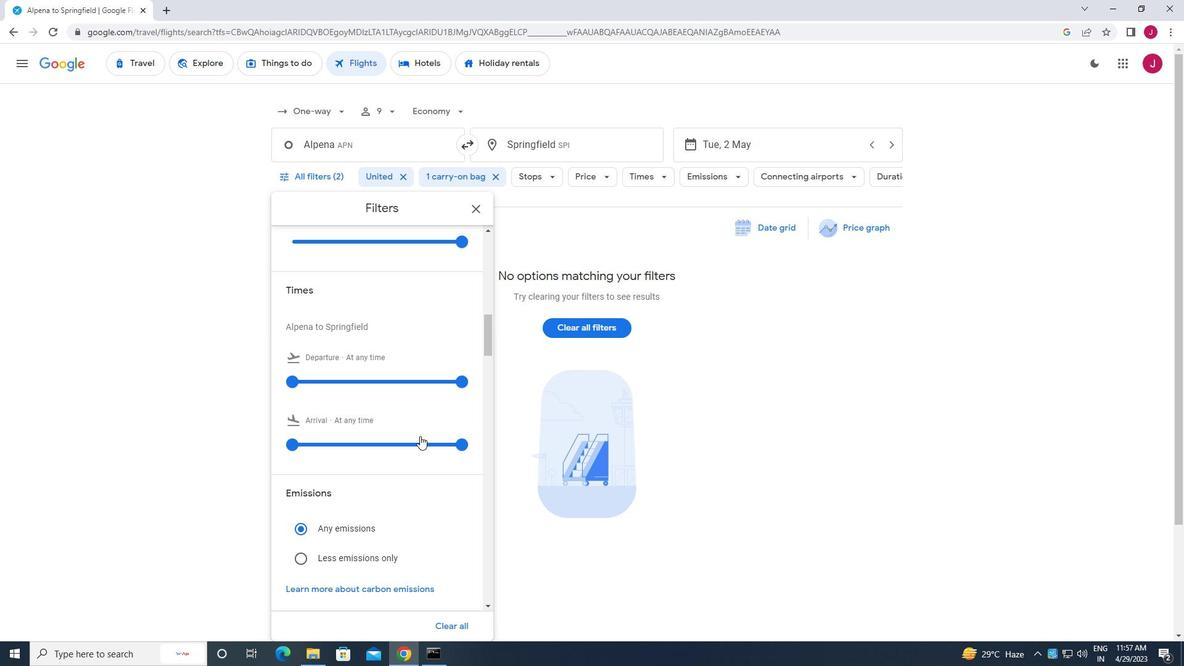 
Action: Mouse scrolled (419, 437) with delta (0, 0)
Screenshot: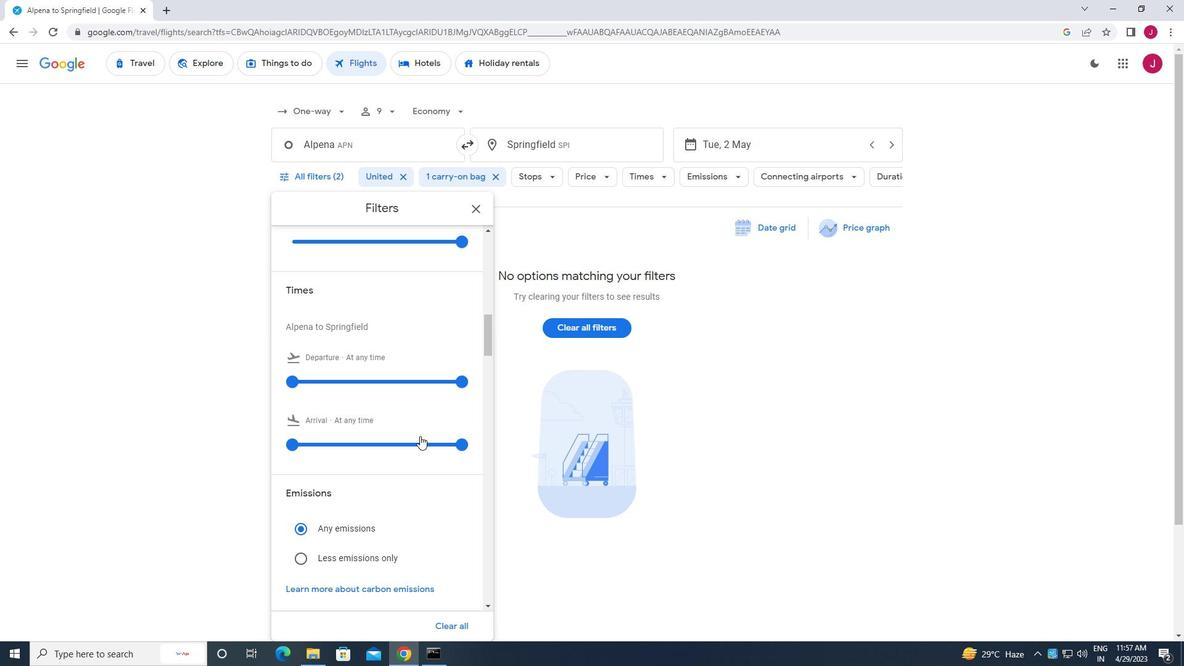 
Action: Mouse moved to (291, 318)
Screenshot: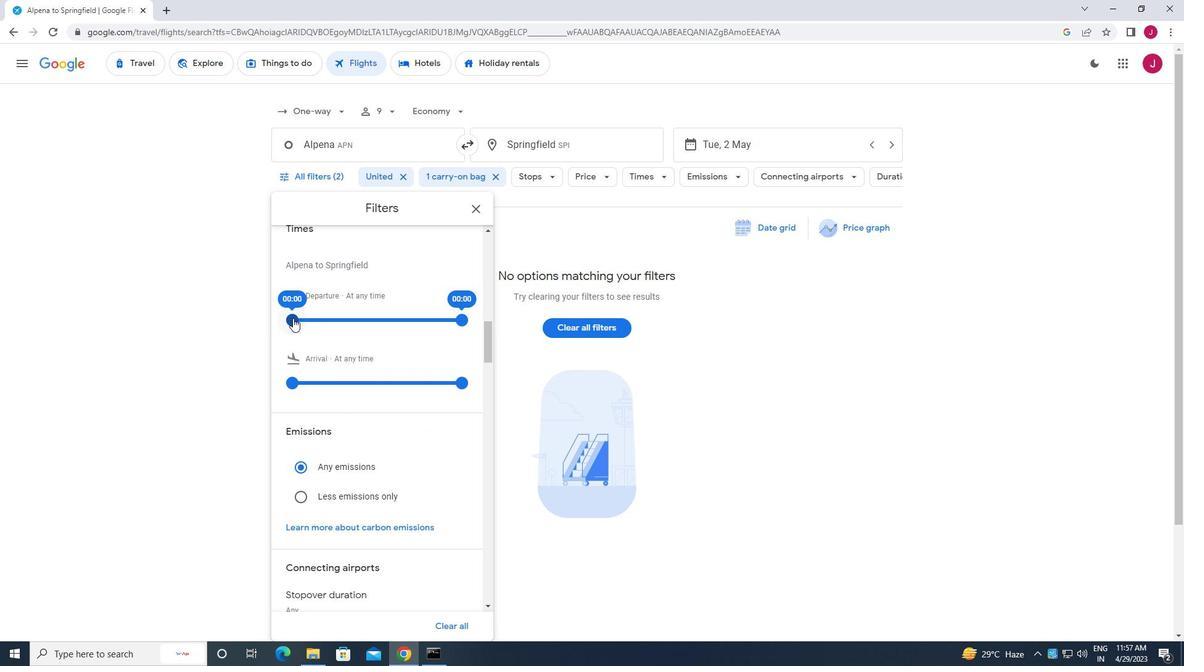 
Action: Mouse pressed left at (291, 318)
Screenshot: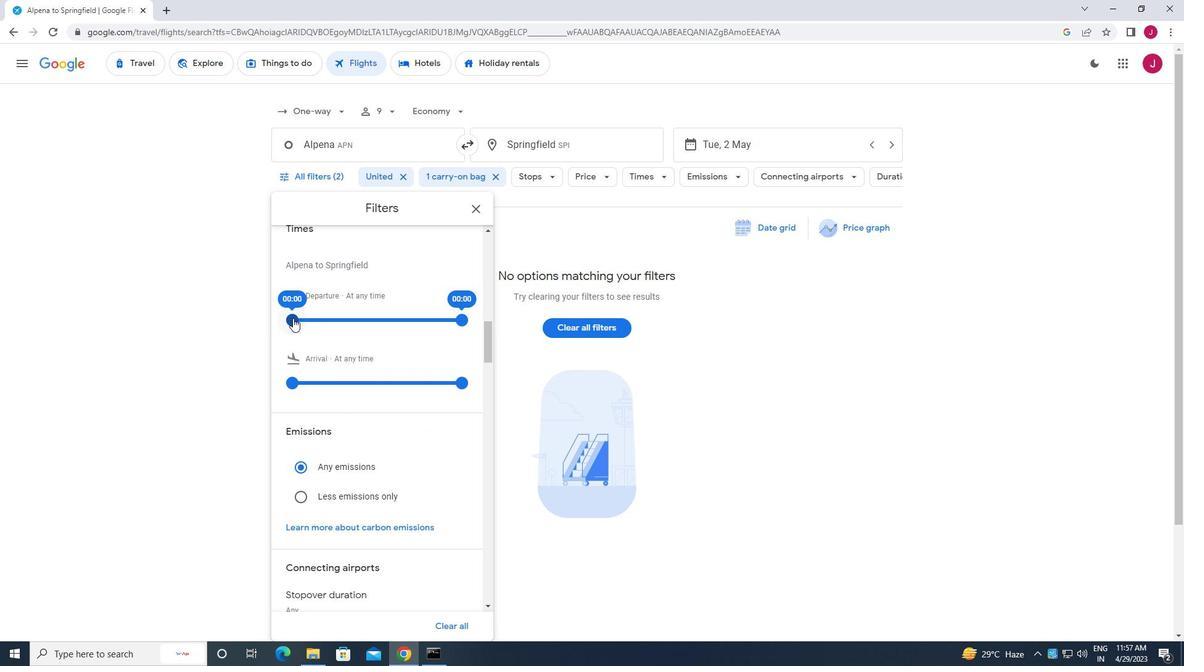 
Action: Mouse moved to (458, 320)
Screenshot: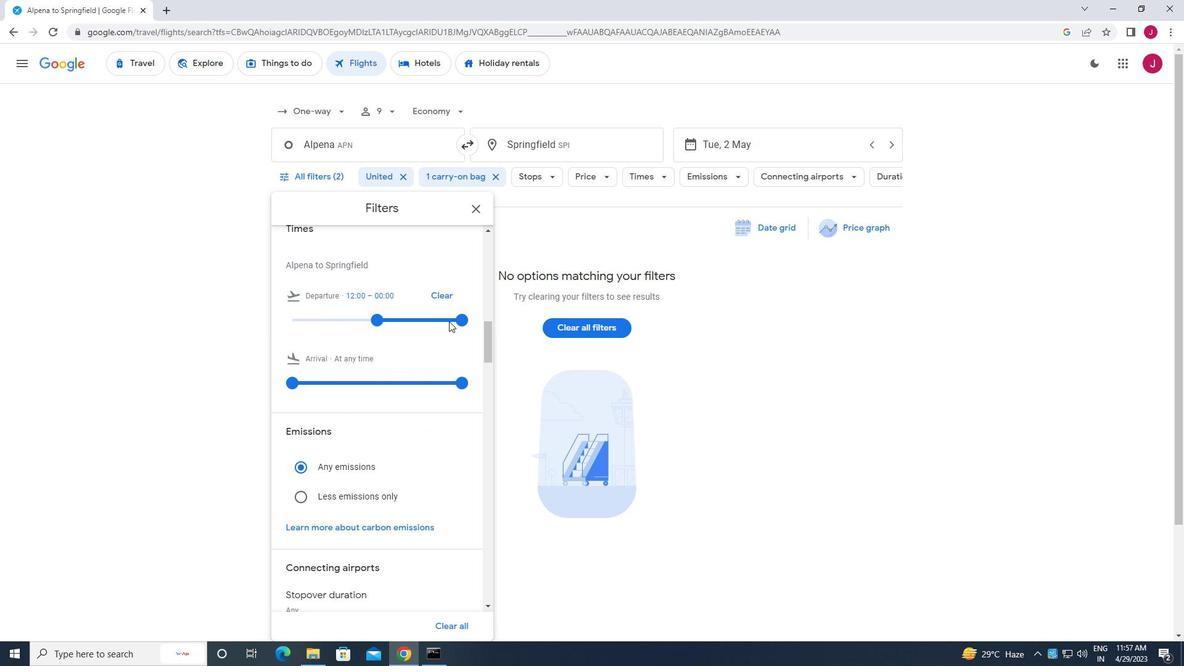 
Action: Mouse pressed left at (458, 320)
Screenshot: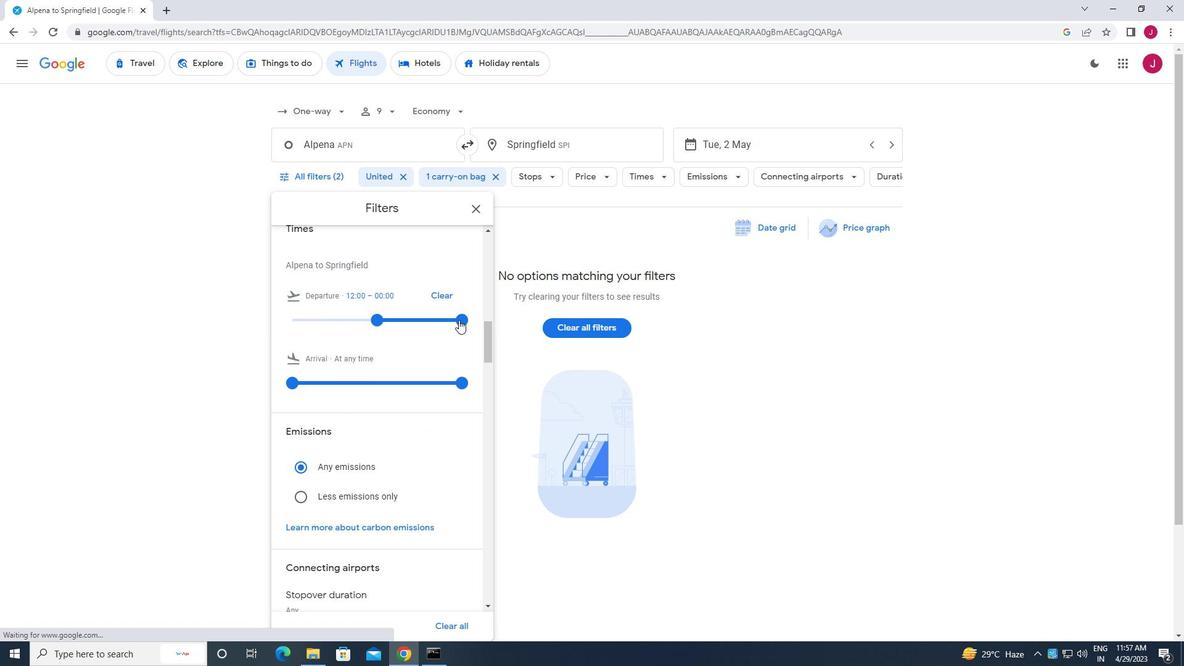 
Action: Mouse moved to (299, 497)
Screenshot: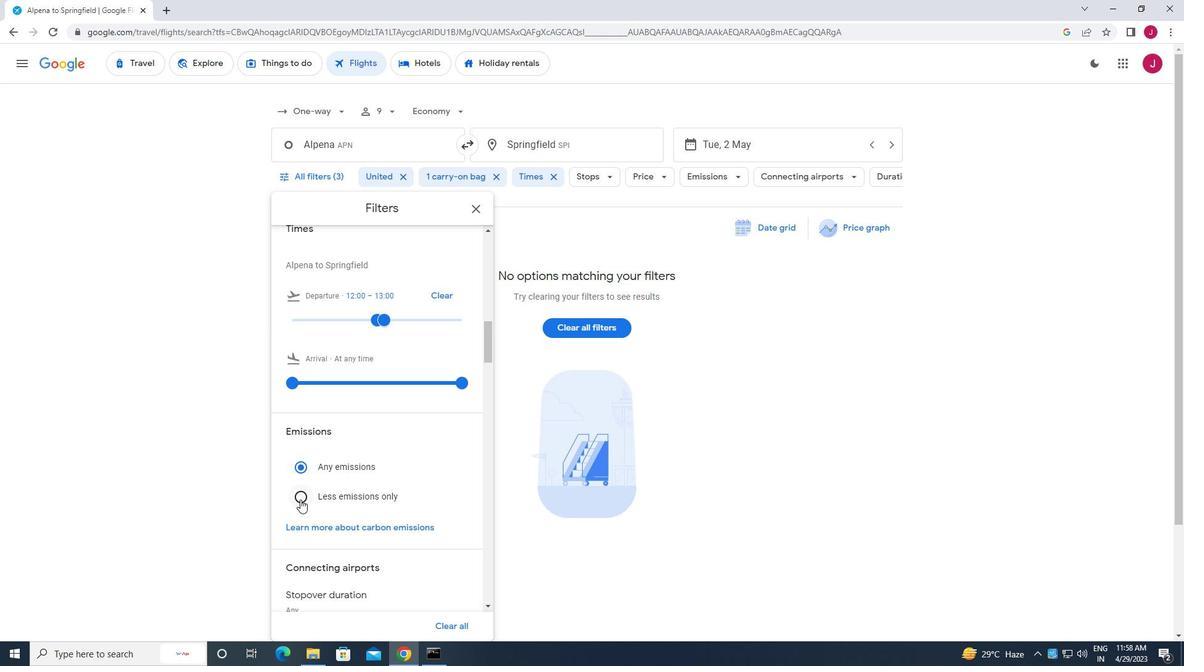 
Action: Mouse pressed left at (299, 497)
Screenshot: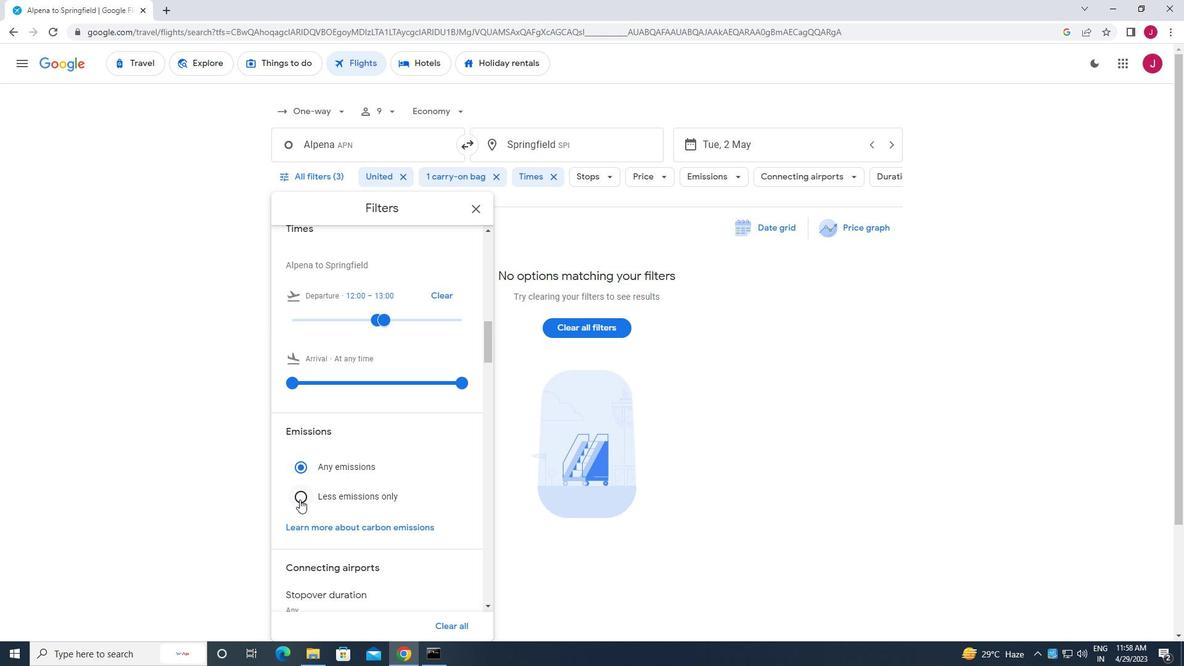 
Action: Mouse moved to (363, 488)
Screenshot: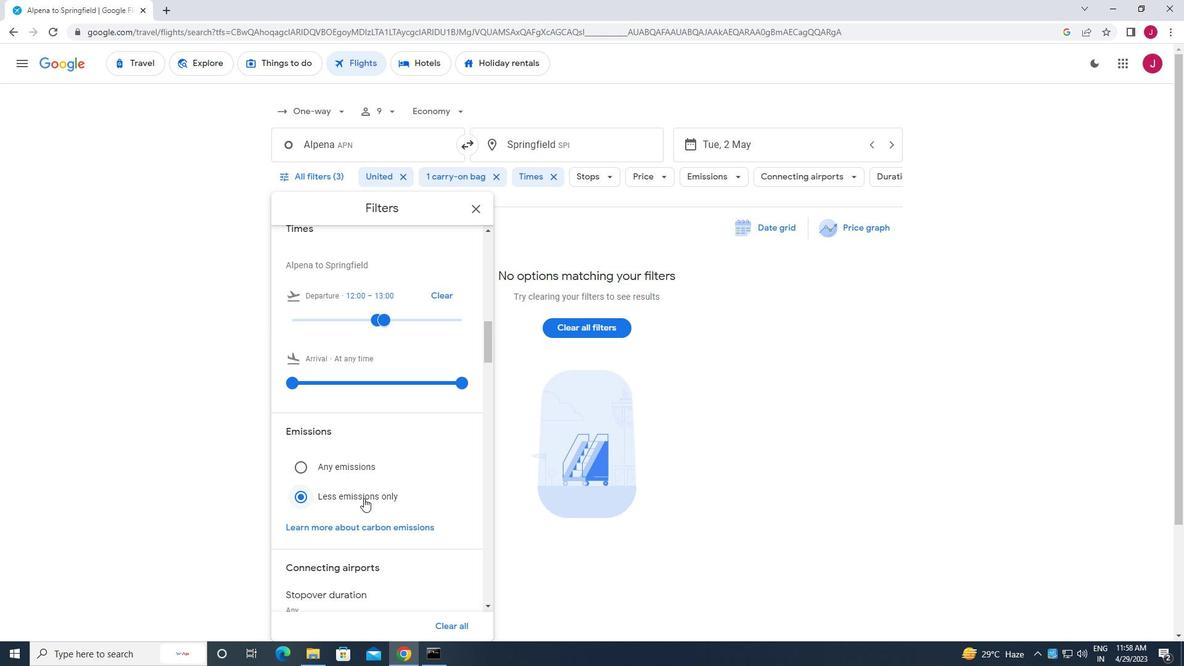 
Action: Mouse scrolled (363, 487) with delta (0, 0)
Screenshot: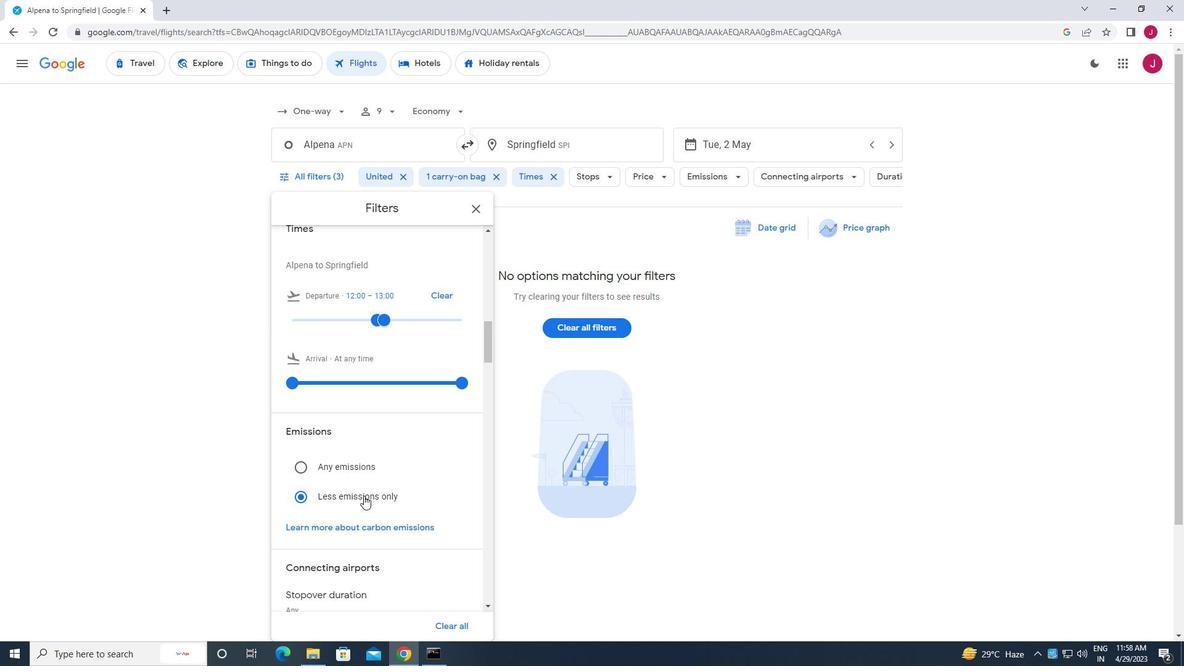 
Action: Mouse scrolled (363, 487) with delta (0, 0)
Screenshot: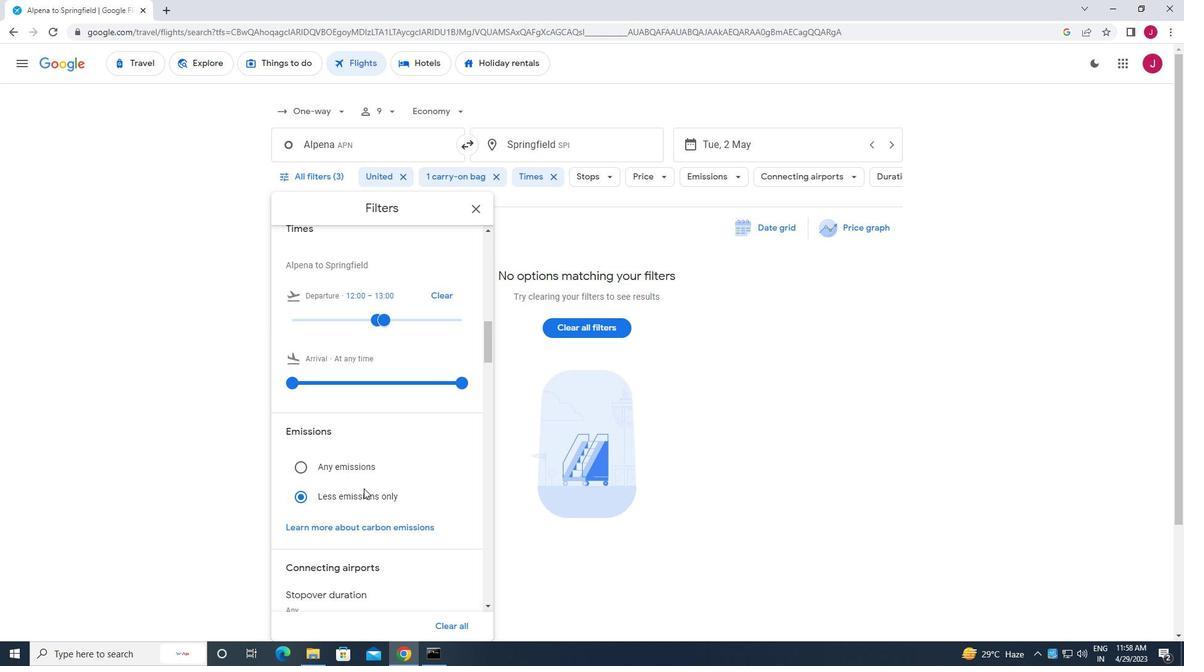 
Action: Mouse scrolled (363, 487) with delta (0, 0)
Screenshot: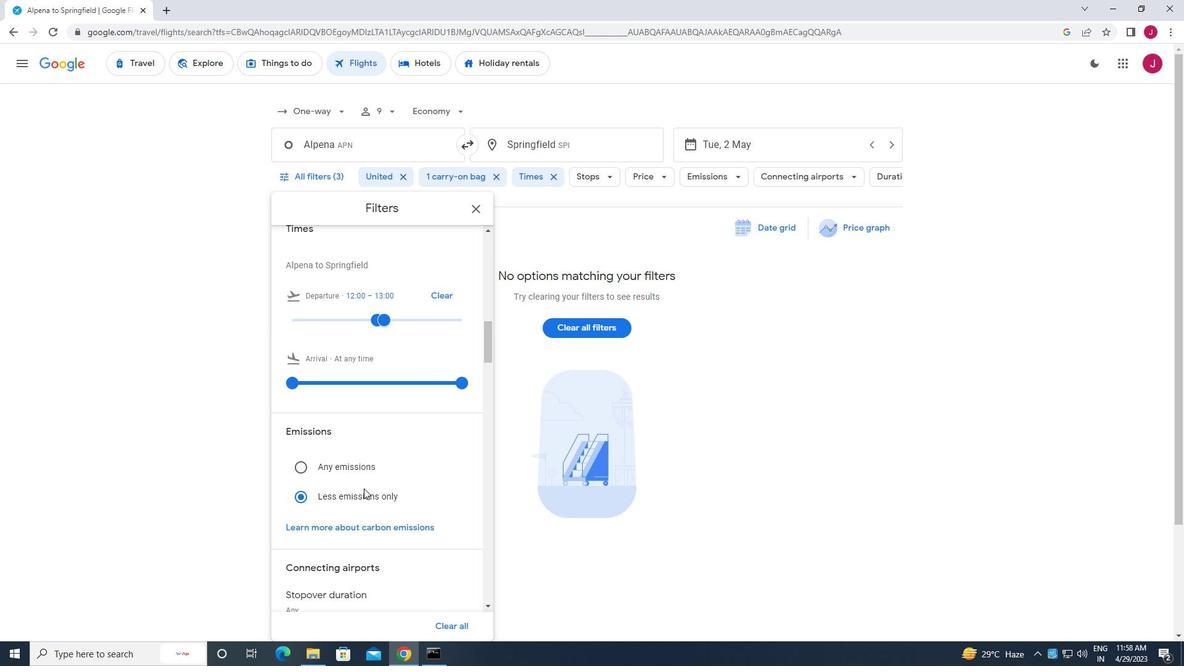 
Action: Mouse moved to (480, 209)
Screenshot: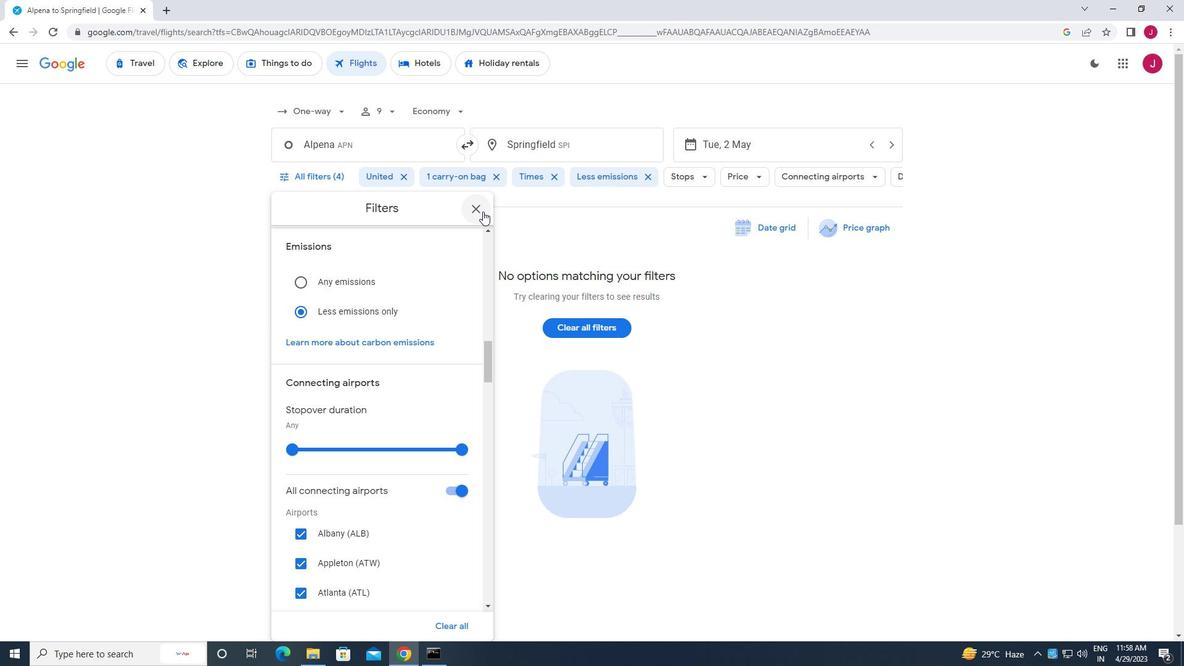 
Action: Mouse pressed left at (480, 209)
Screenshot: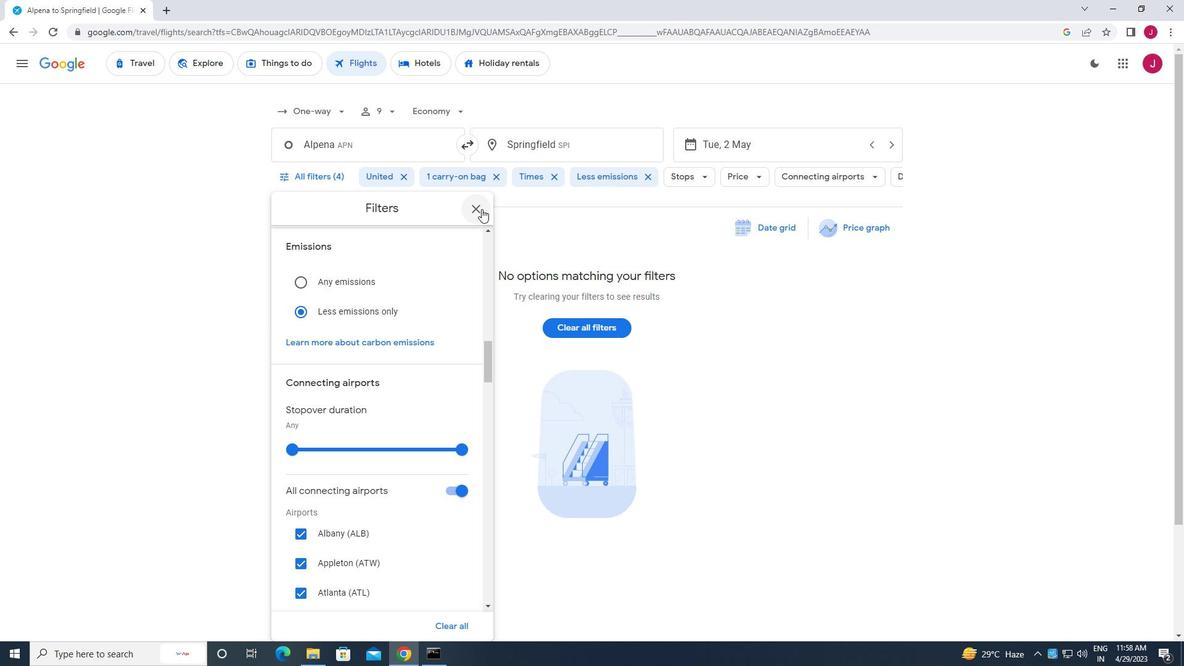 
